 Task: Find connections with filter location Navalmoral de la Mata with filter topic #Thoughtswith filter profile language Spanish with filter current company Amazon with filter school GNA University with filter industry Wholesale Building Materials with filter service category Commercial Insurance with filter keywords title Shareholders
Action: Mouse moved to (685, 91)
Screenshot: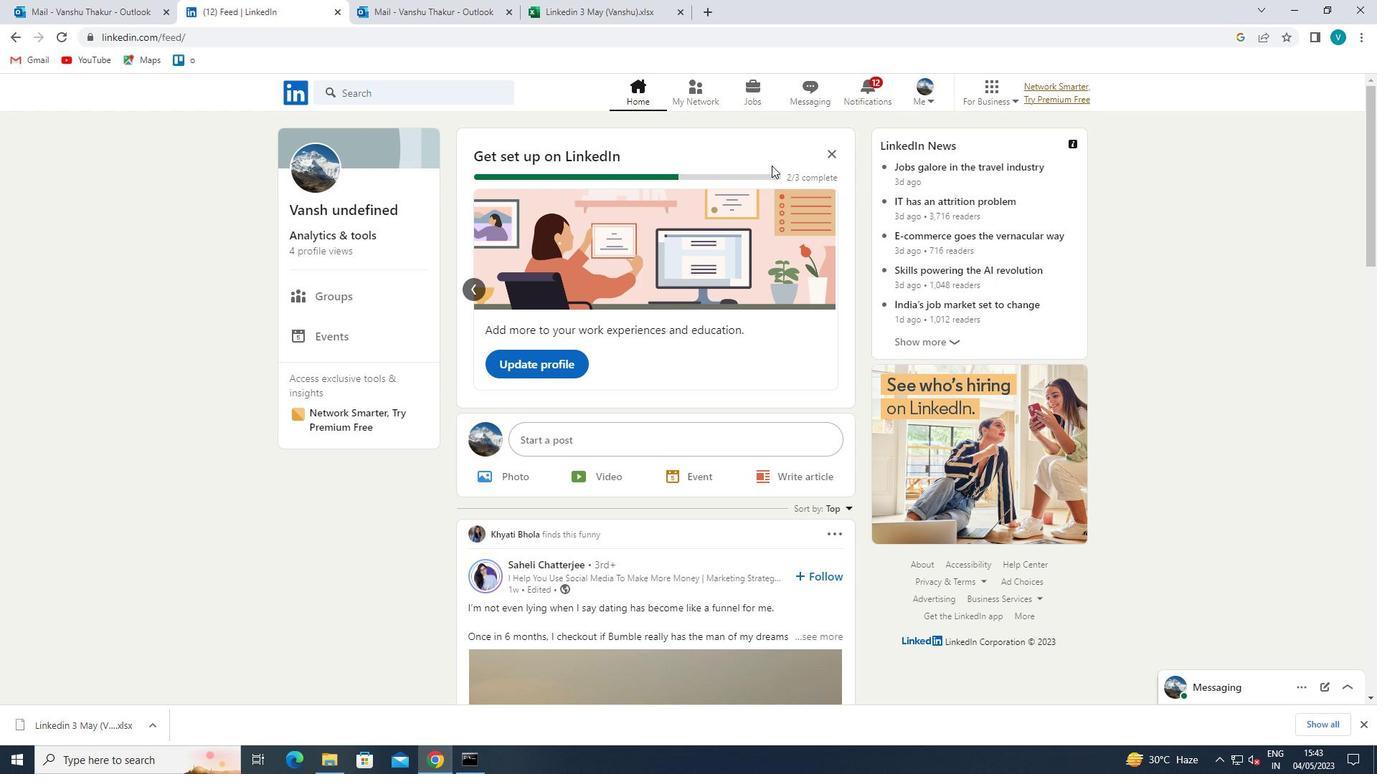 
Action: Mouse pressed left at (685, 91)
Screenshot: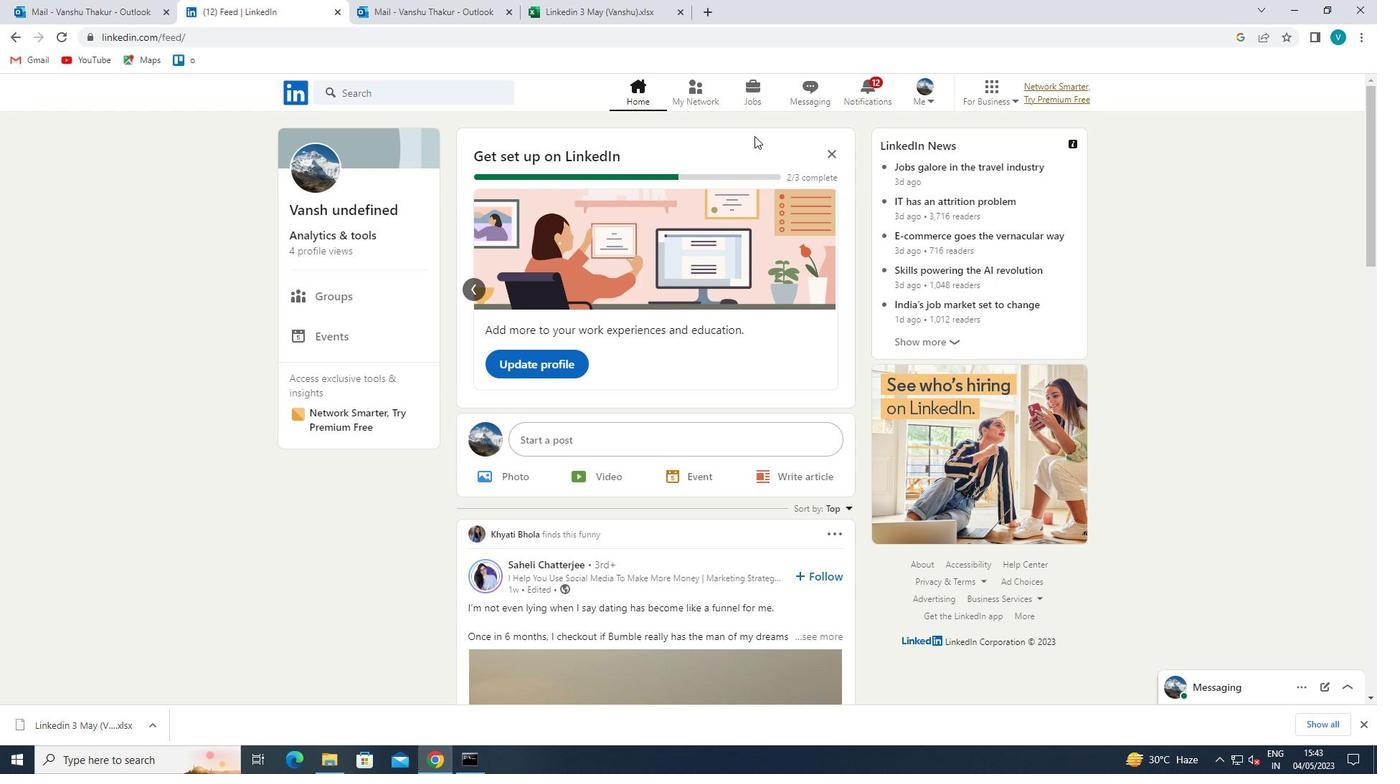 
Action: Mouse moved to (431, 178)
Screenshot: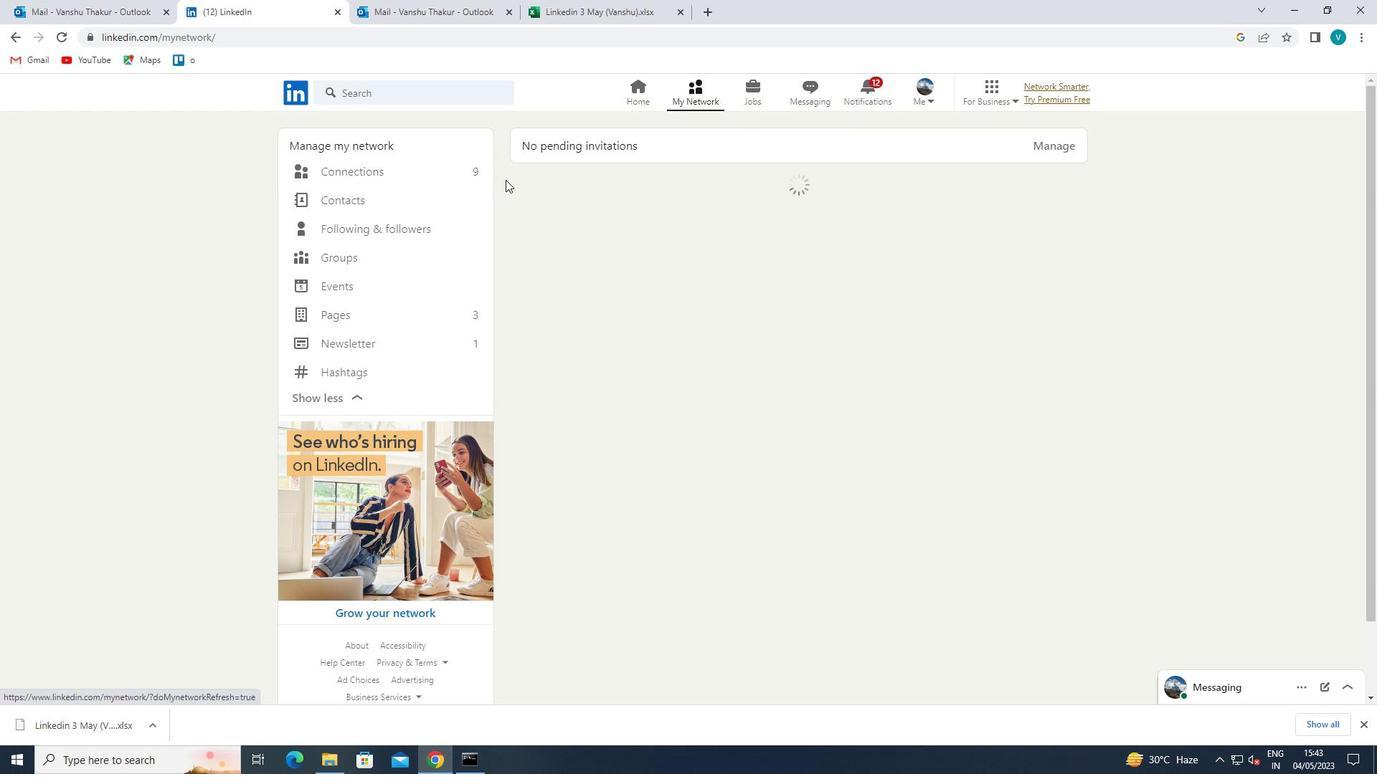 
Action: Mouse pressed left at (431, 178)
Screenshot: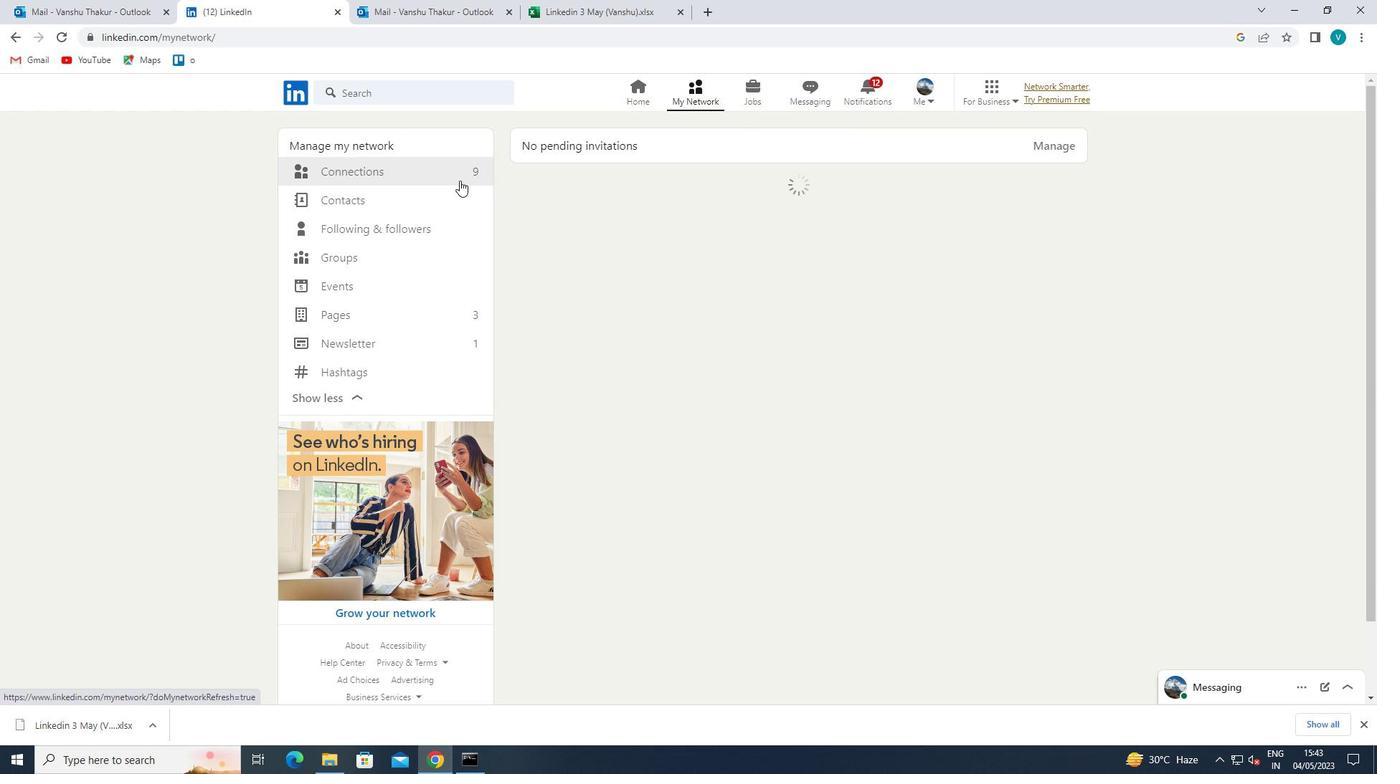 
Action: Mouse moved to (800, 172)
Screenshot: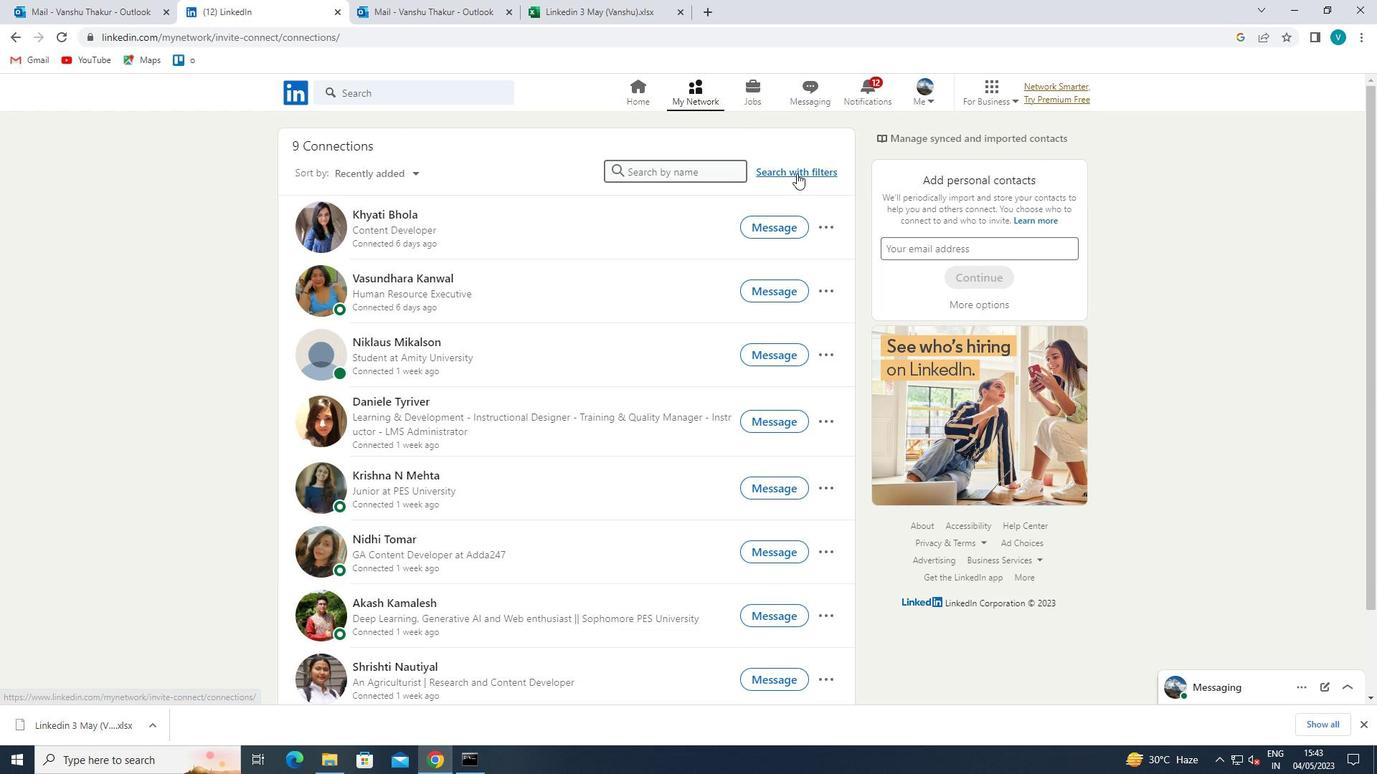 
Action: Mouse pressed left at (800, 172)
Screenshot: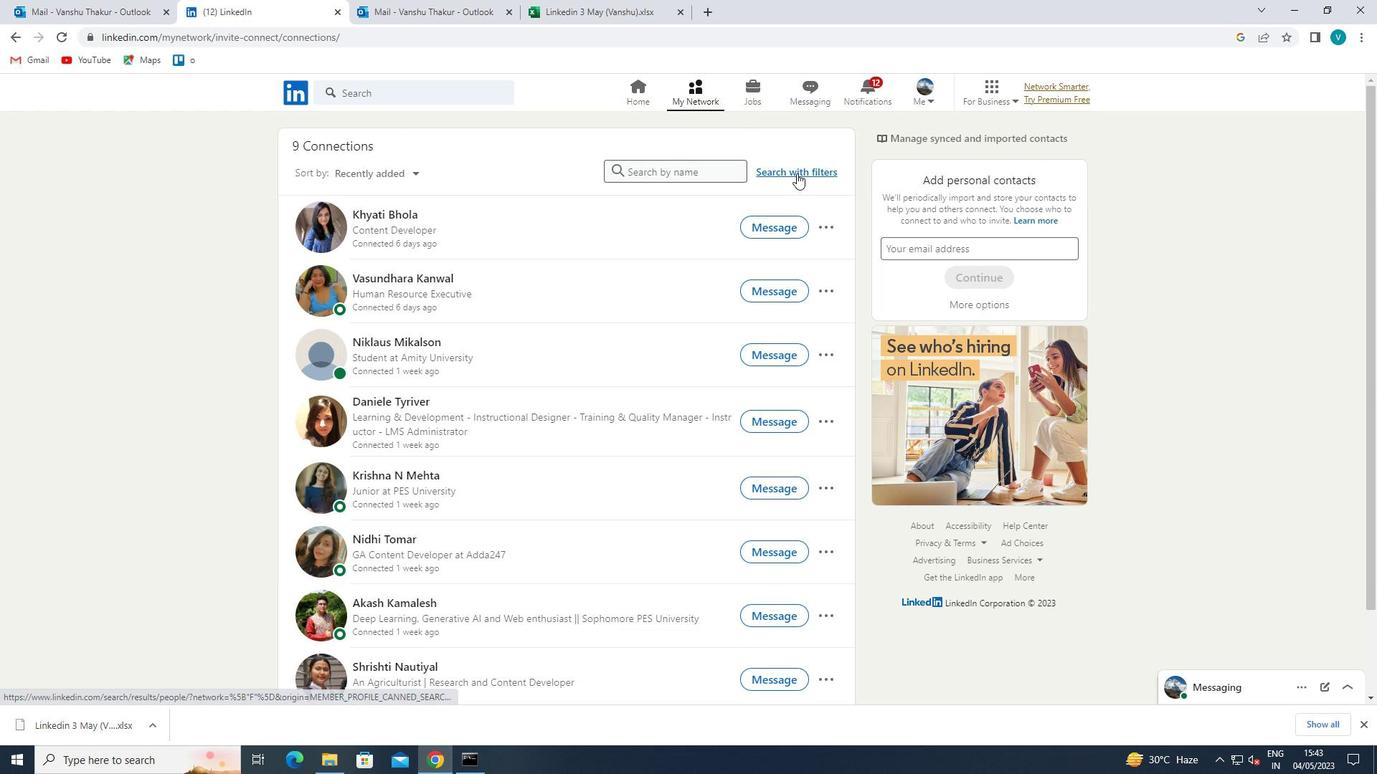 
Action: Mouse moved to (689, 136)
Screenshot: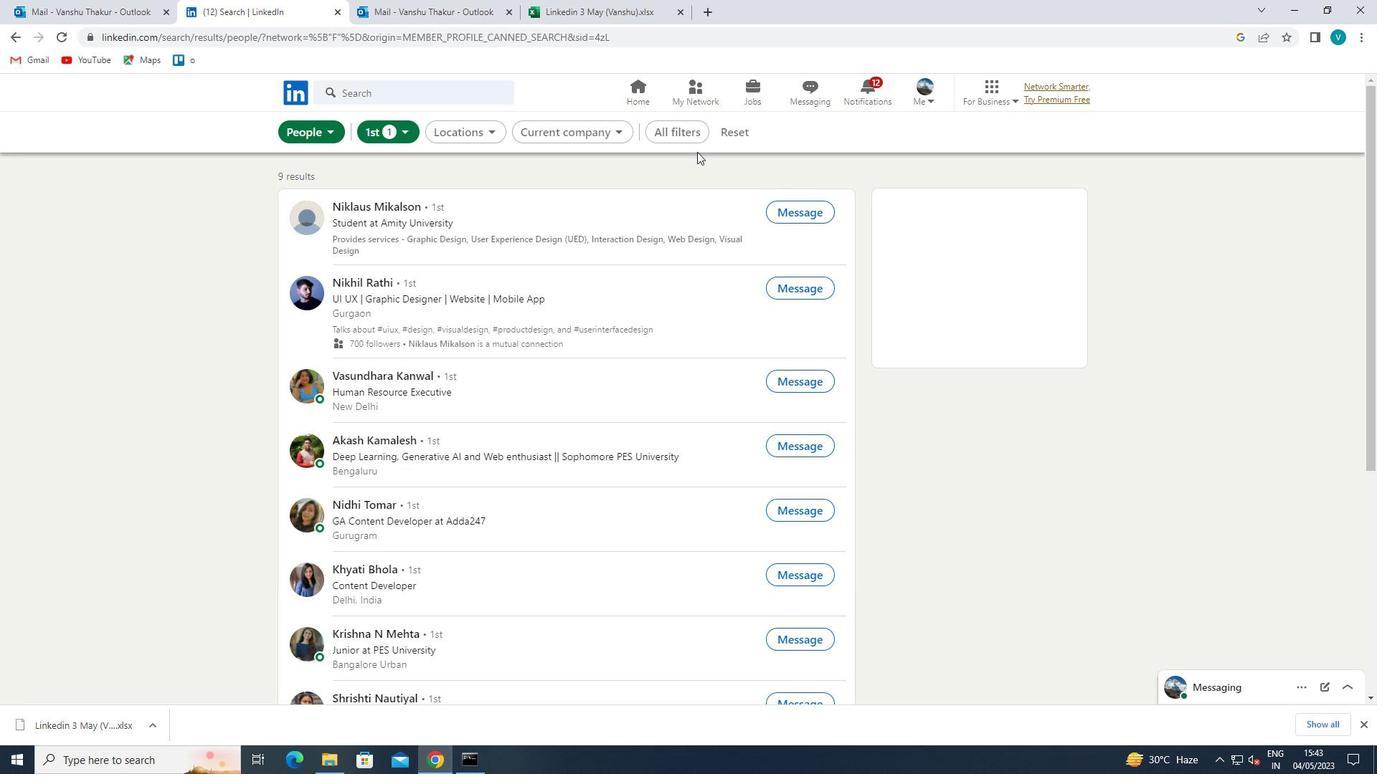 
Action: Mouse pressed left at (689, 136)
Screenshot: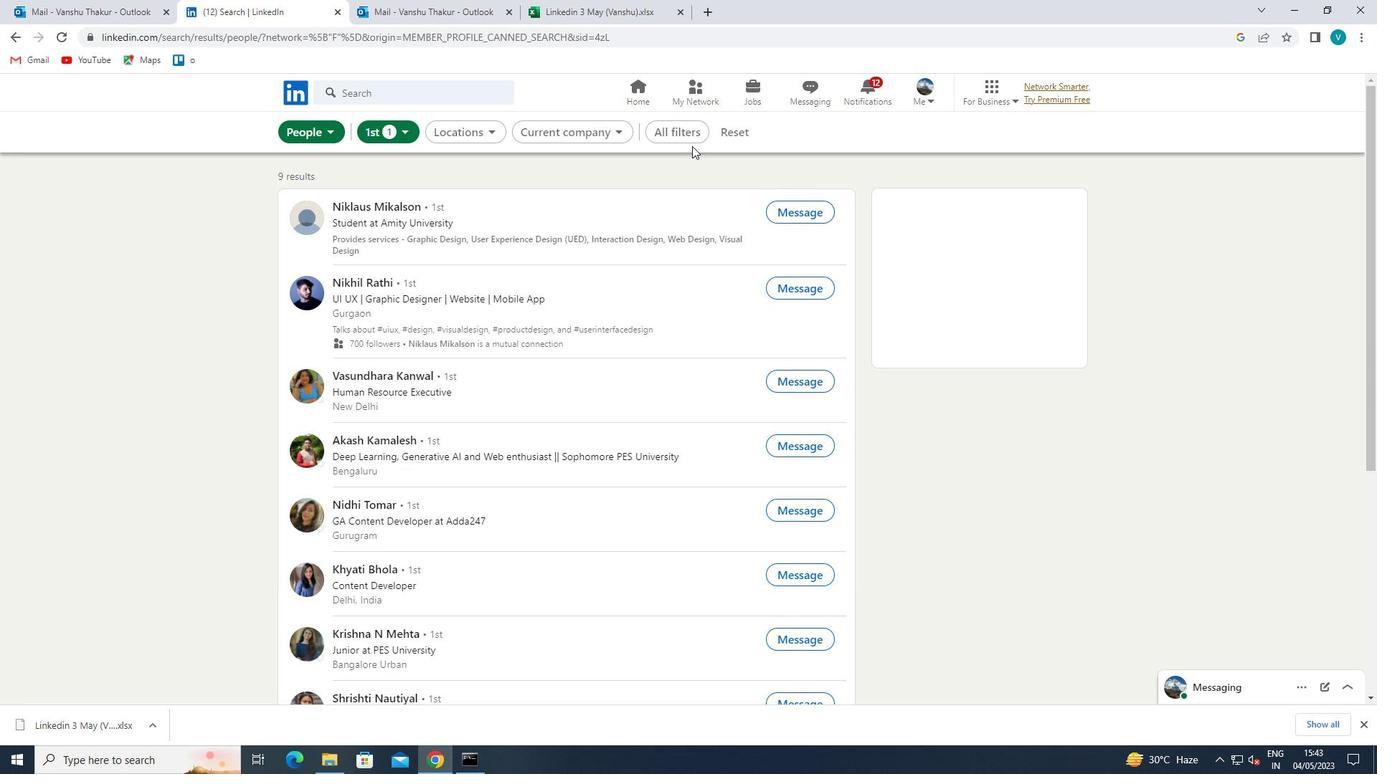 
Action: Mouse moved to (1138, 247)
Screenshot: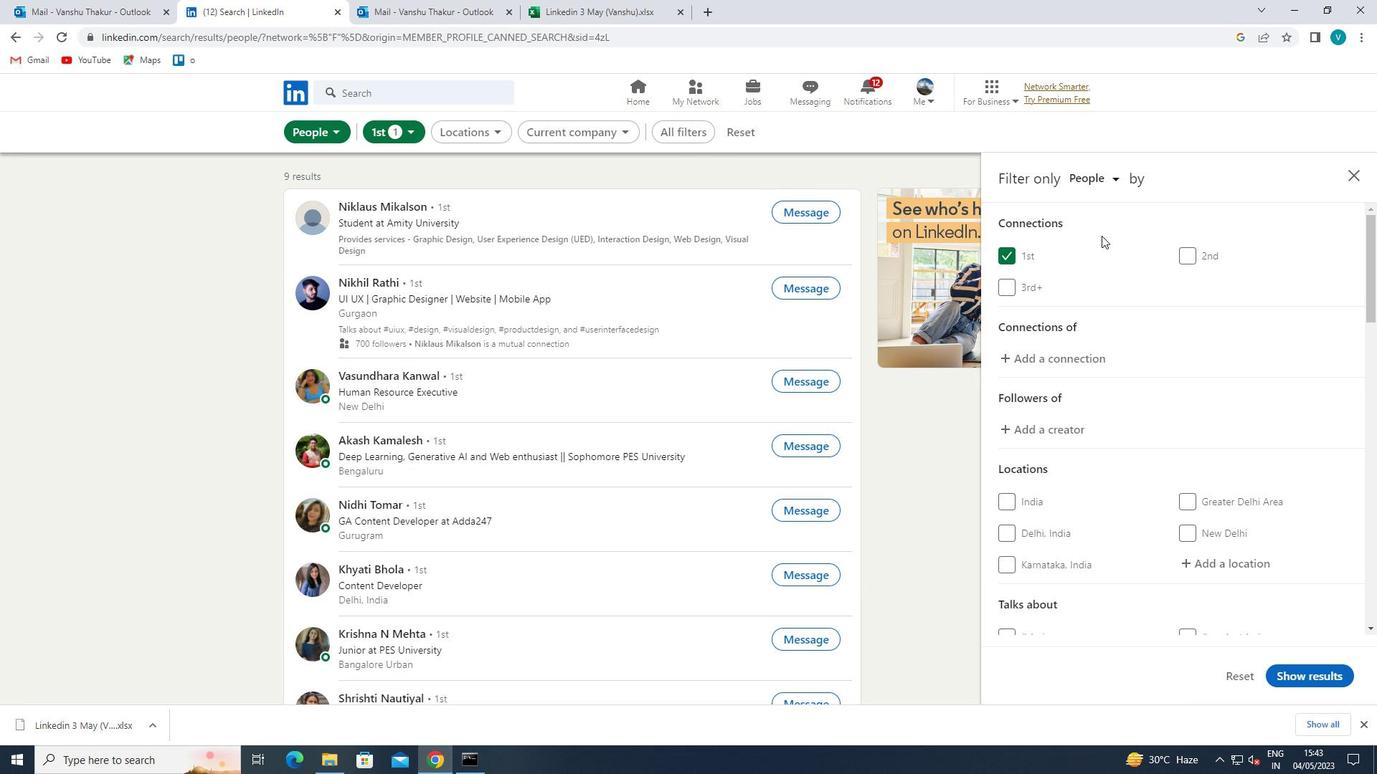 
Action: Mouse scrolled (1138, 246) with delta (0, 0)
Screenshot: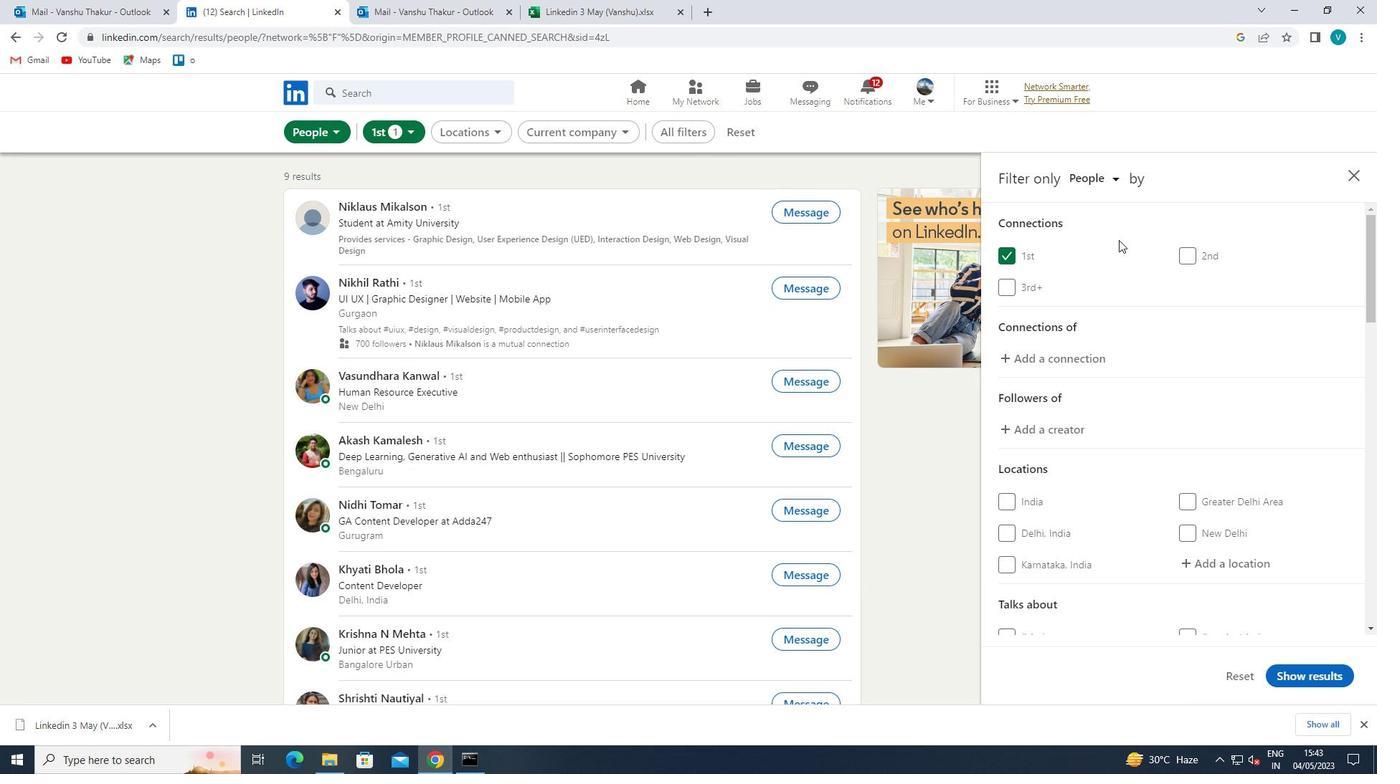 
Action: Mouse moved to (1141, 249)
Screenshot: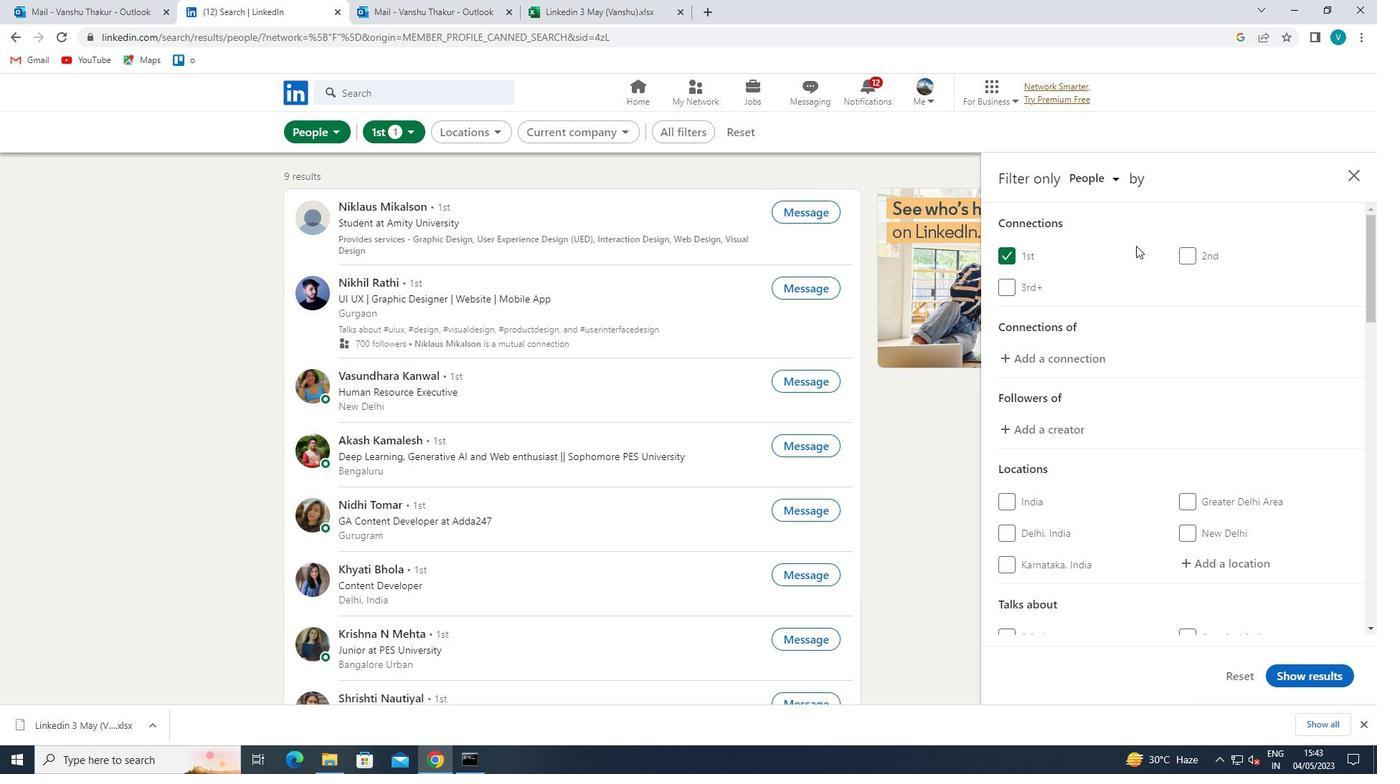 
Action: Mouse scrolled (1141, 248) with delta (0, 0)
Screenshot: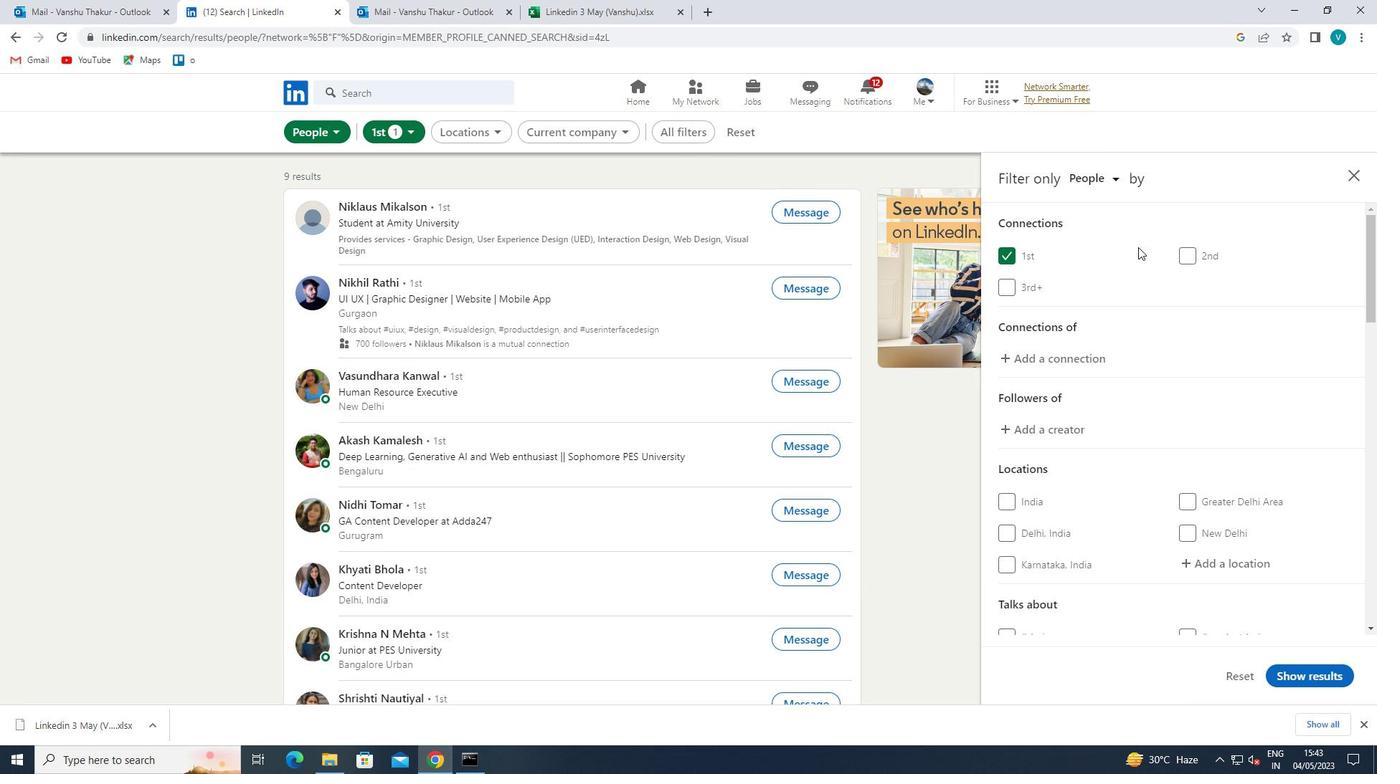 
Action: Mouse moved to (1234, 438)
Screenshot: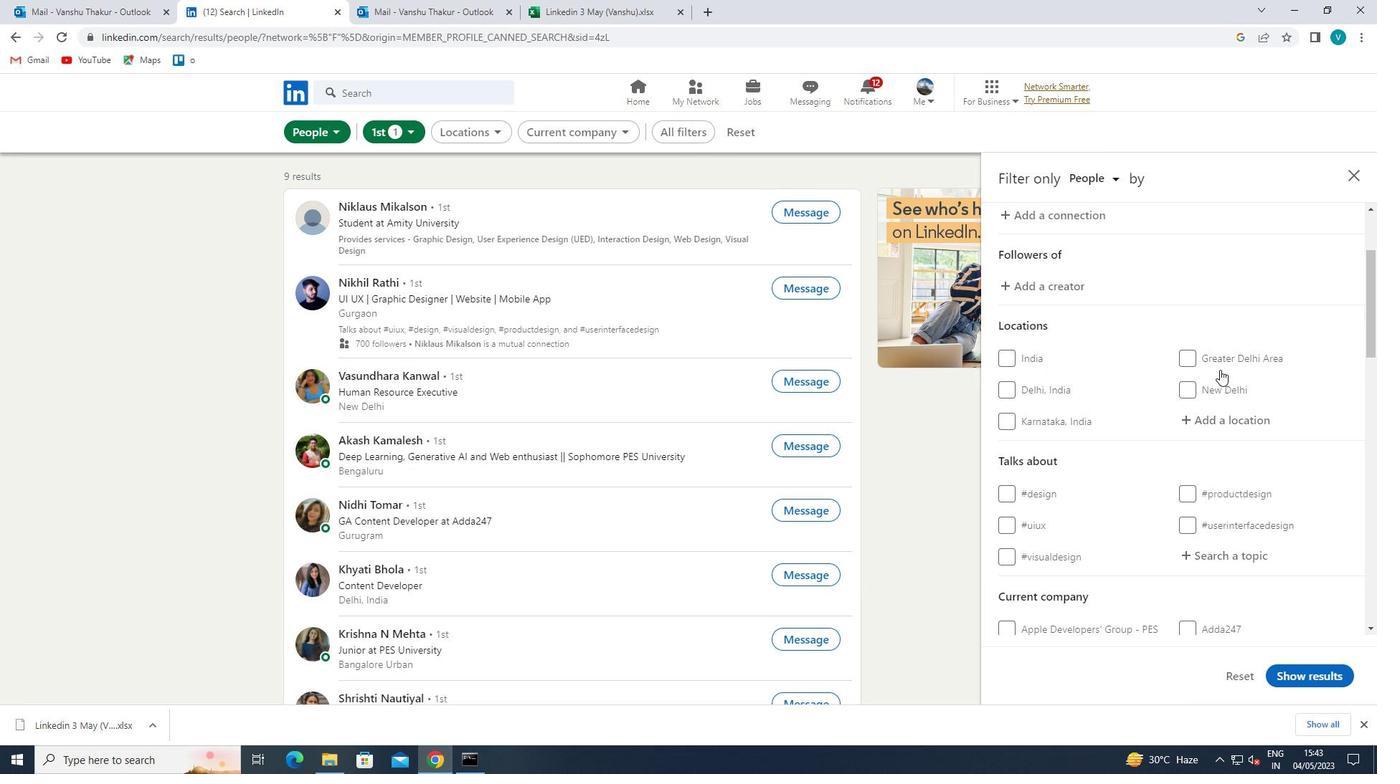 
Action: Mouse pressed left at (1234, 438)
Screenshot: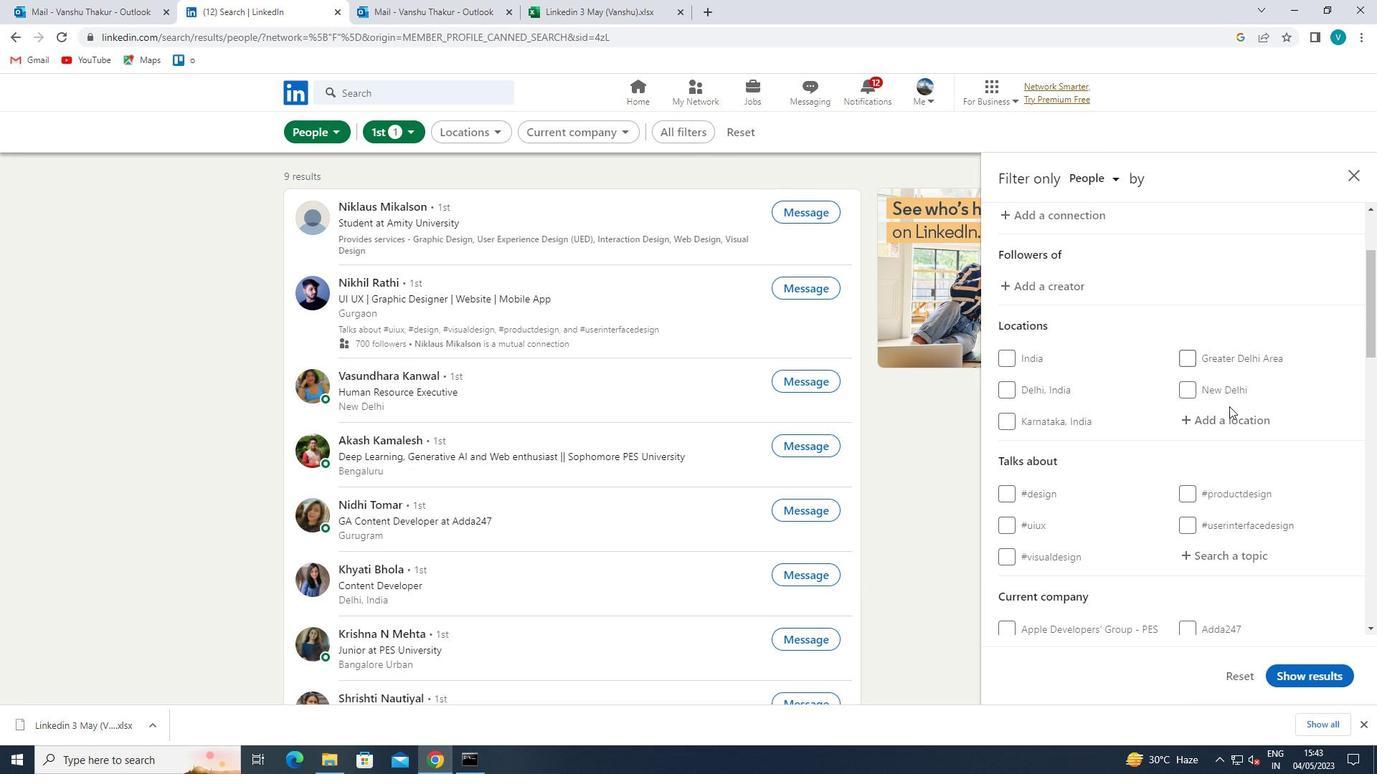 
Action: Mouse moved to (1234, 418)
Screenshot: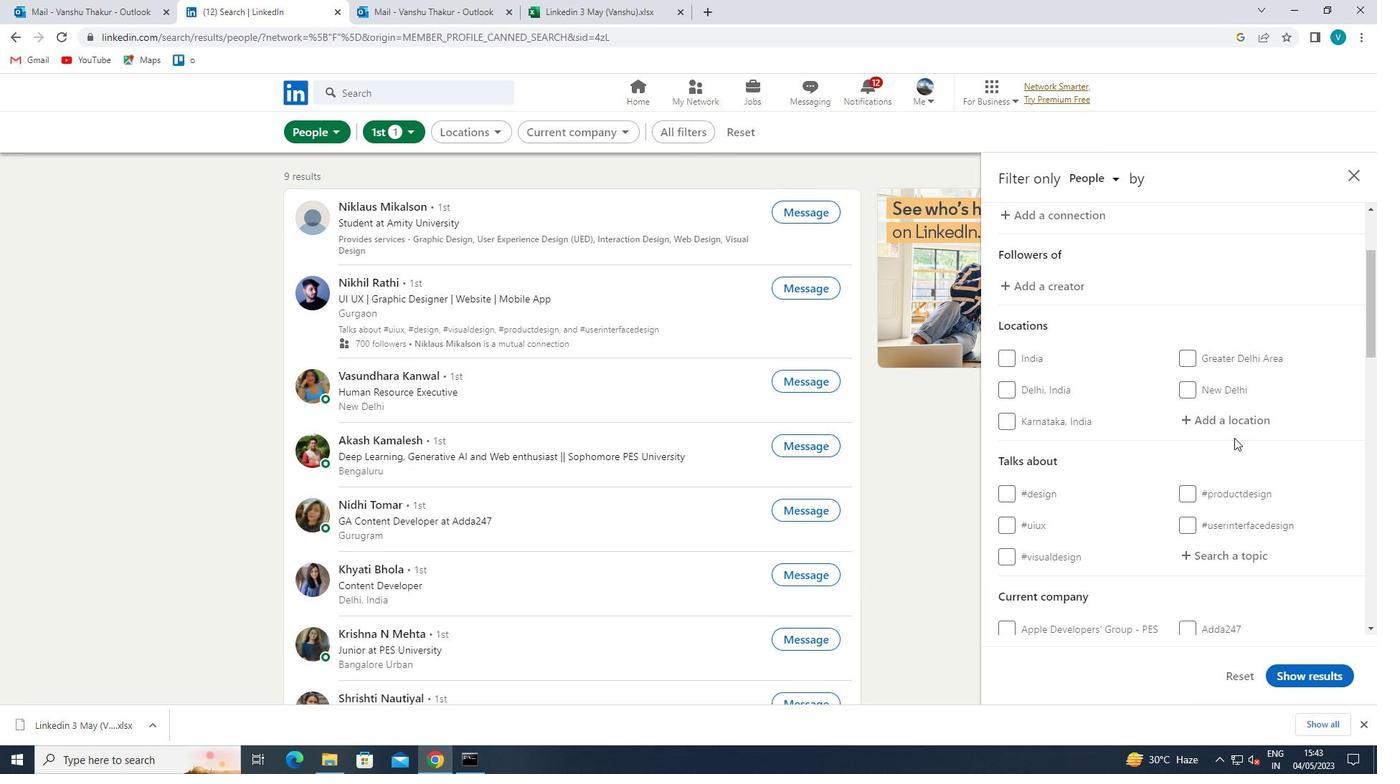 
Action: Mouse pressed left at (1234, 418)
Screenshot: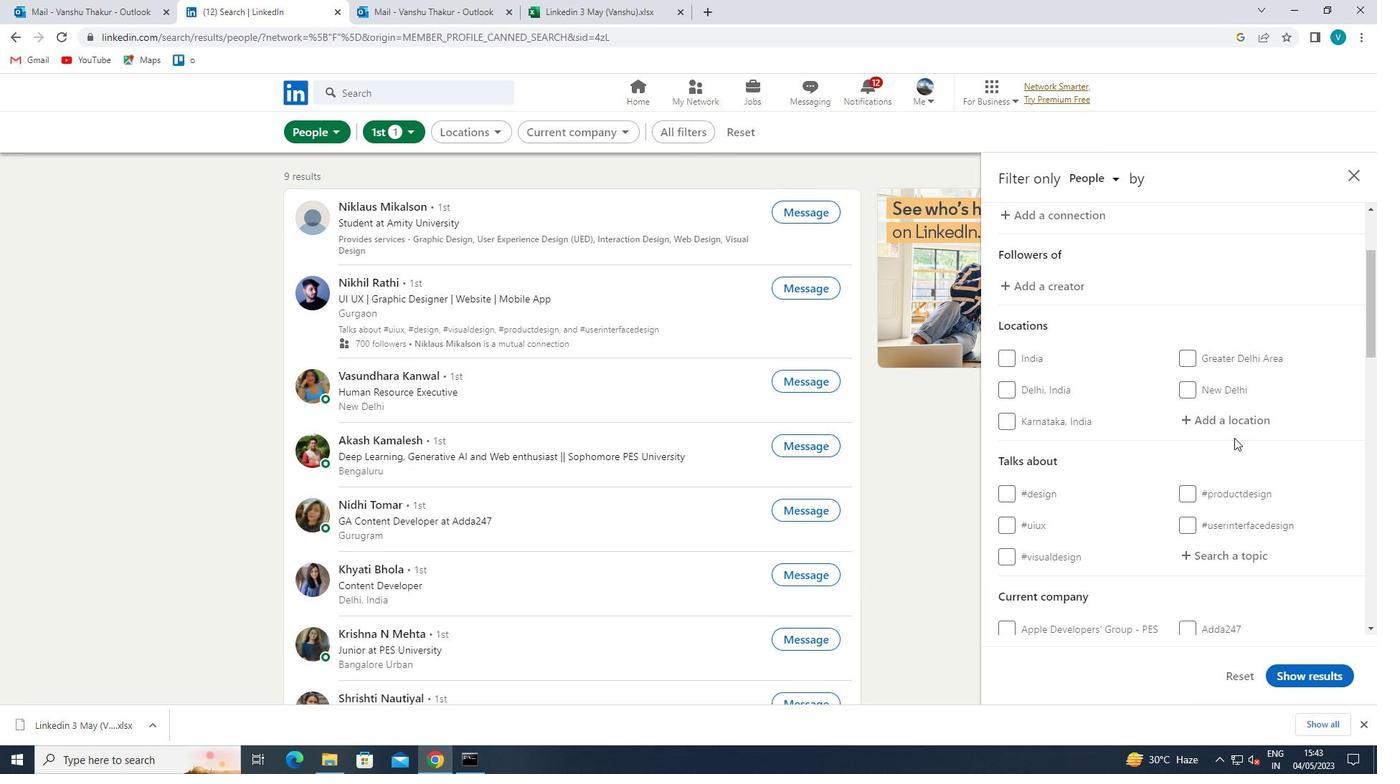 
Action: Mouse moved to (1110, 340)
Screenshot: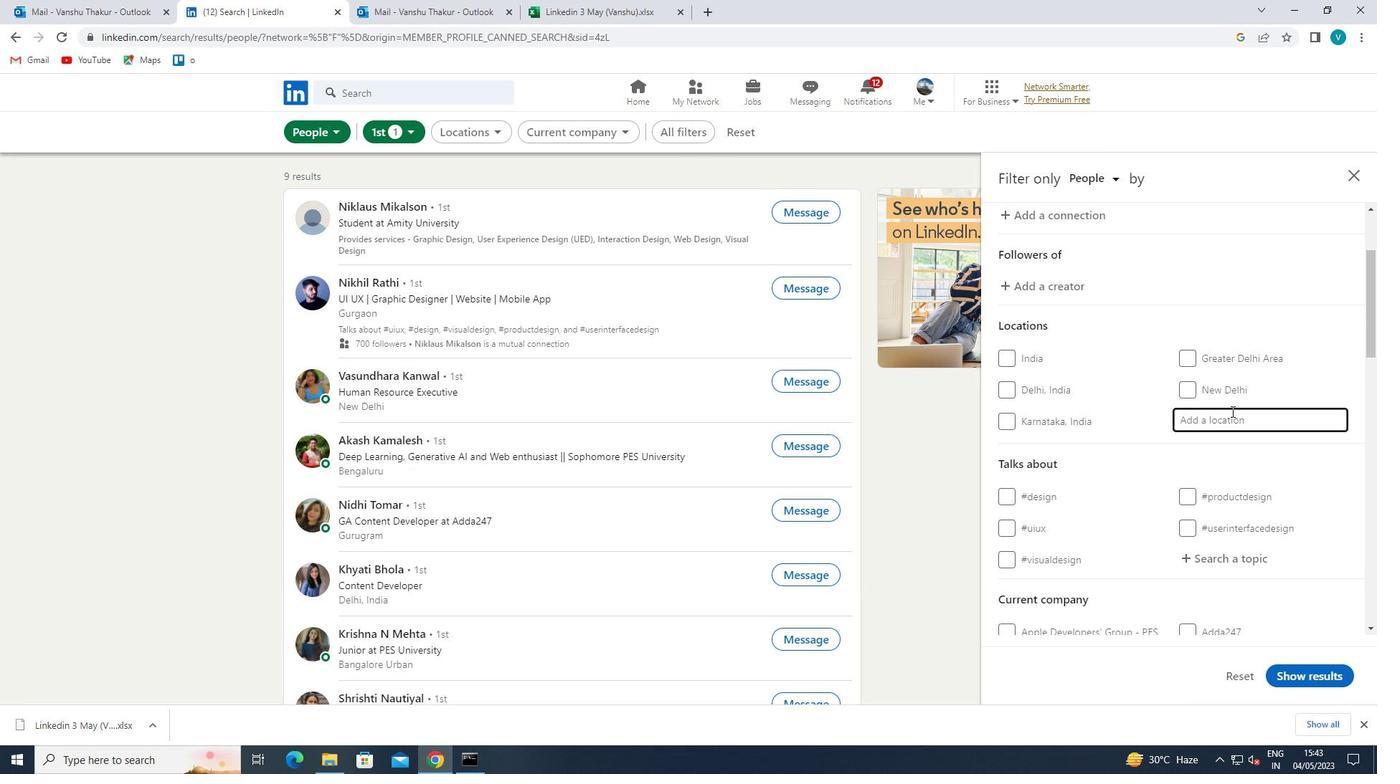 
Action: Key pressed <Key.shift><Key.shift><Key.shift><Key.shift><Key.shift><Key.shift><Key.shift><Key.shift><Key.shift><Key.shift><Key.shift><Key.shift><Key.shift>NAVALMORAL
Screenshot: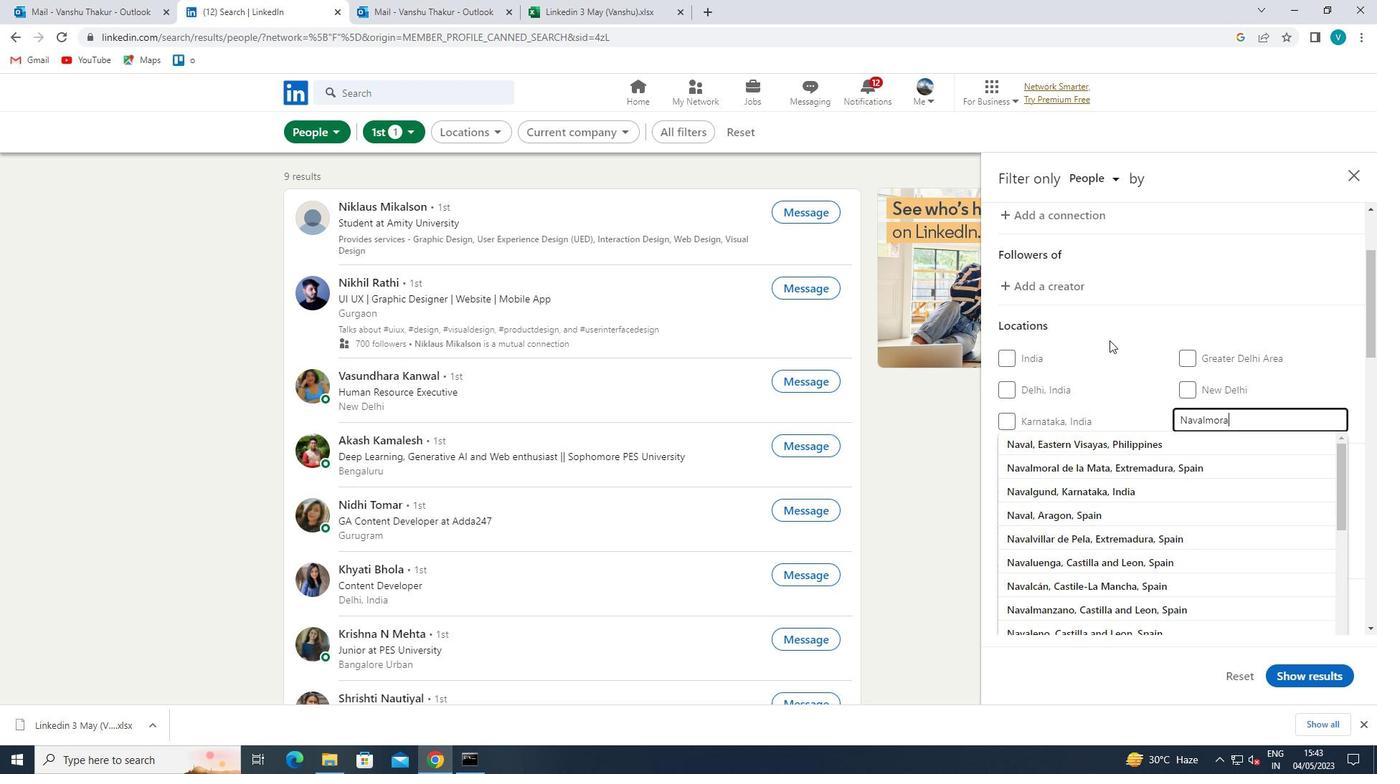 
Action: Mouse moved to (1123, 439)
Screenshot: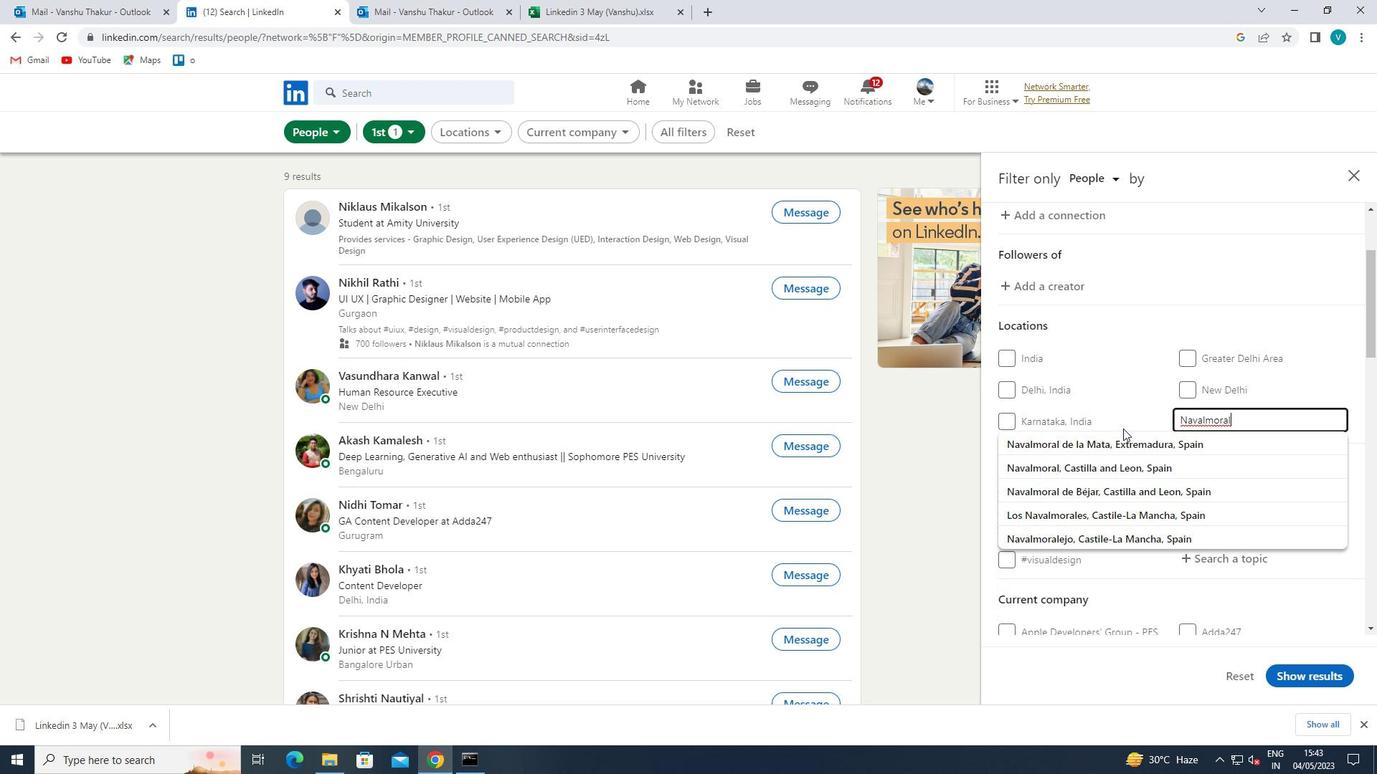 
Action: Mouse pressed left at (1123, 439)
Screenshot: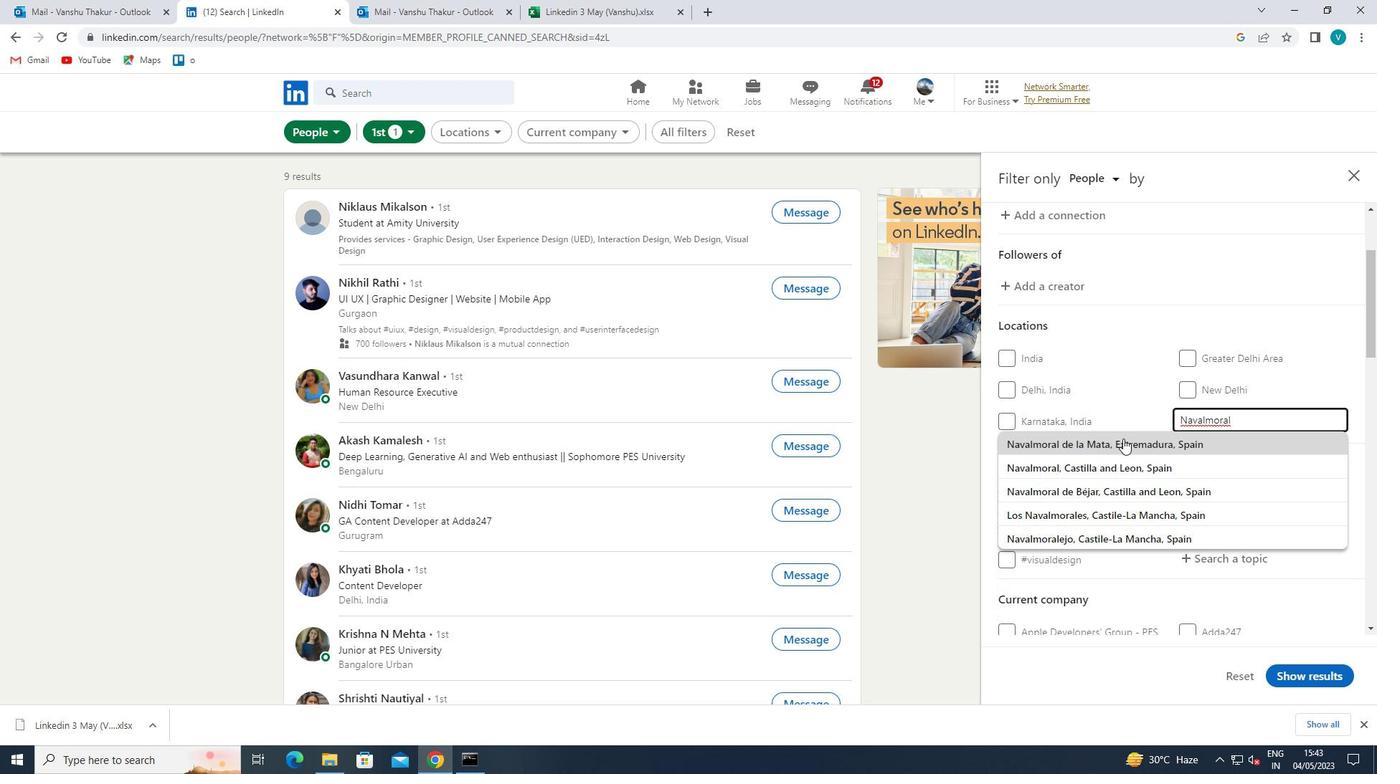 
Action: Mouse moved to (1125, 439)
Screenshot: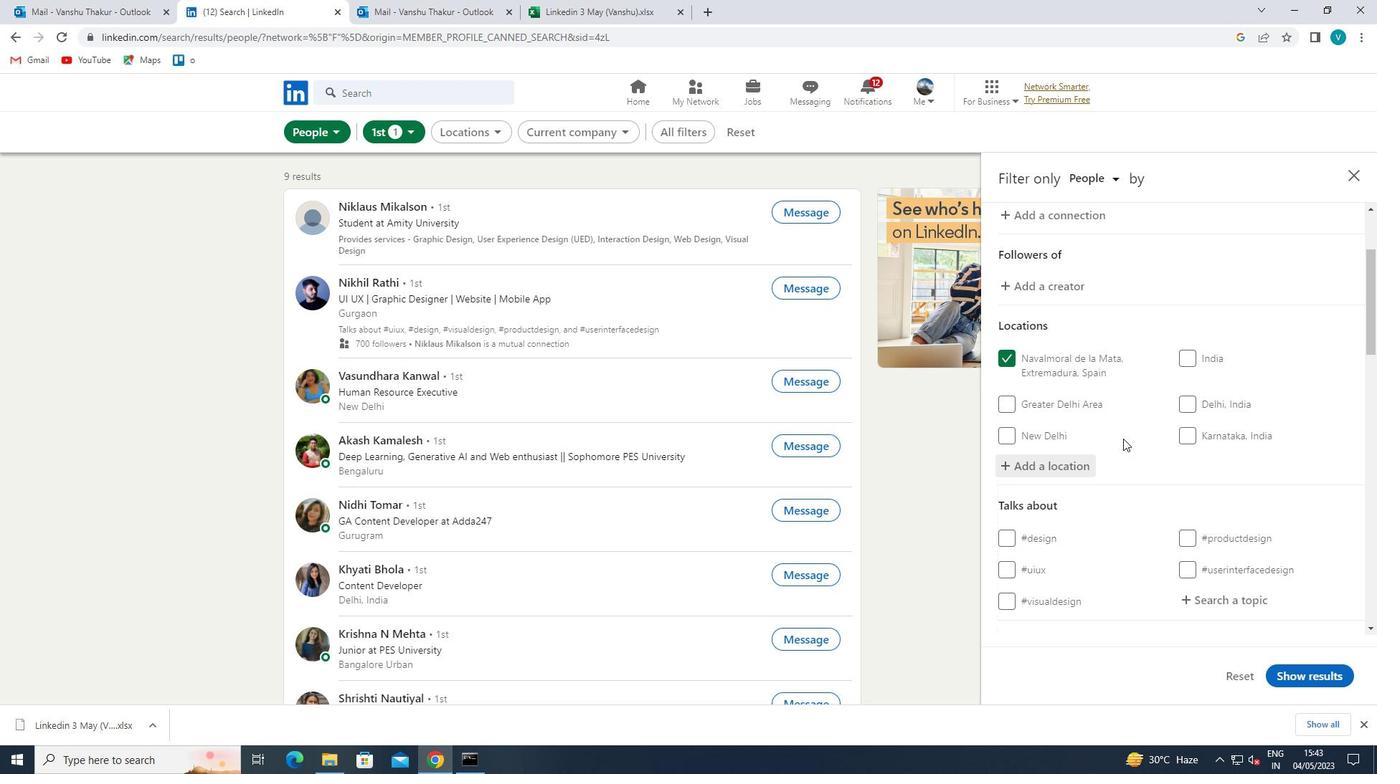 
Action: Mouse scrolled (1125, 439) with delta (0, 0)
Screenshot: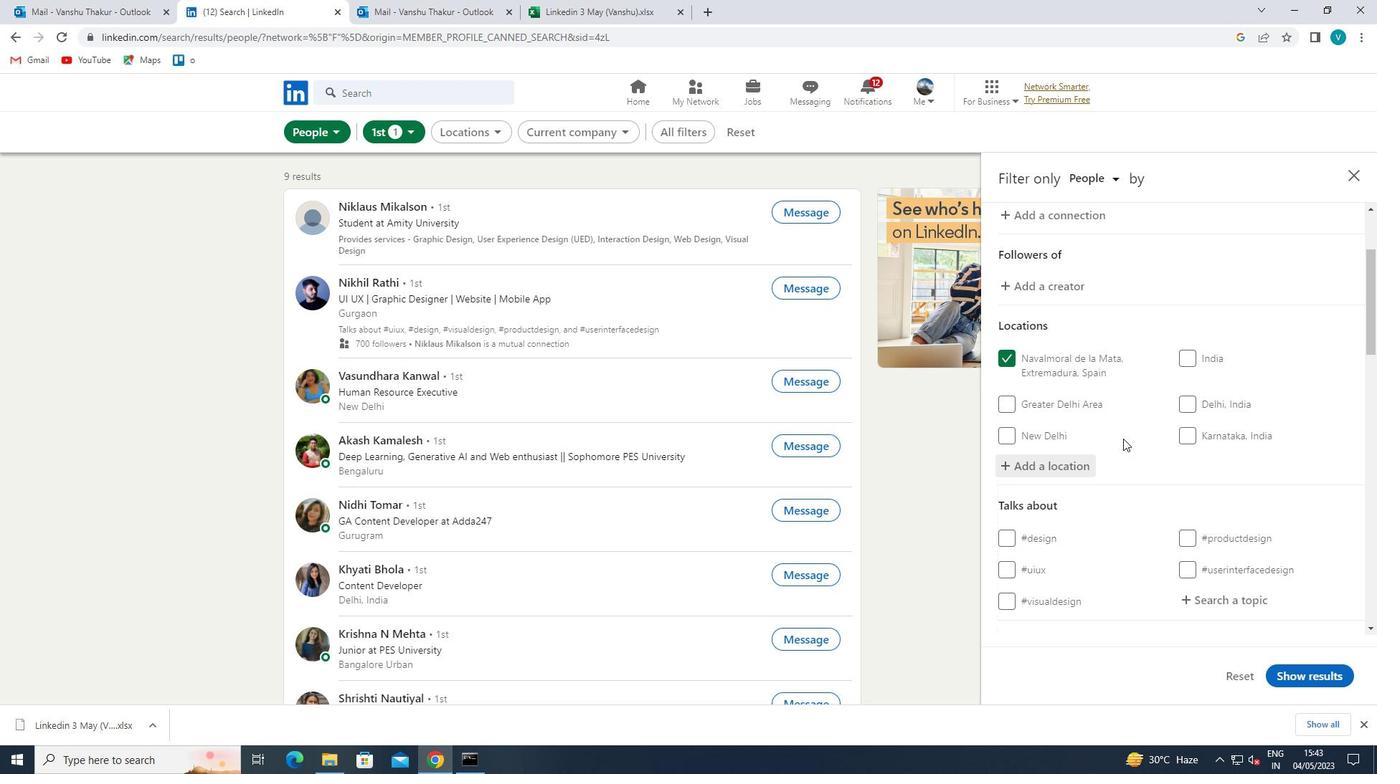 
Action: Mouse moved to (1125, 439)
Screenshot: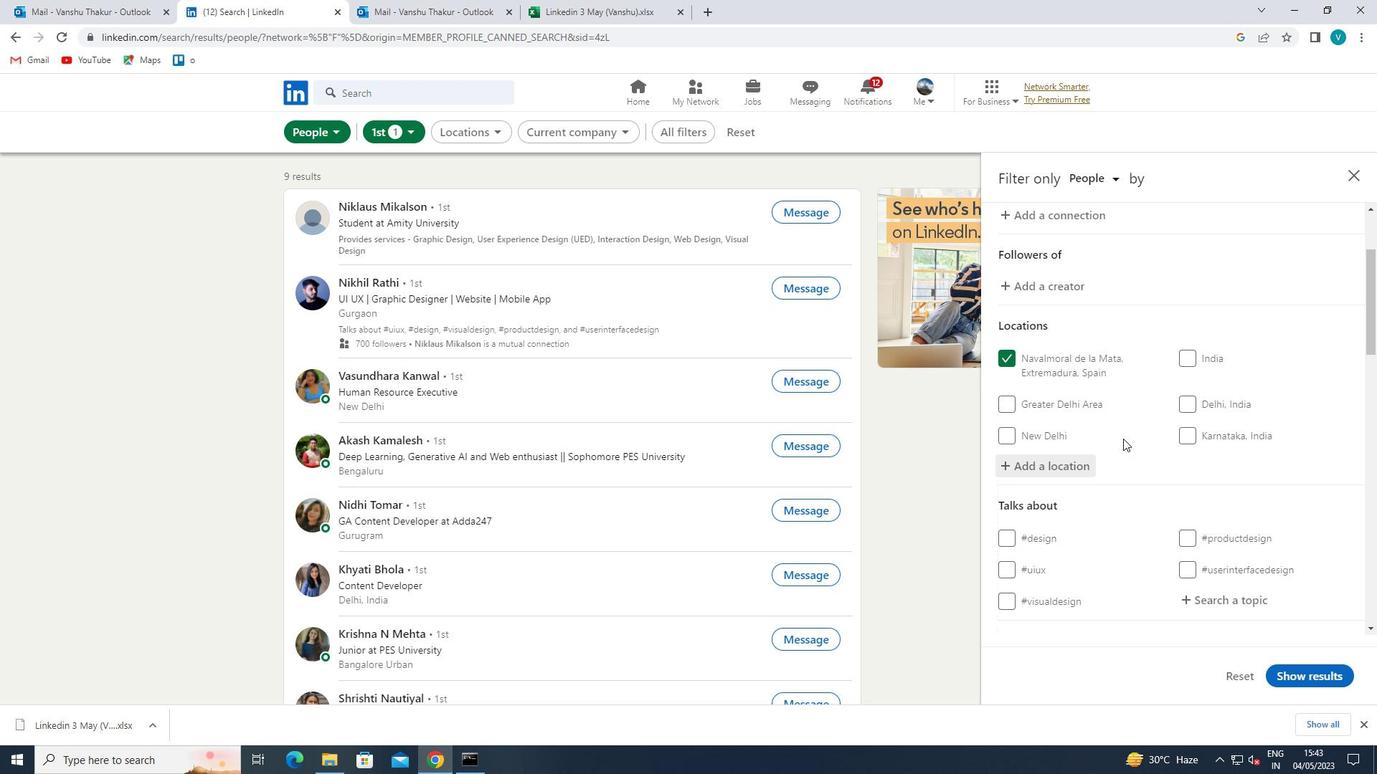 
Action: Mouse scrolled (1125, 439) with delta (0, 0)
Screenshot: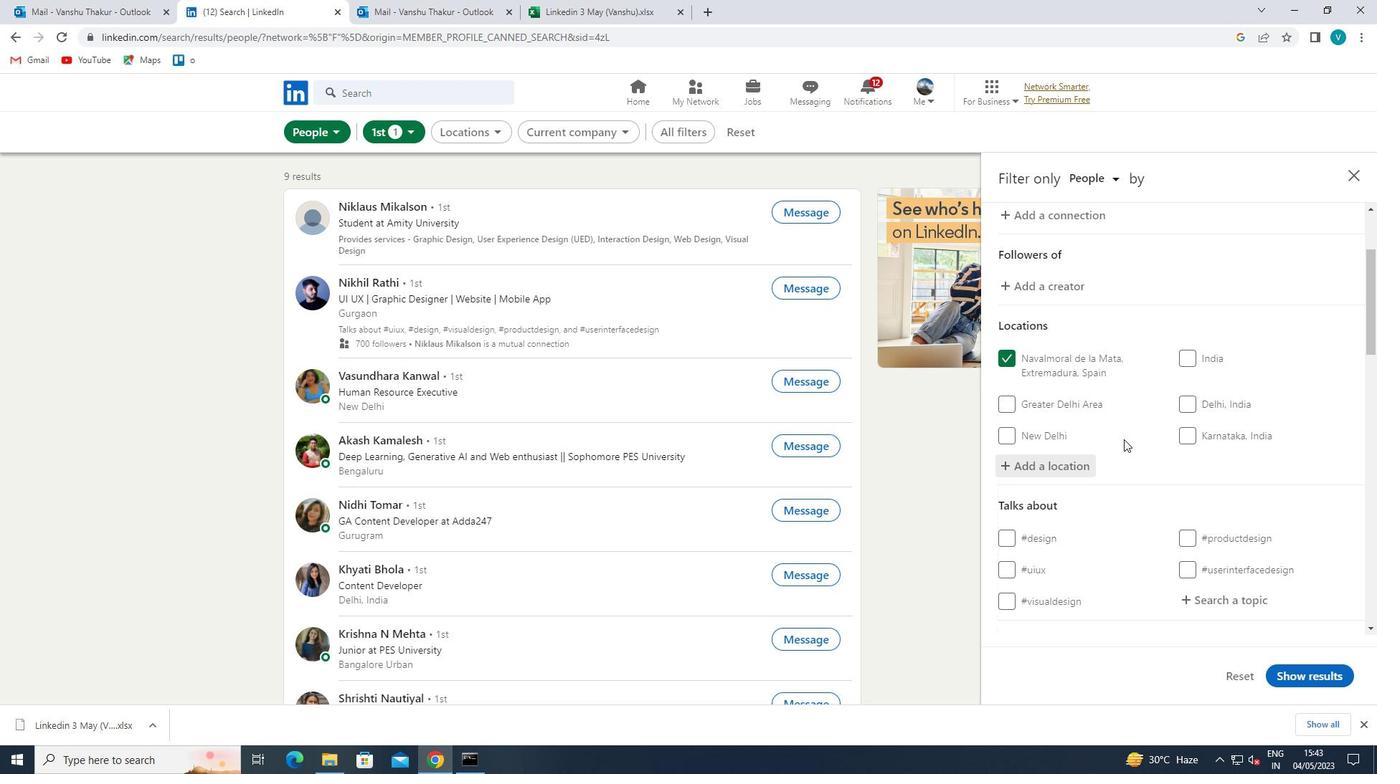 
Action: Mouse moved to (1201, 451)
Screenshot: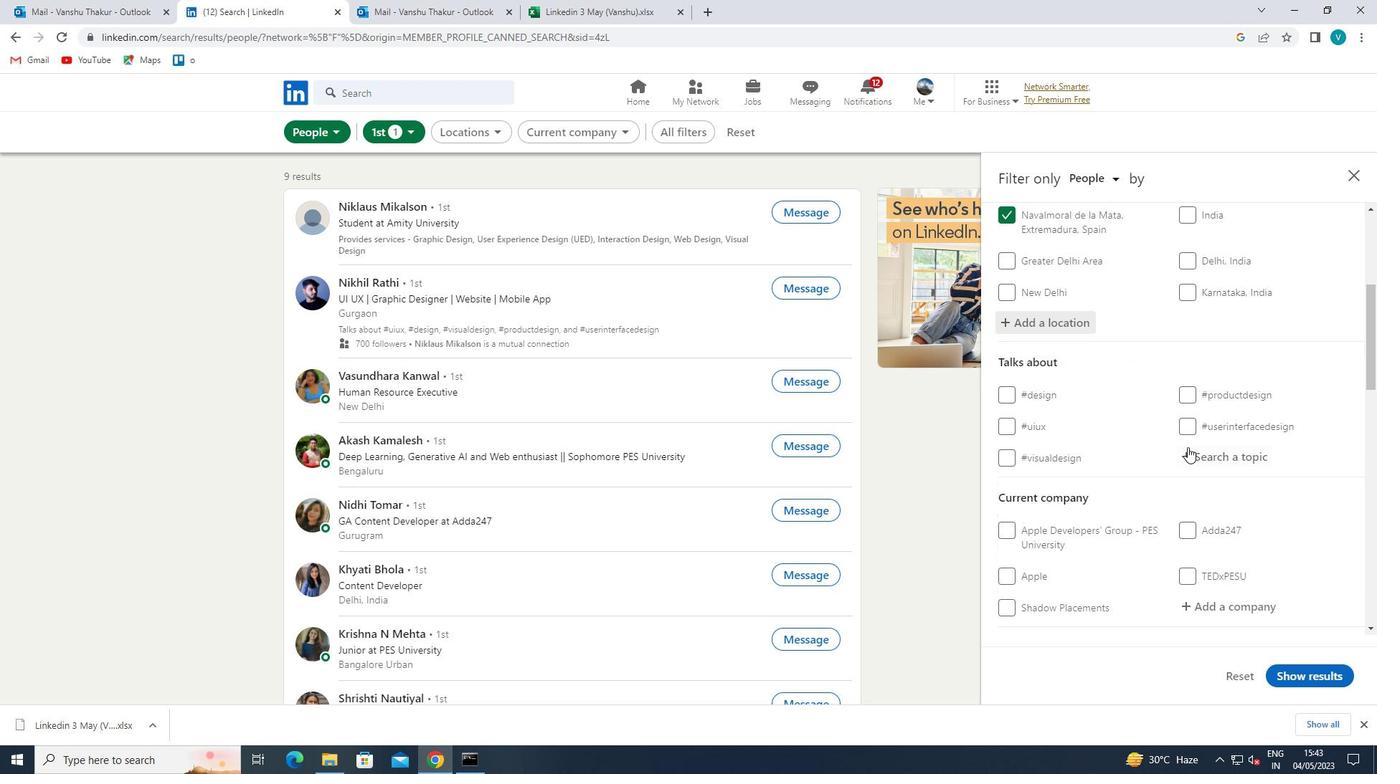 
Action: Mouse pressed left at (1201, 451)
Screenshot: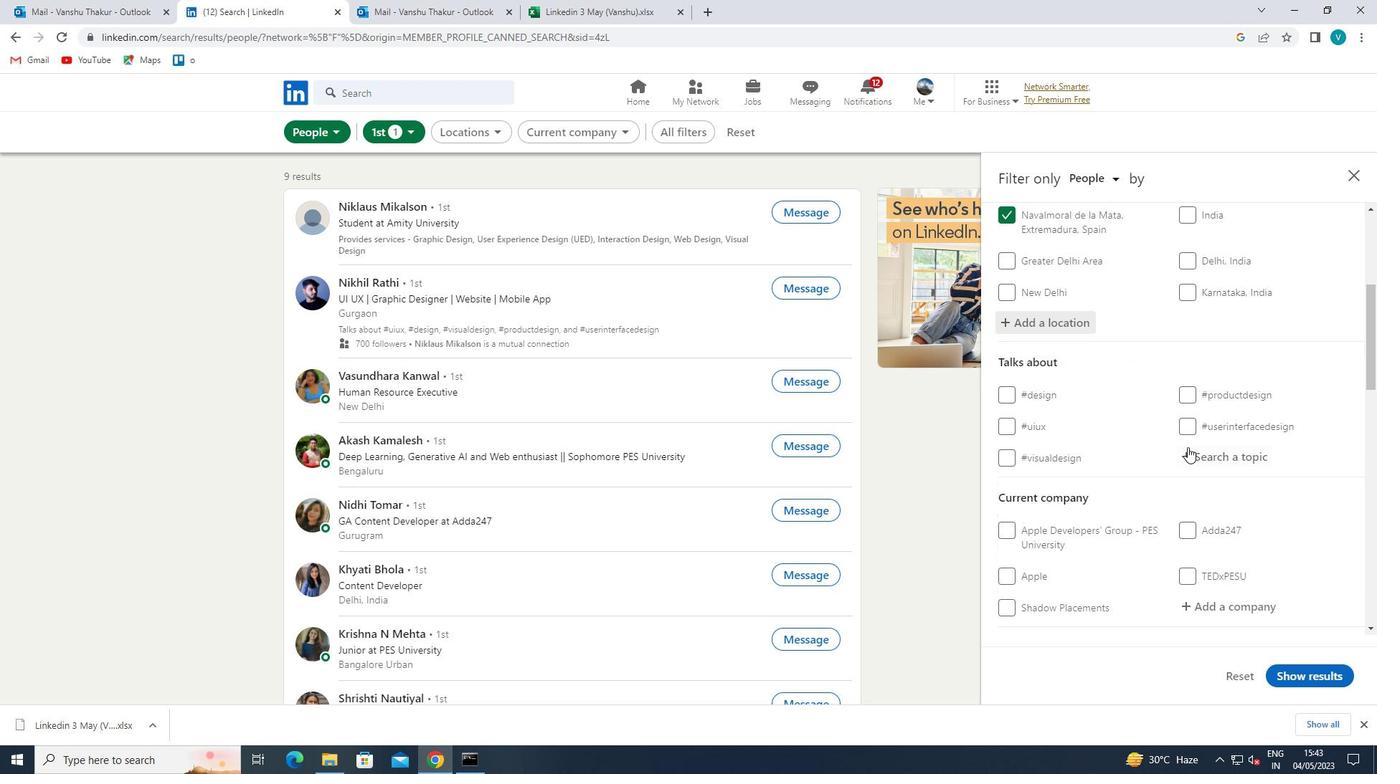 
Action: Mouse moved to (1176, 437)
Screenshot: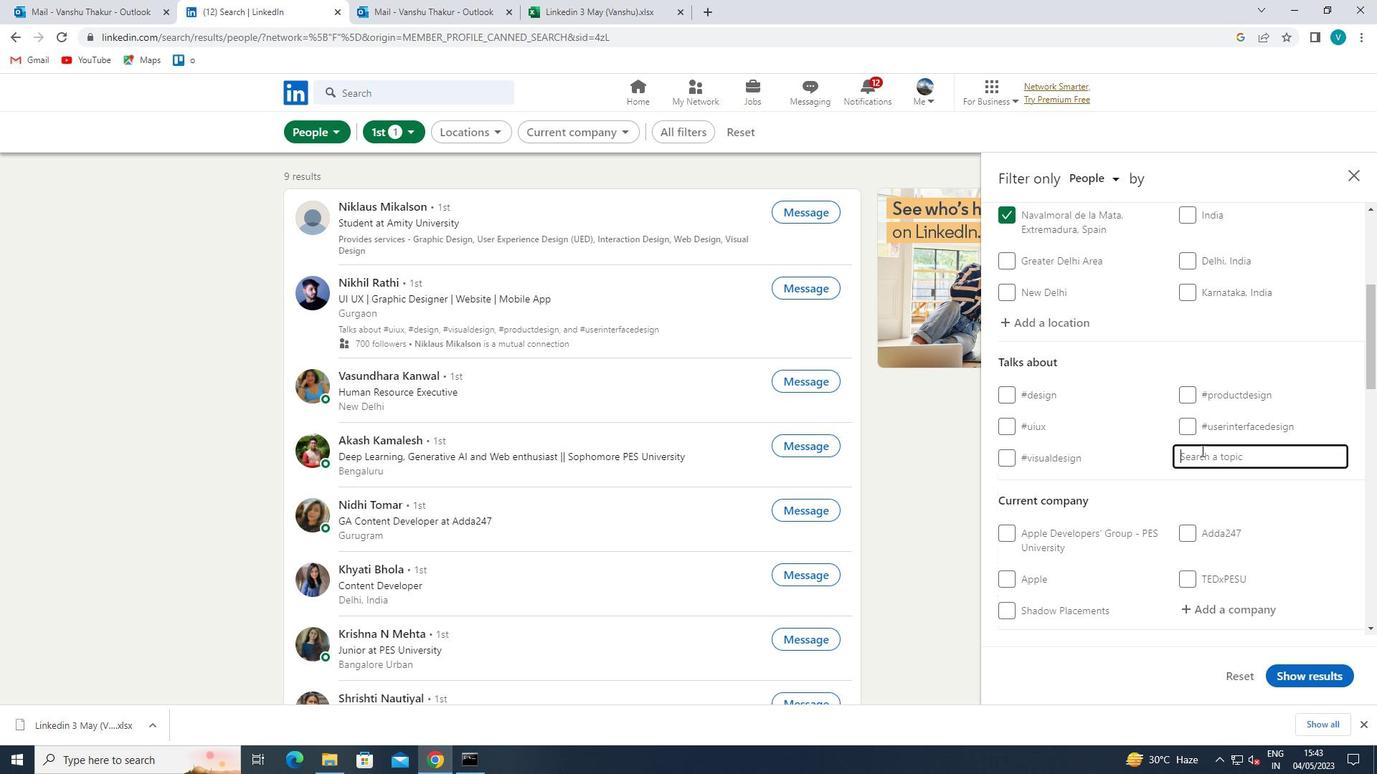 
Action: Key pressed THOUGHT
Screenshot: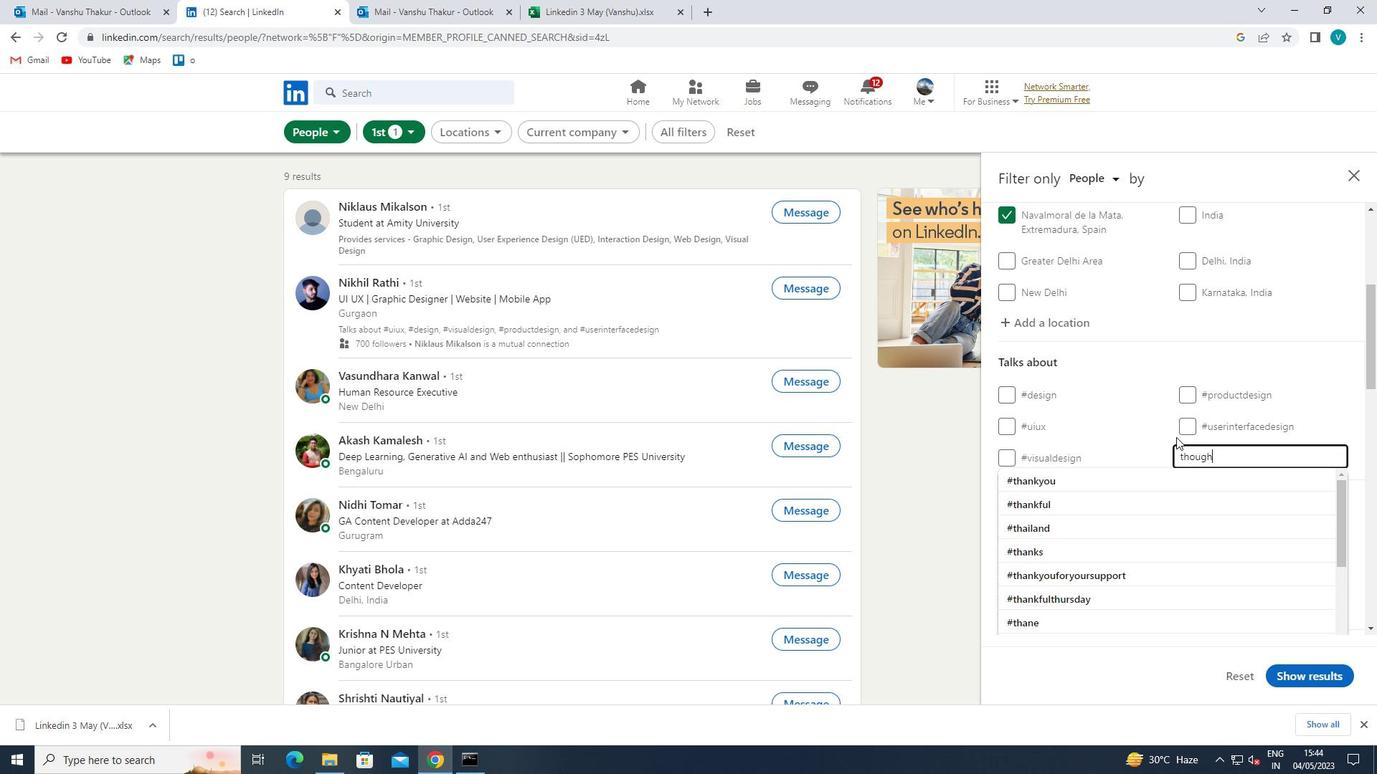 
Action: Mouse moved to (1143, 495)
Screenshot: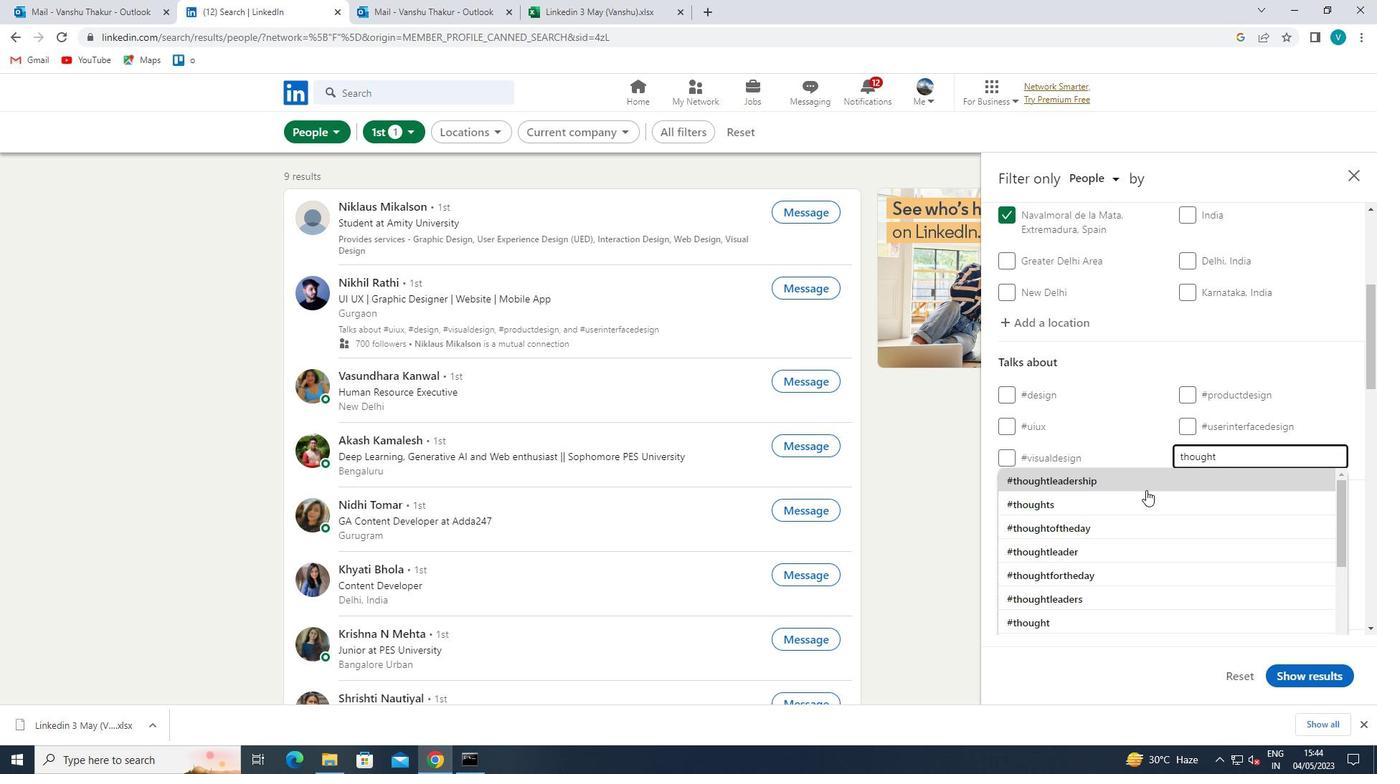 
Action: Mouse pressed left at (1143, 495)
Screenshot: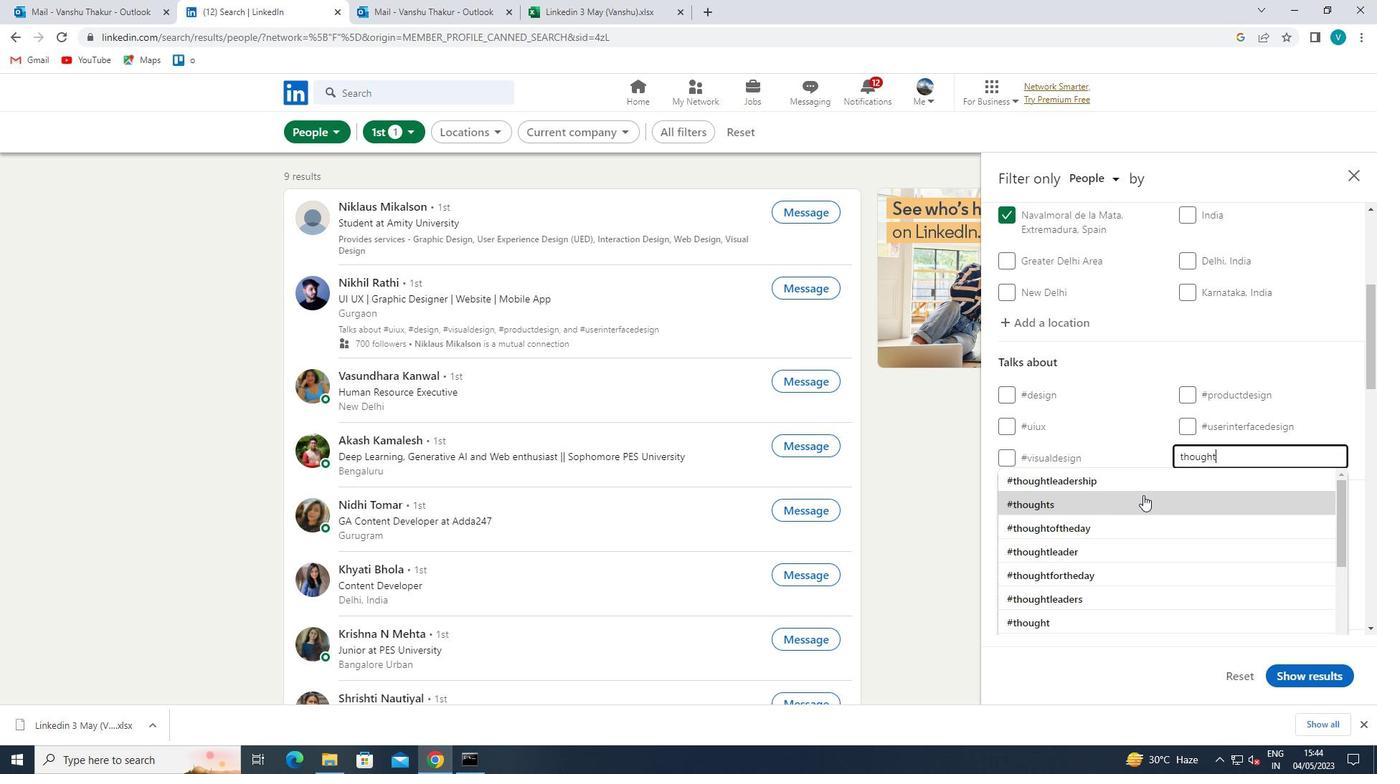 
Action: Mouse moved to (1153, 492)
Screenshot: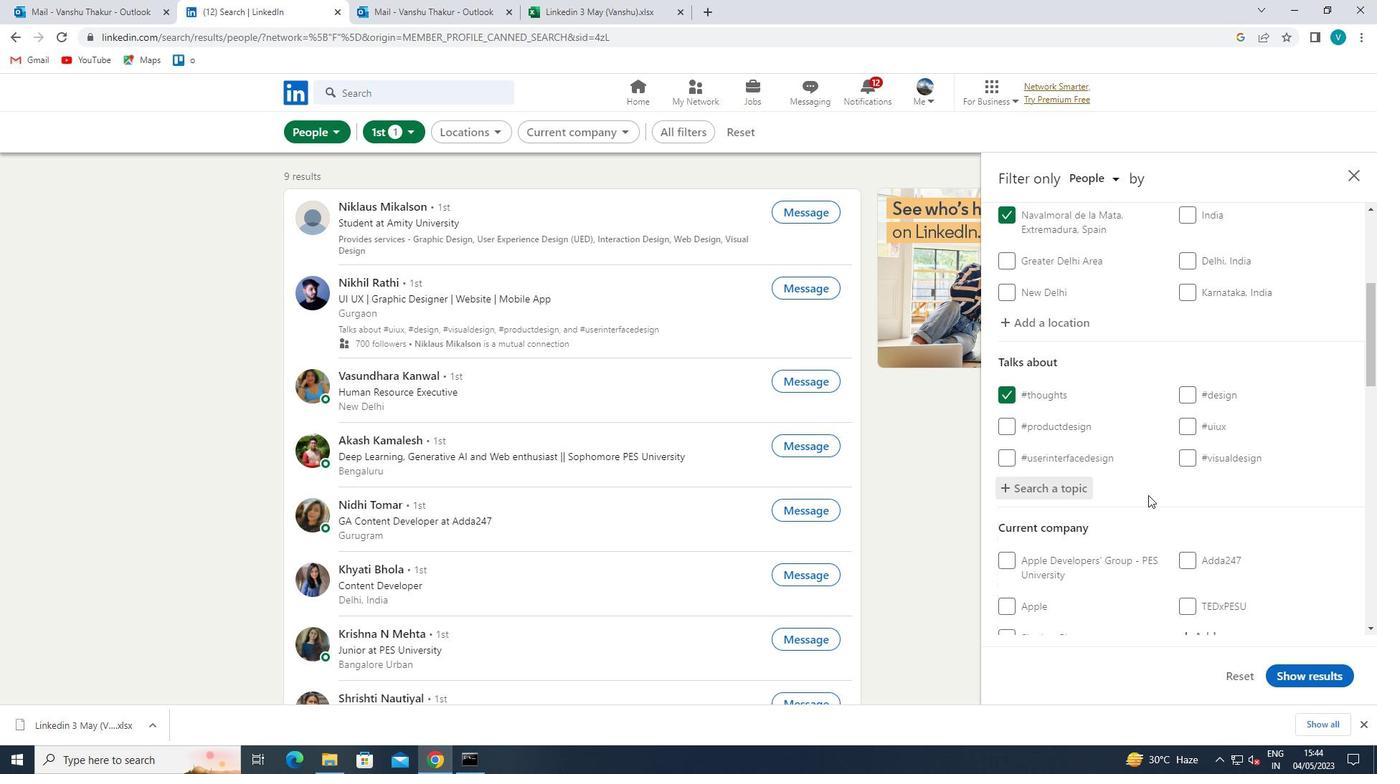 
Action: Mouse scrolled (1153, 492) with delta (0, 0)
Screenshot: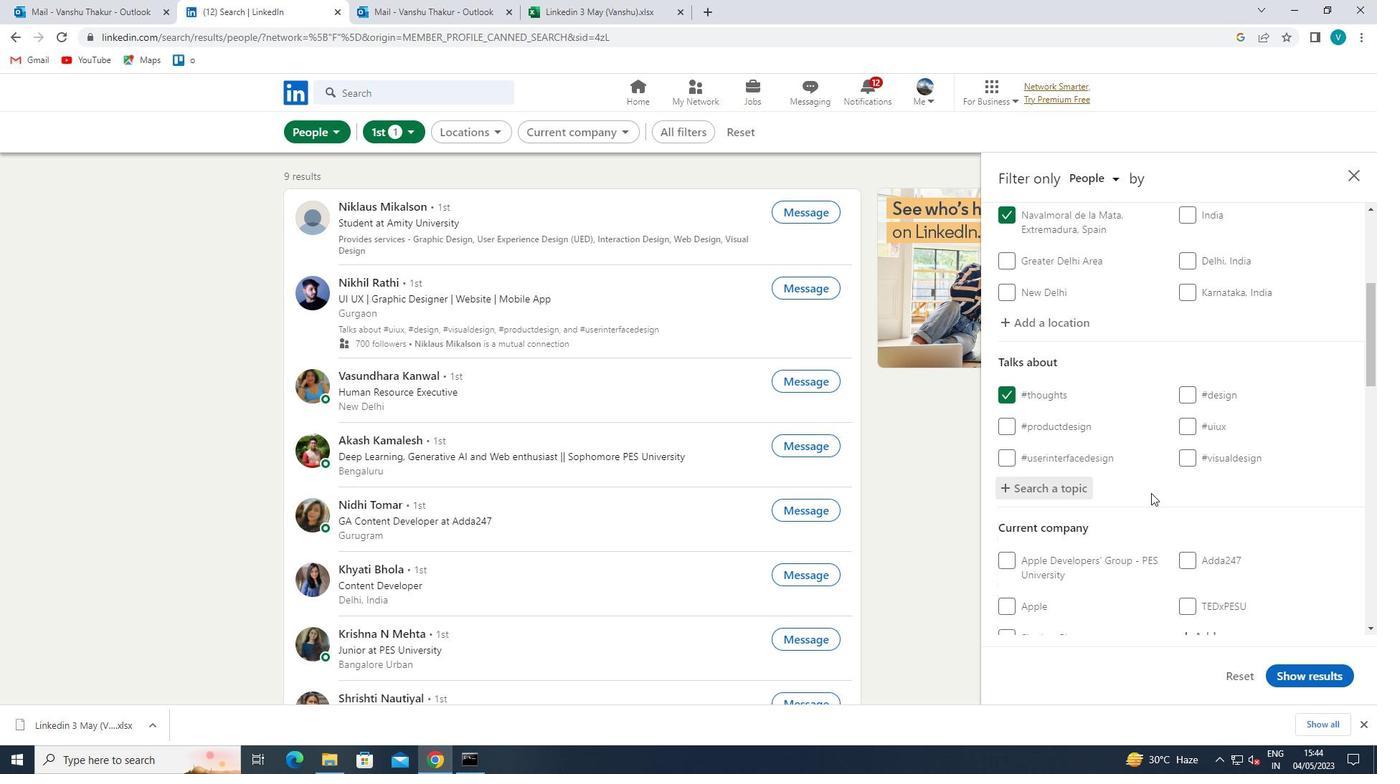 
Action: Mouse moved to (1153, 492)
Screenshot: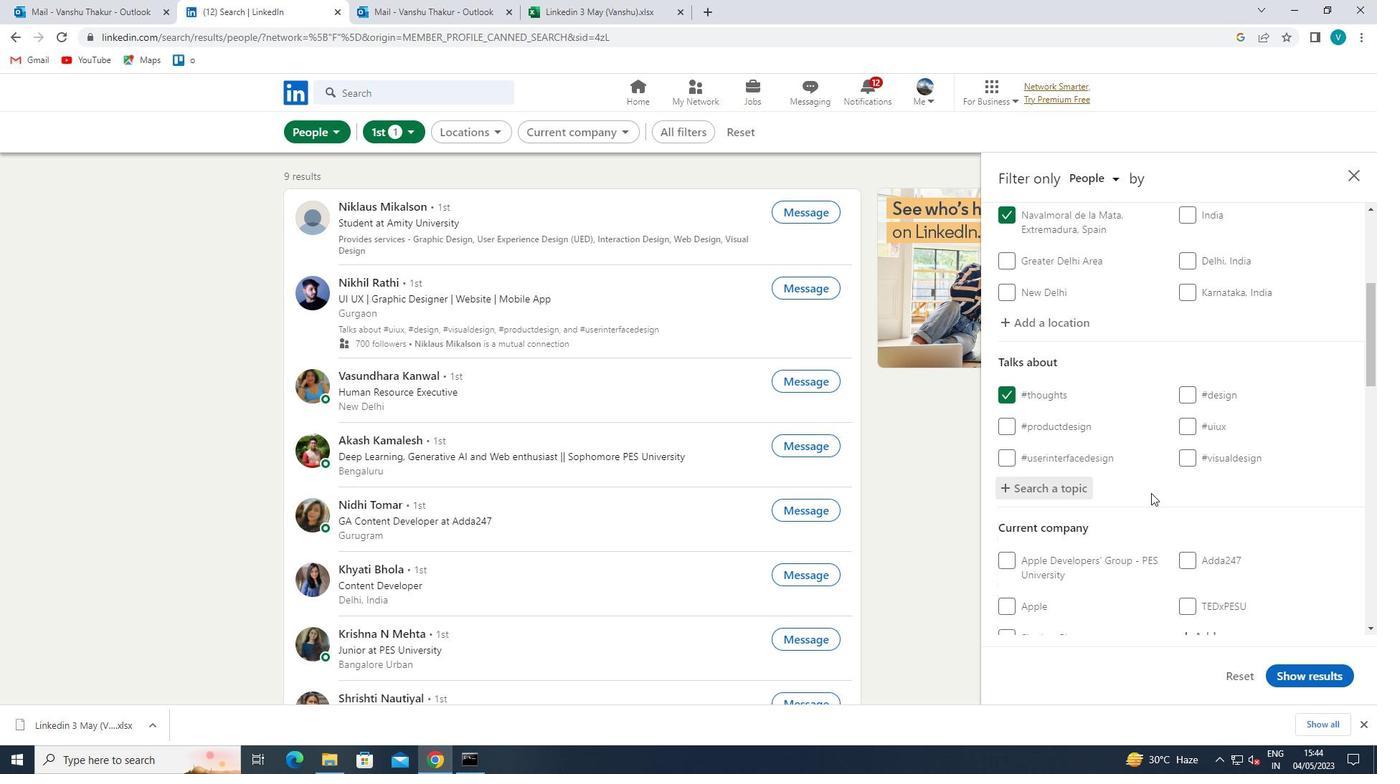 
Action: Mouse scrolled (1153, 492) with delta (0, 0)
Screenshot: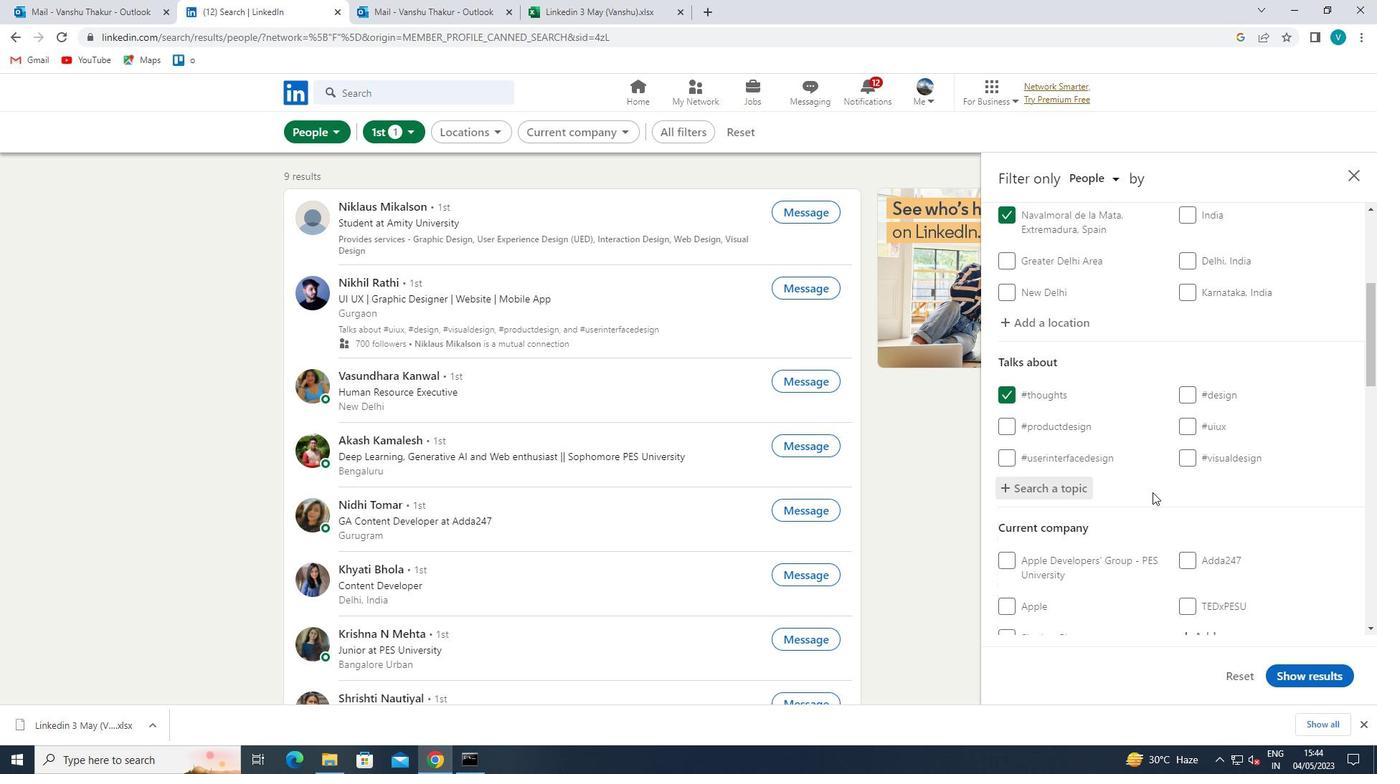 
Action: Mouse scrolled (1153, 492) with delta (0, 0)
Screenshot: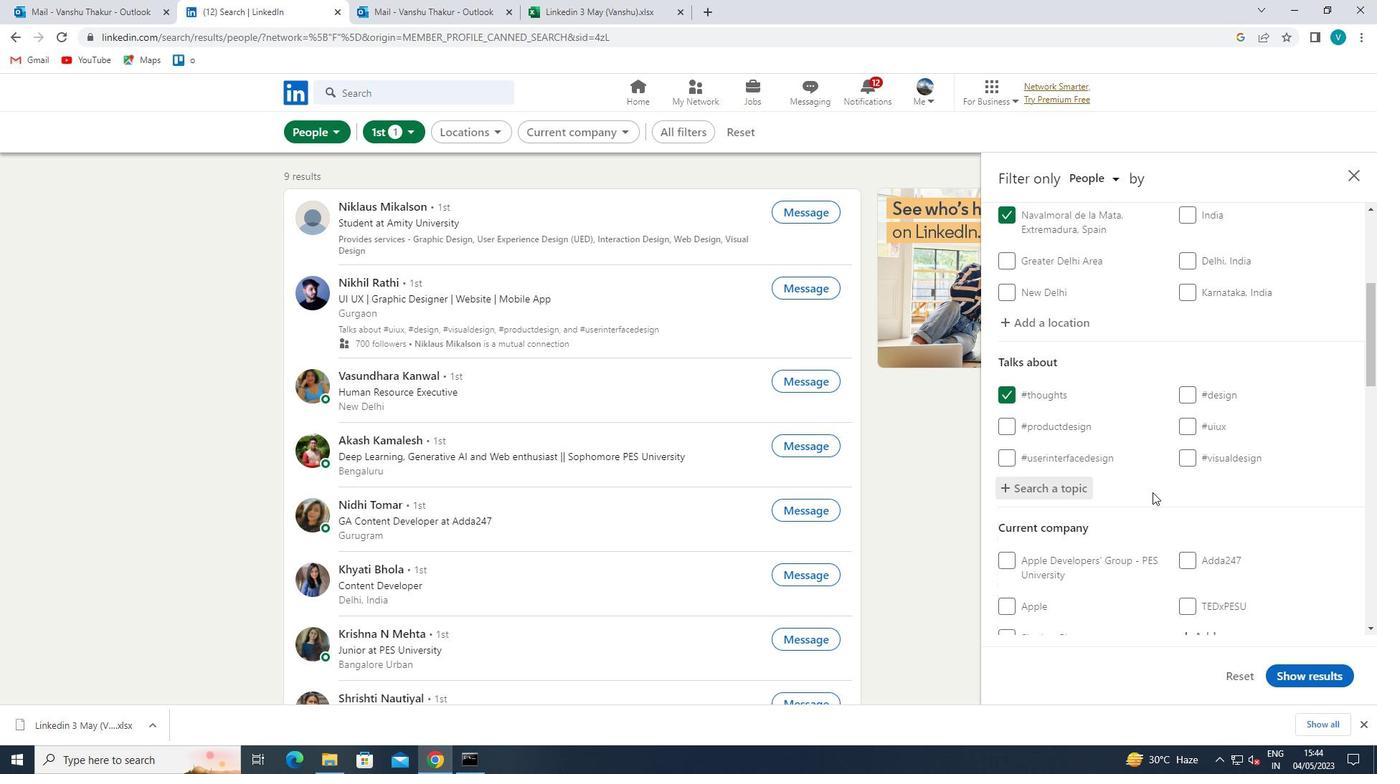 
Action: Mouse moved to (1227, 418)
Screenshot: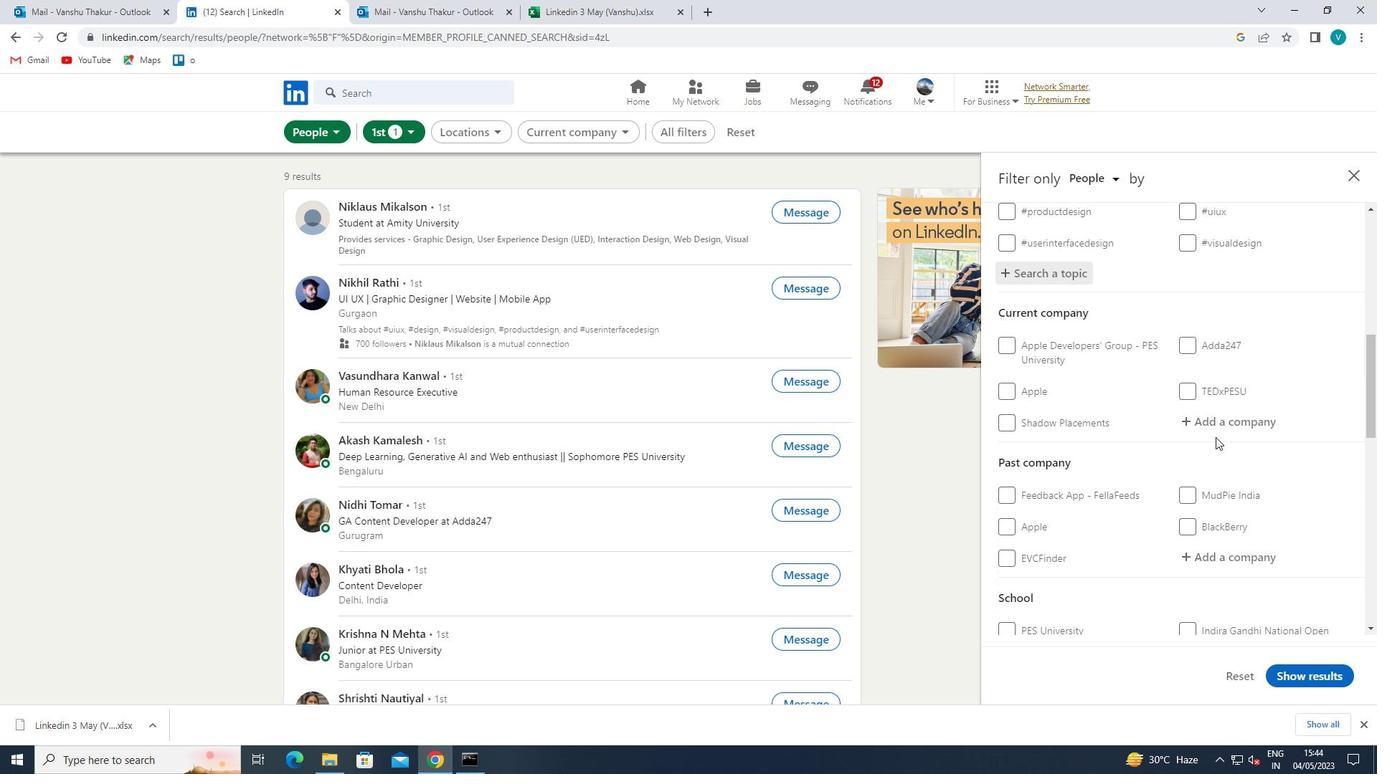 
Action: Mouse pressed left at (1227, 418)
Screenshot: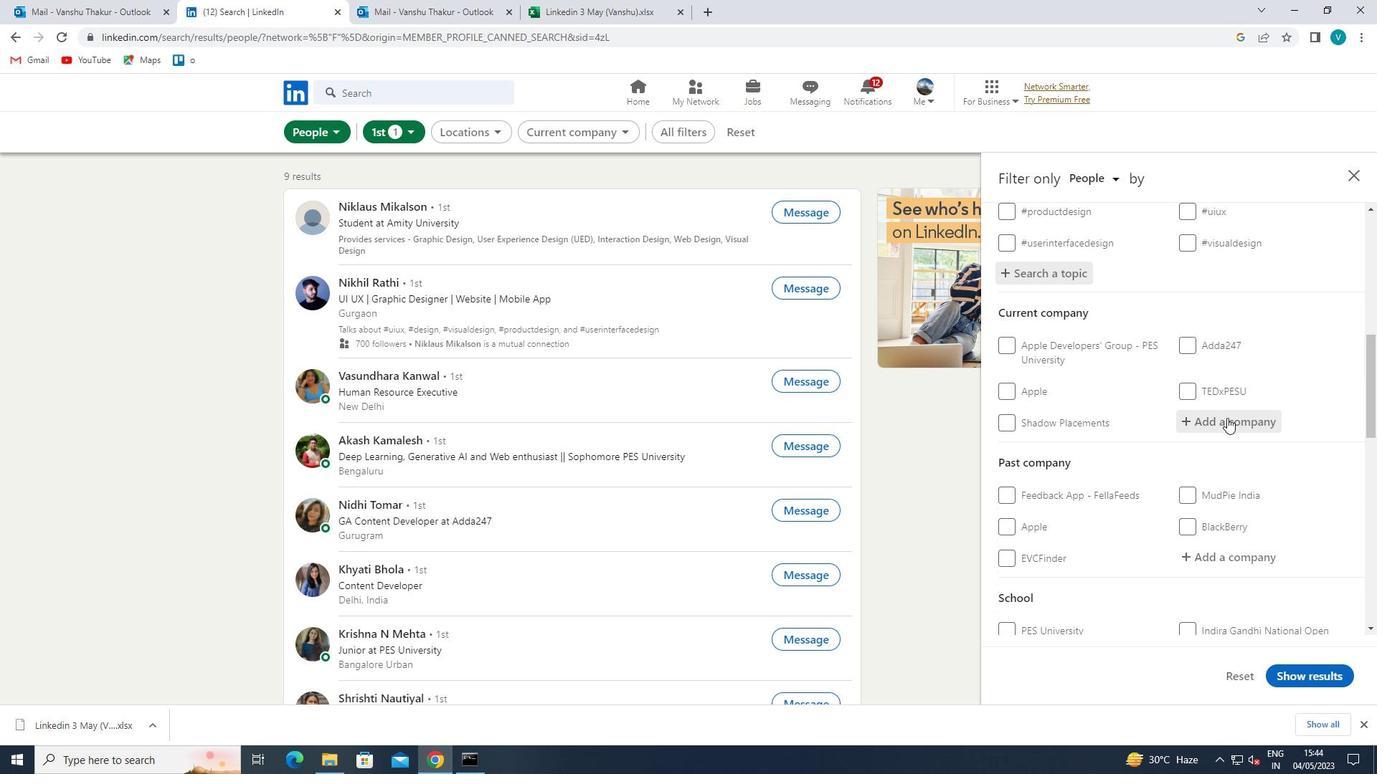 
Action: Key pressed <Key.shift>AMAZON
Screenshot: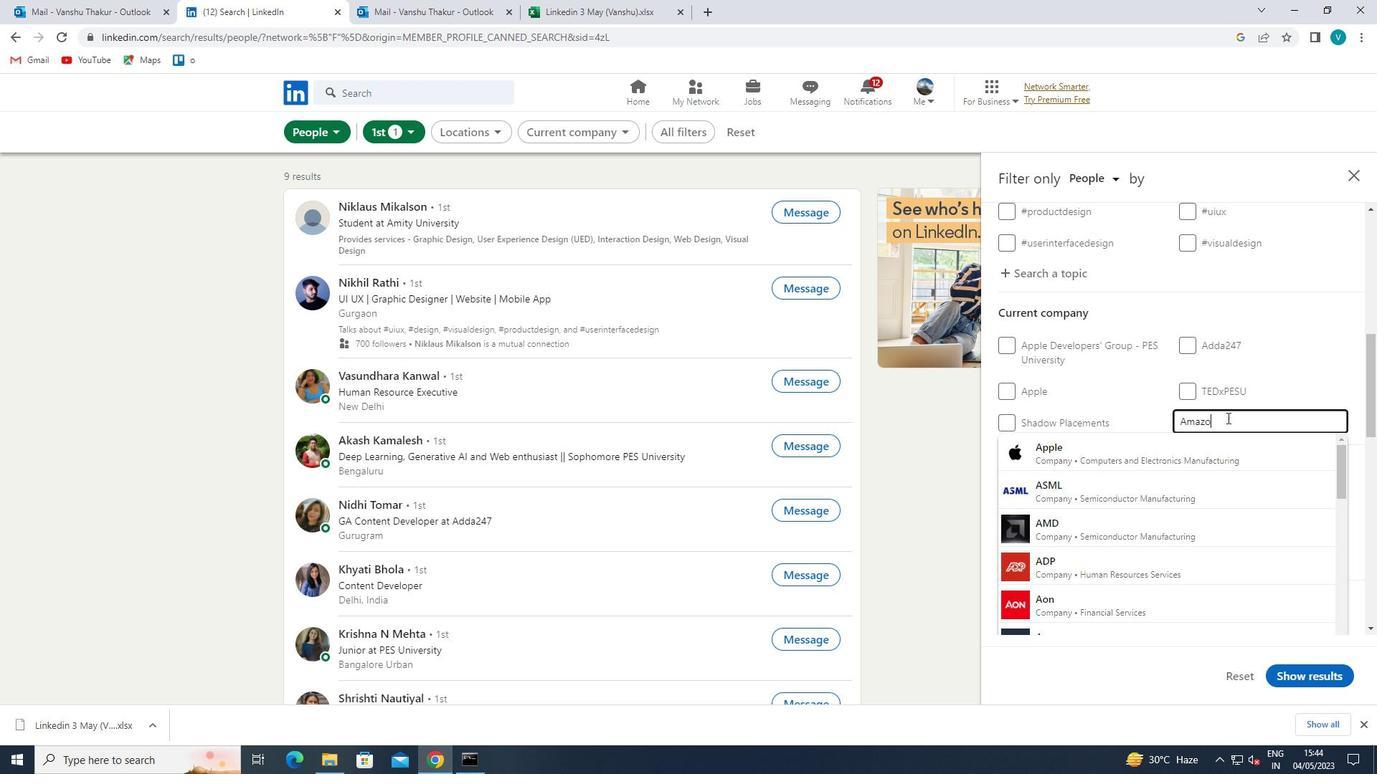 
Action: Mouse moved to (1191, 442)
Screenshot: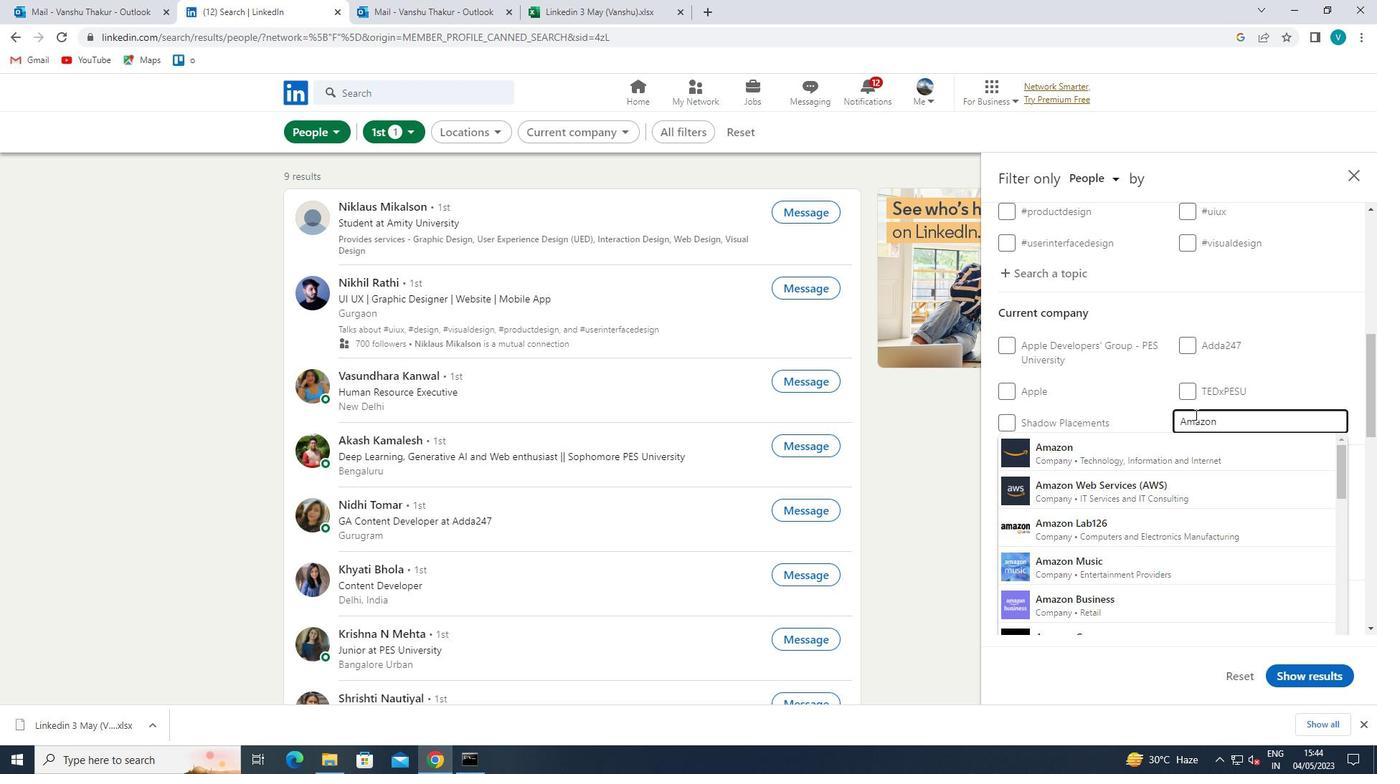 
Action: Mouse pressed left at (1191, 442)
Screenshot: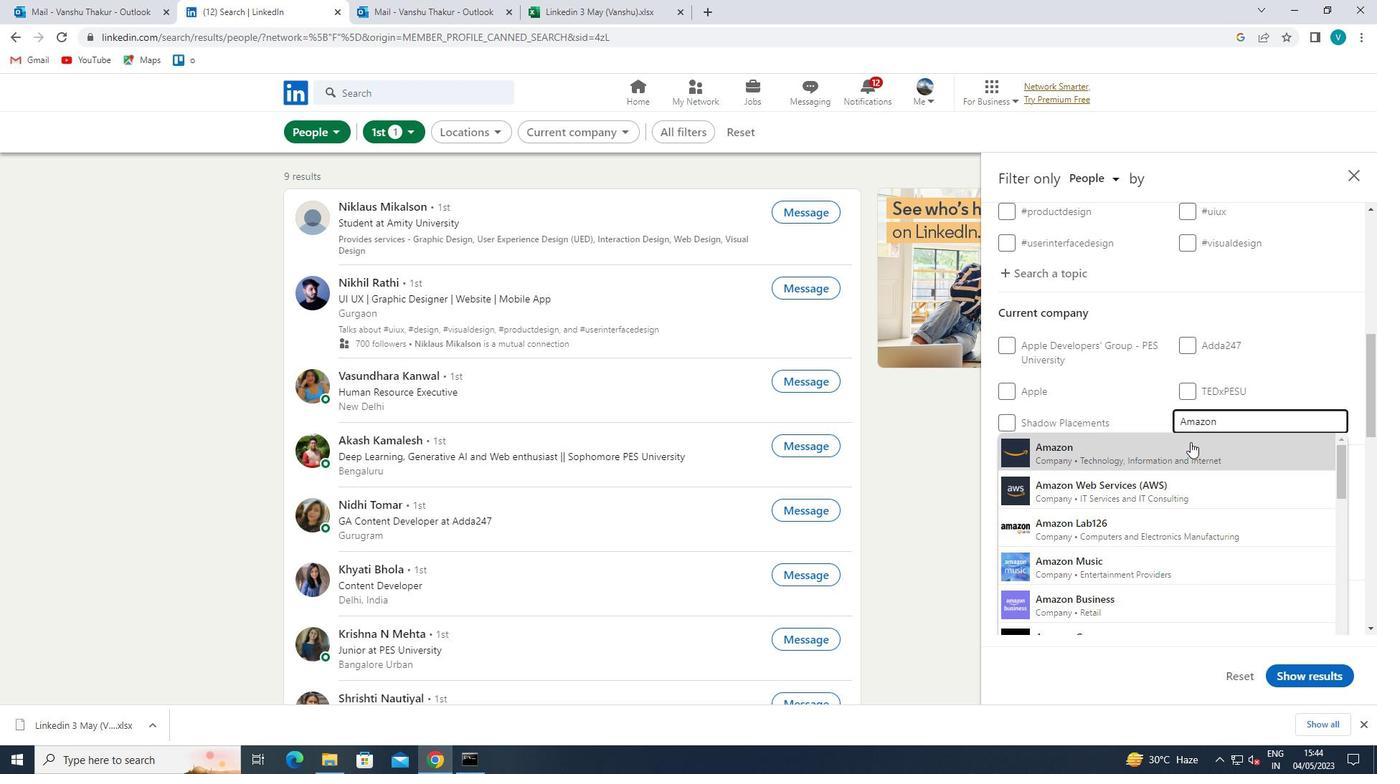
Action: Mouse moved to (1191, 442)
Screenshot: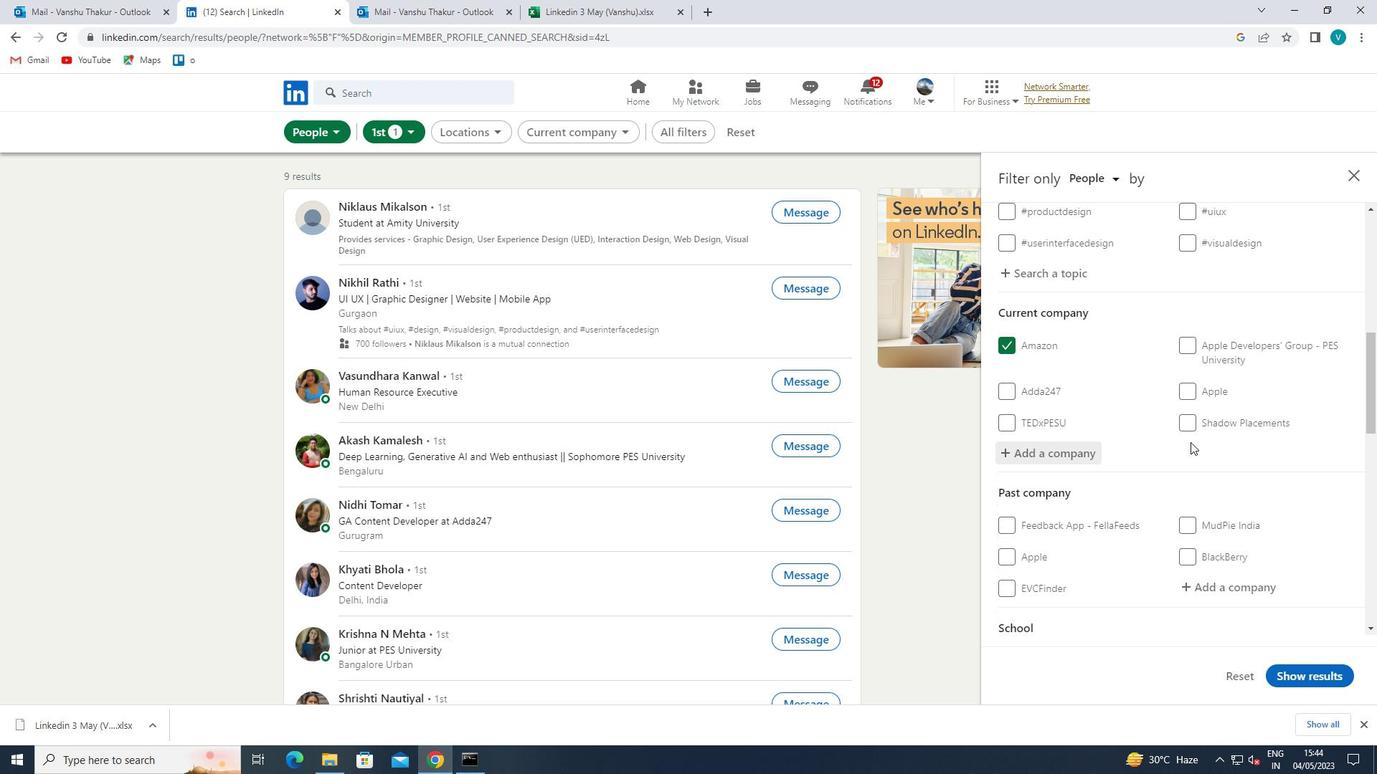 
Action: Mouse scrolled (1191, 442) with delta (0, 0)
Screenshot: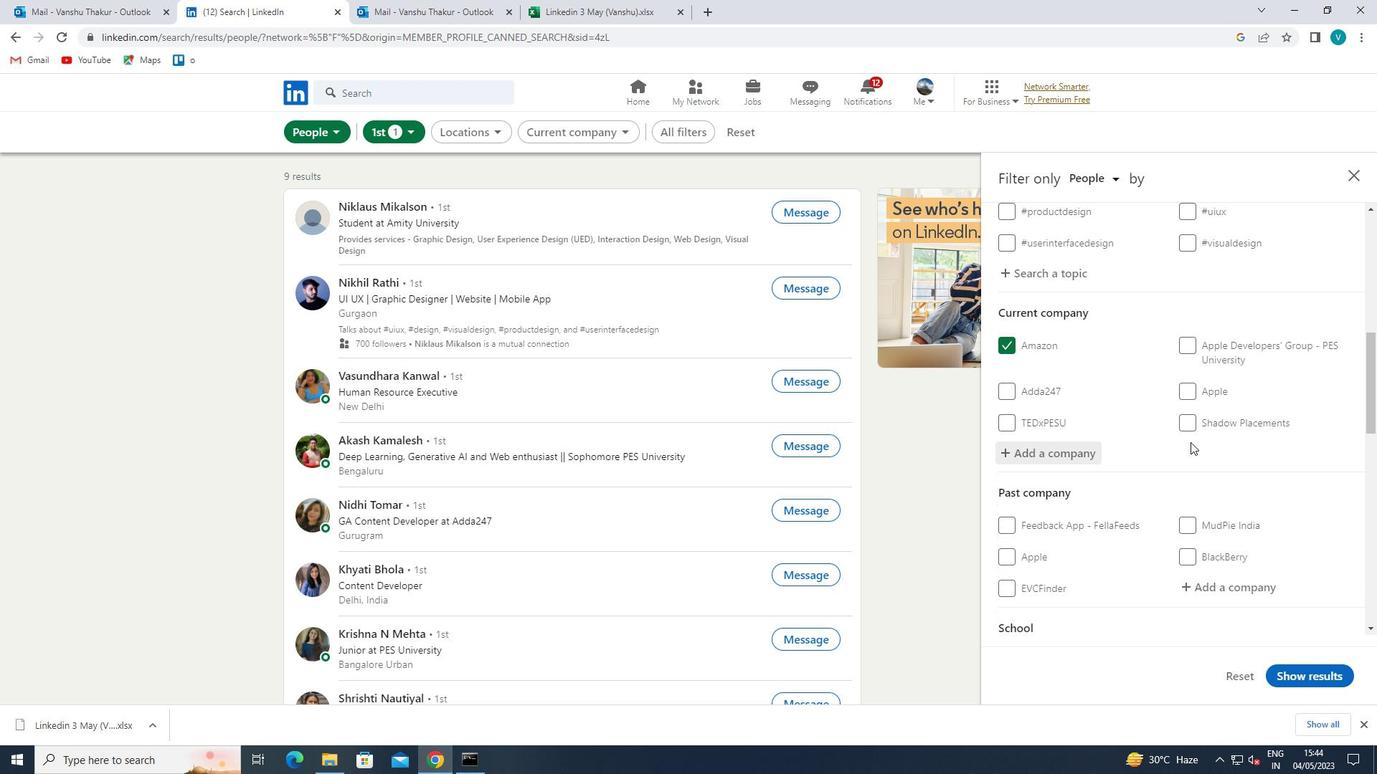 
Action: Mouse moved to (1191, 442)
Screenshot: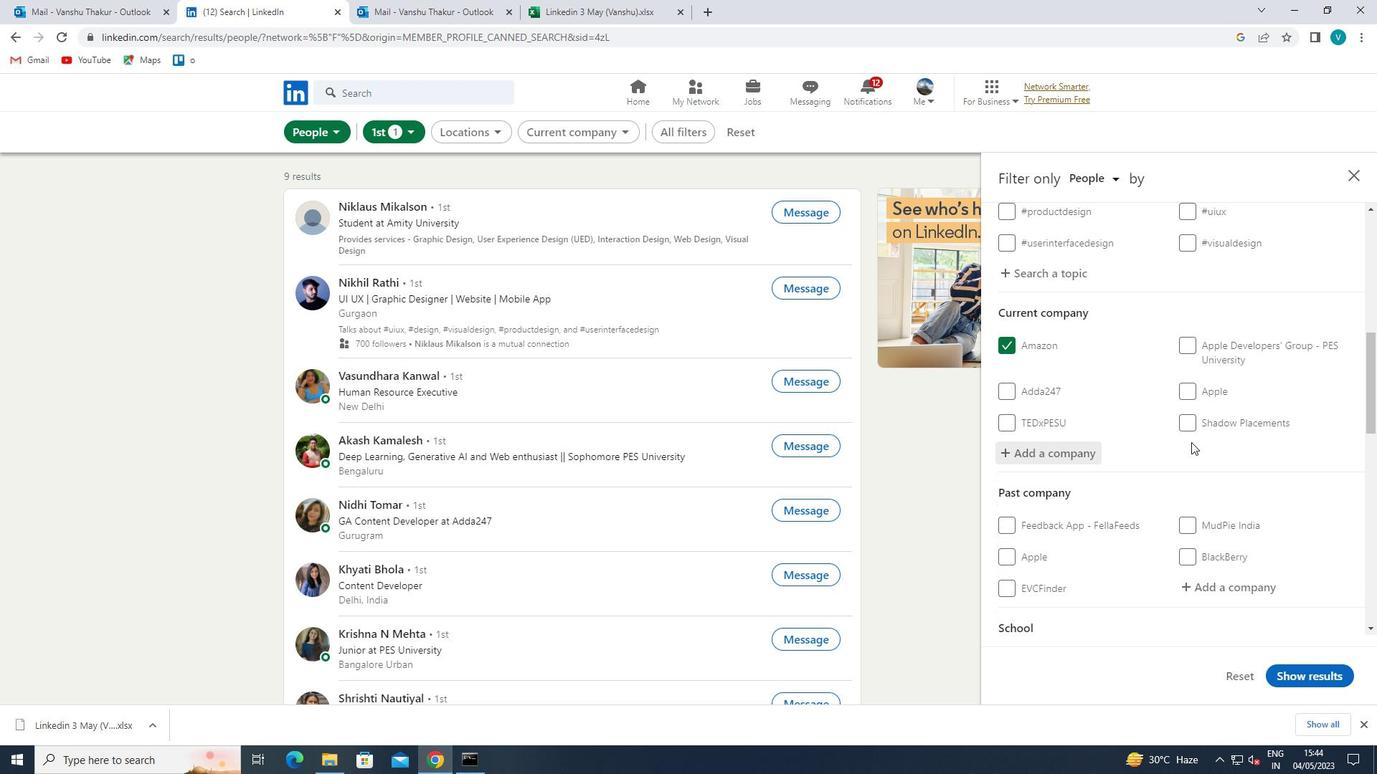 
Action: Mouse scrolled (1191, 442) with delta (0, 0)
Screenshot: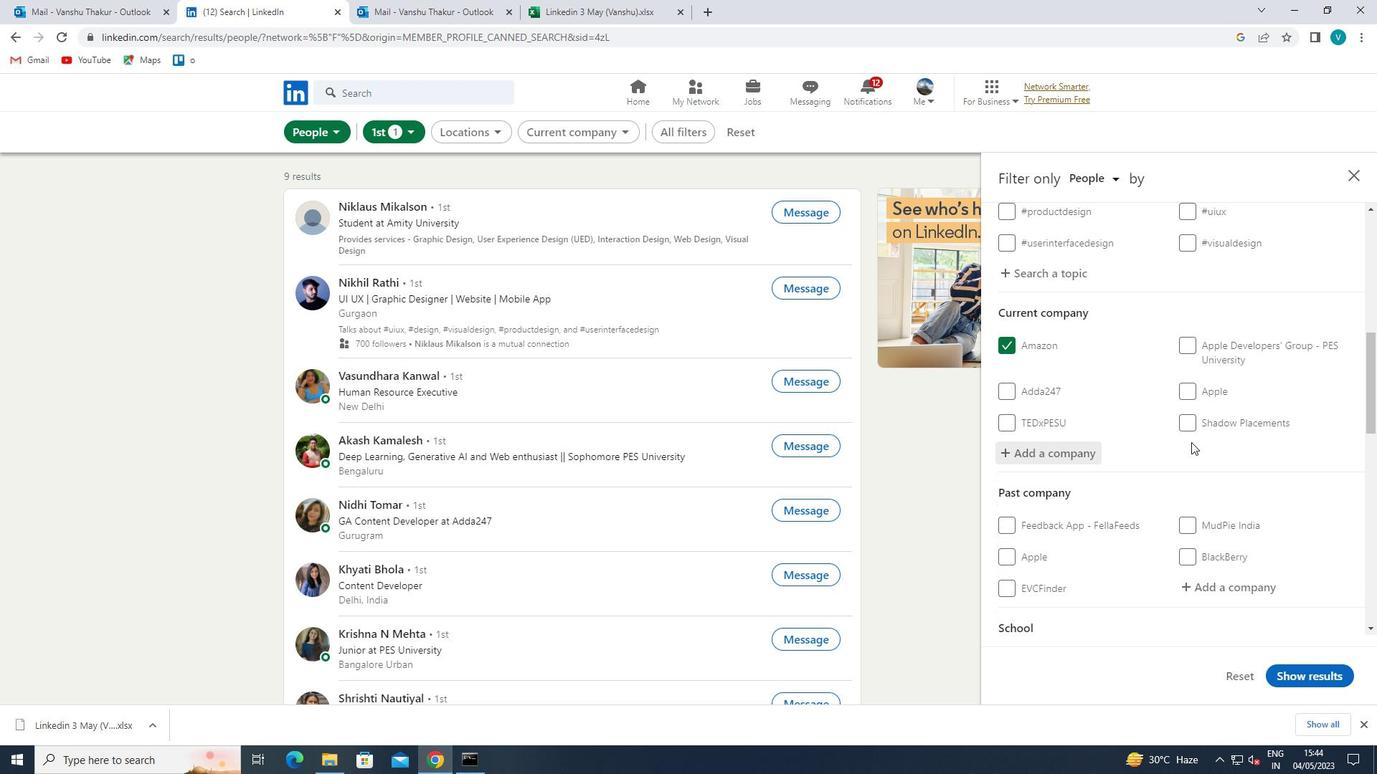 
Action: Mouse moved to (1191, 442)
Screenshot: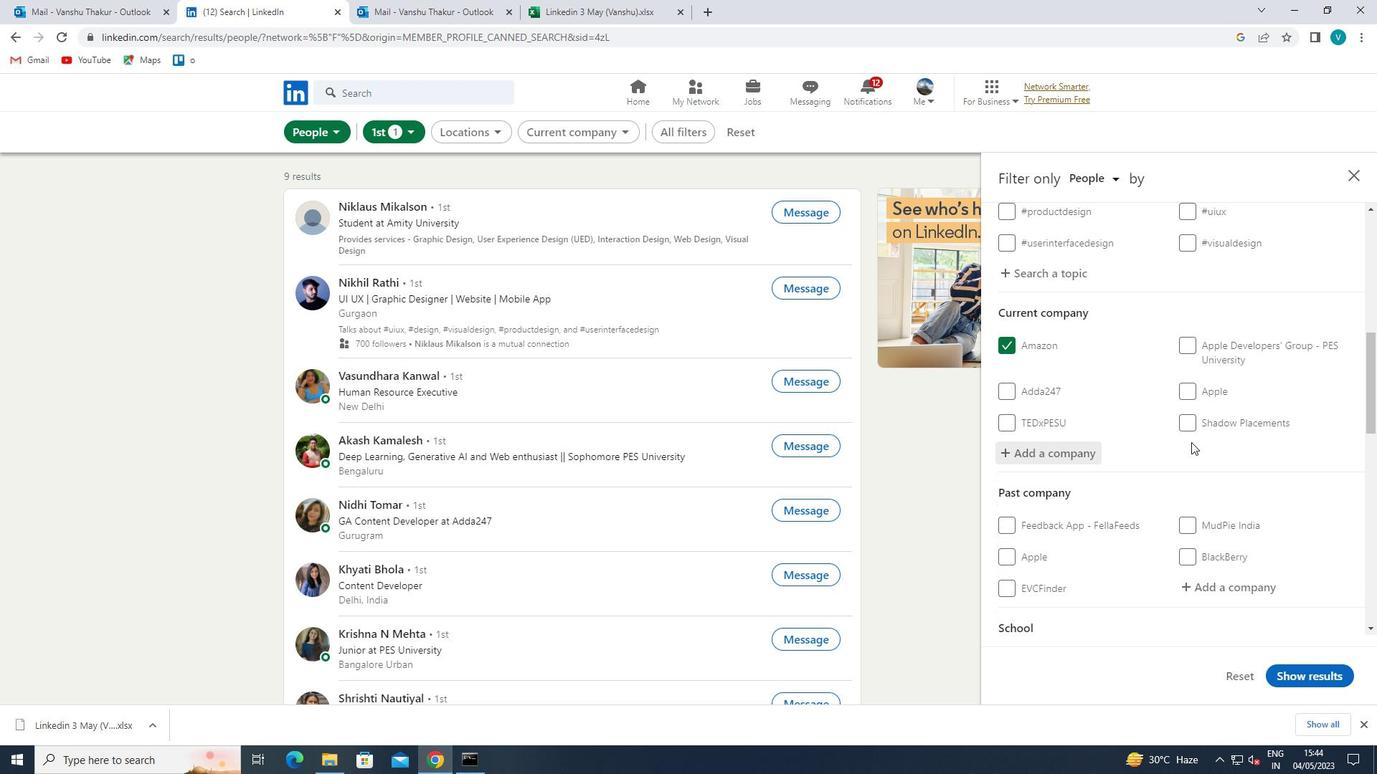
Action: Mouse scrolled (1191, 441) with delta (0, 0)
Screenshot: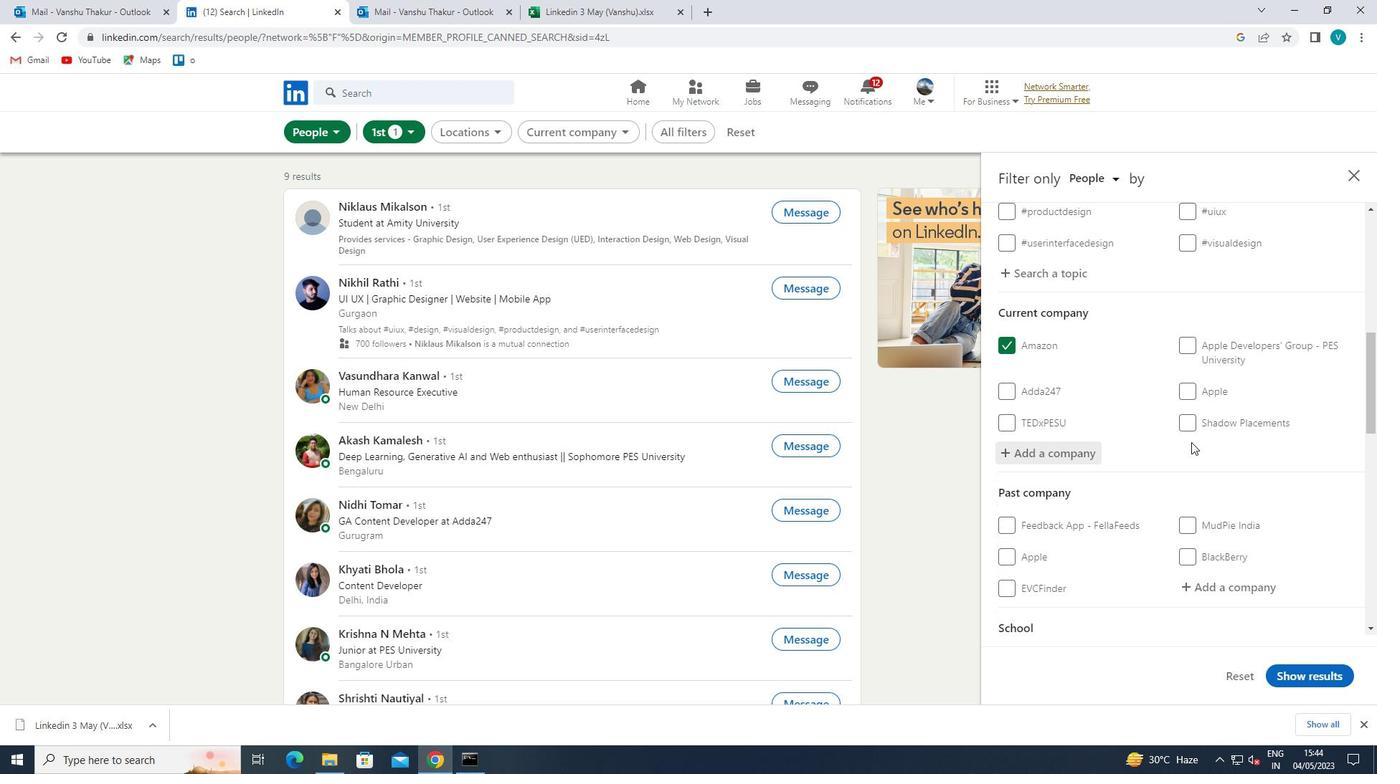 
Action: Mouse scrolled (1191, 441) with delta (0, 0)
Screenshot: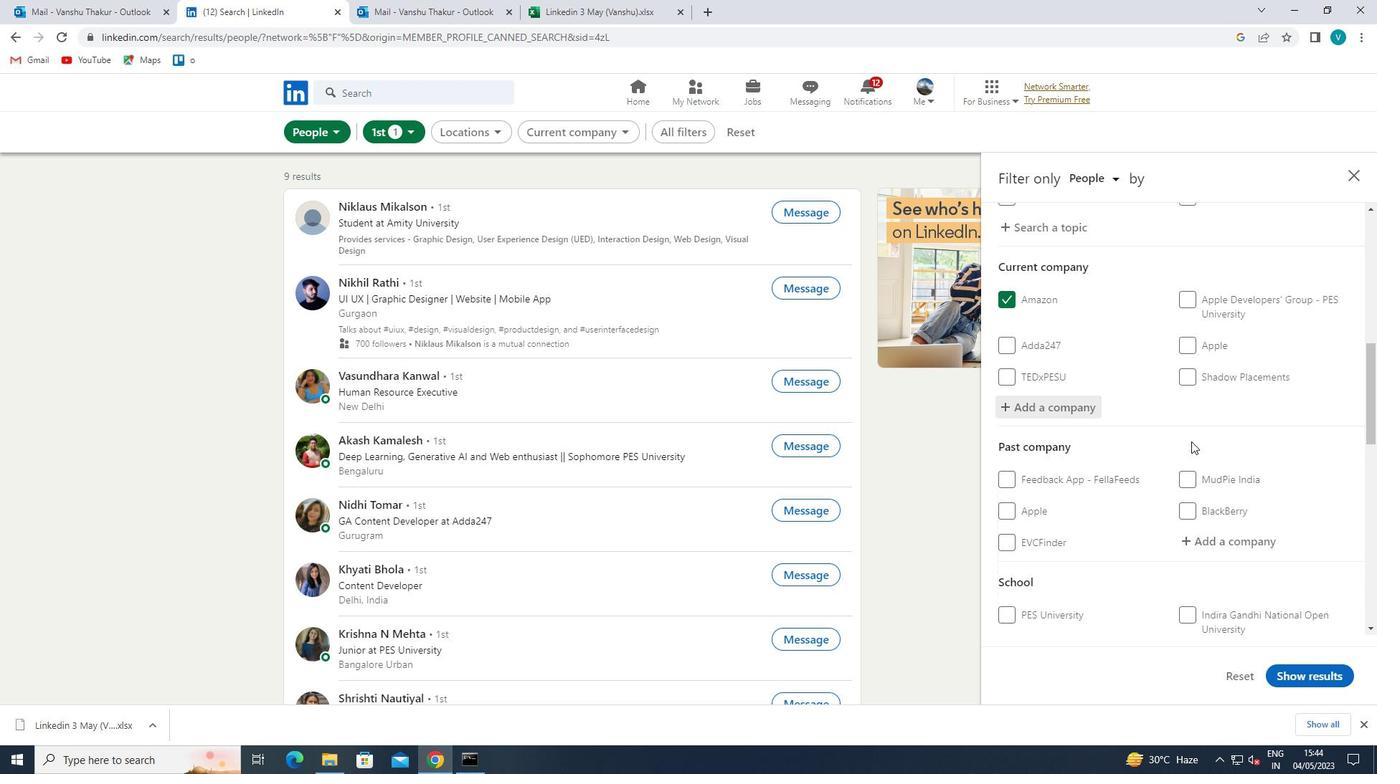 
Action: Mouse scrolled (1191, 441) with delta (0, 0)
Screenshot: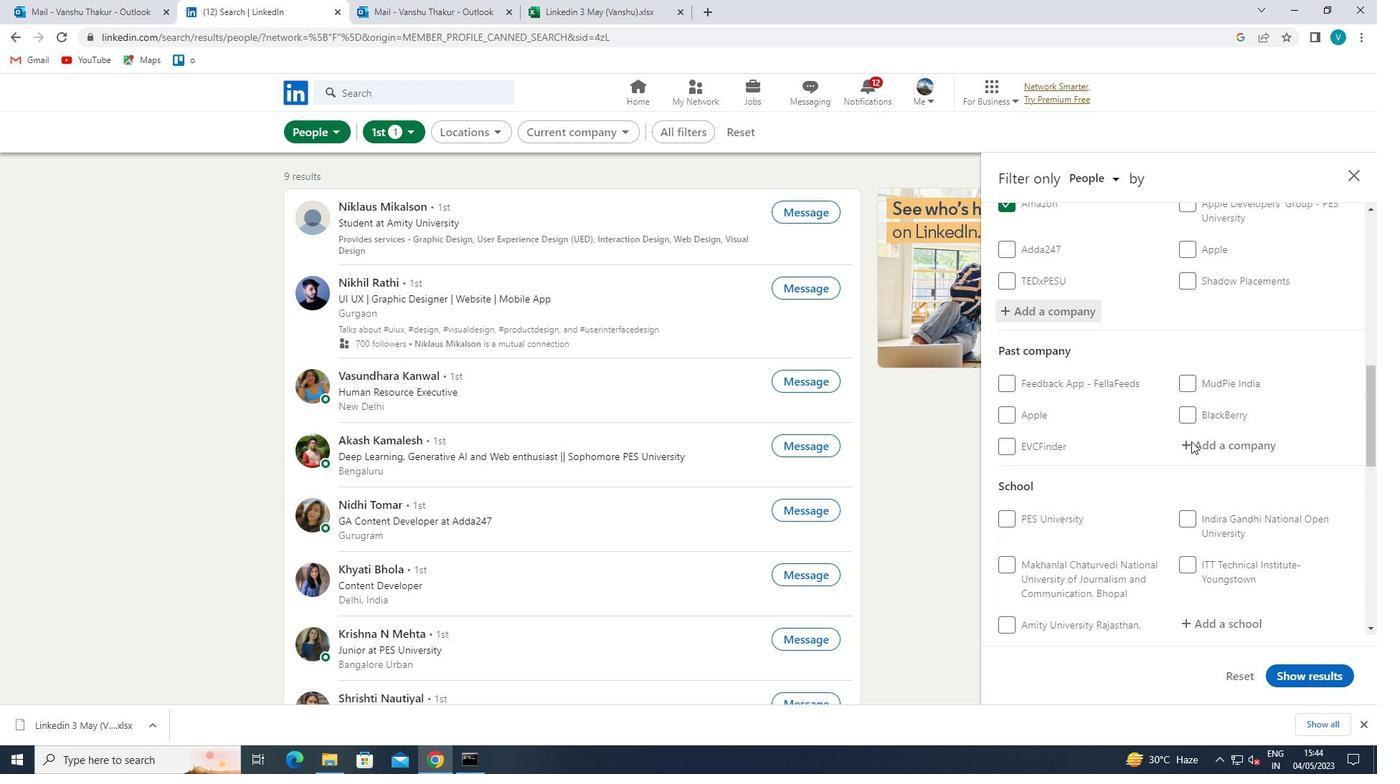 
Action: Mouse moved to (1224, 386)
Screenshot: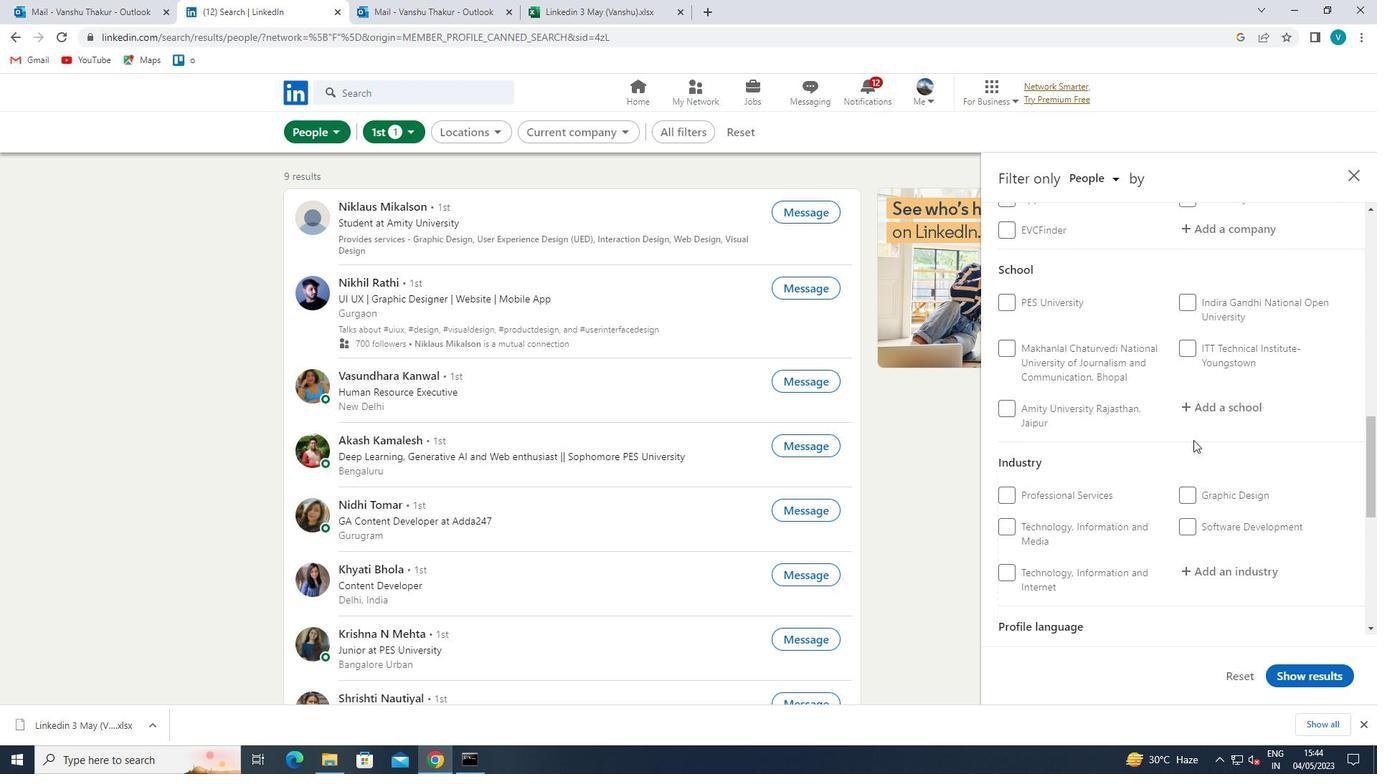 
Action: Mouse pressed left at (1224, 386)
Screenshot: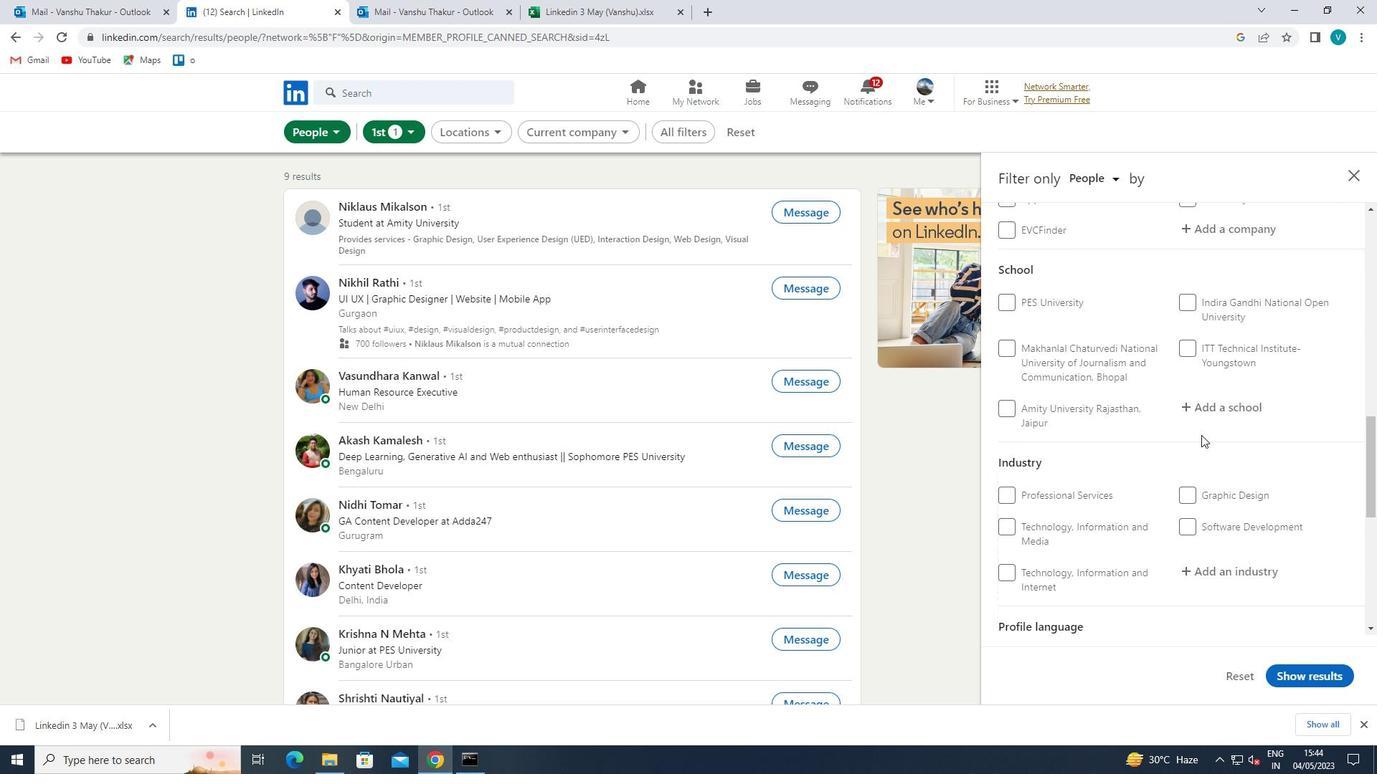 
Action: Mouse moved to (1220, 413)
Screenshot: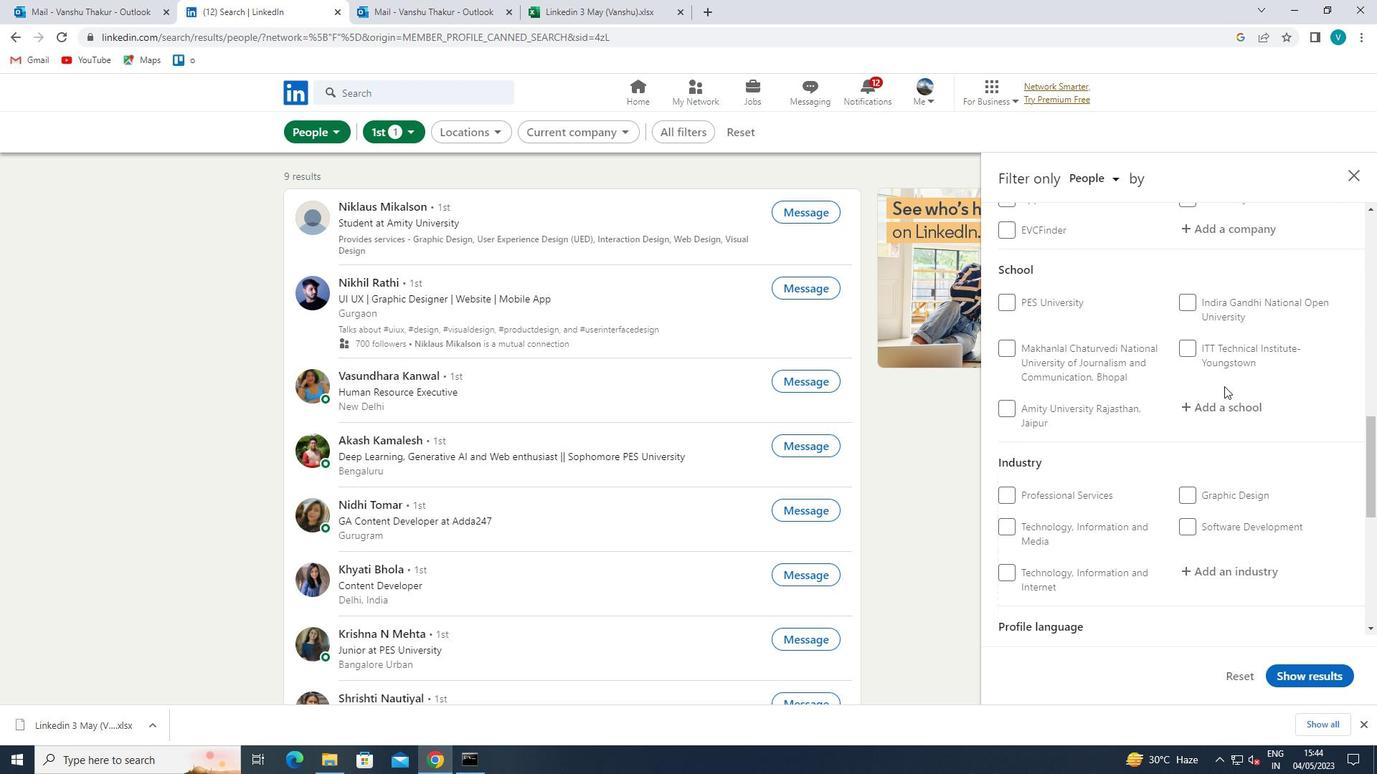 
Action: Mouse pressed left at (1220, 413)
Screenshot: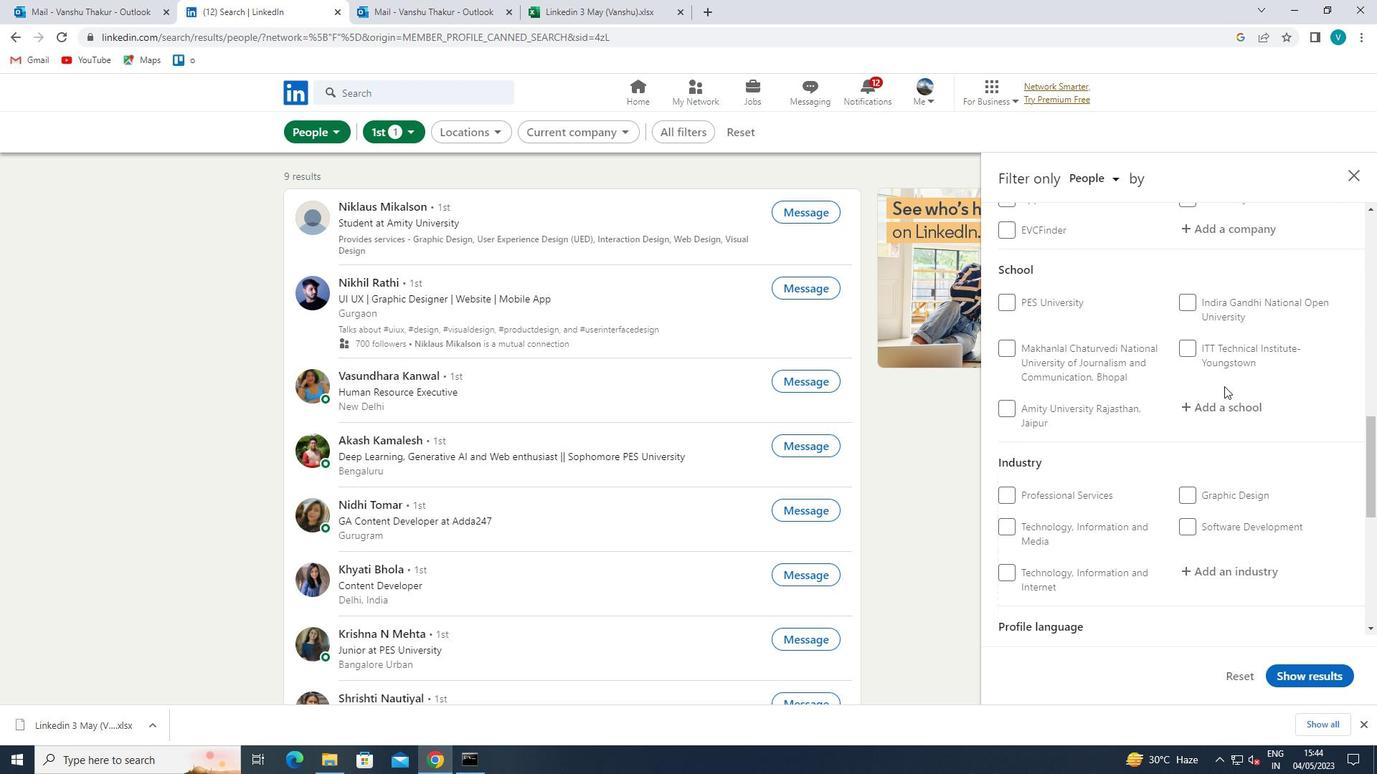 
Action: Mouse moved to (1219, 413)
Screenshot: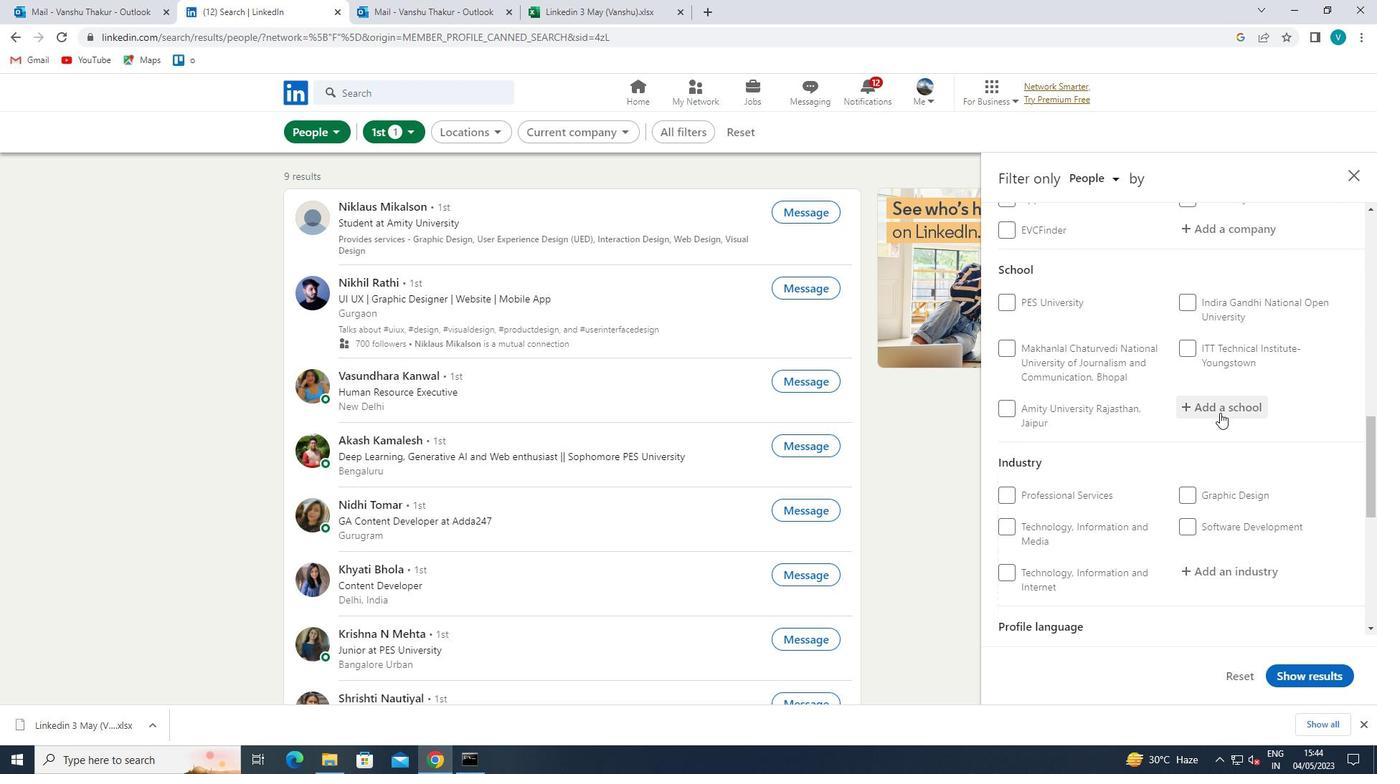 
Action: Key pressed <Key.shift>GNA<Key.space>
Screenshot: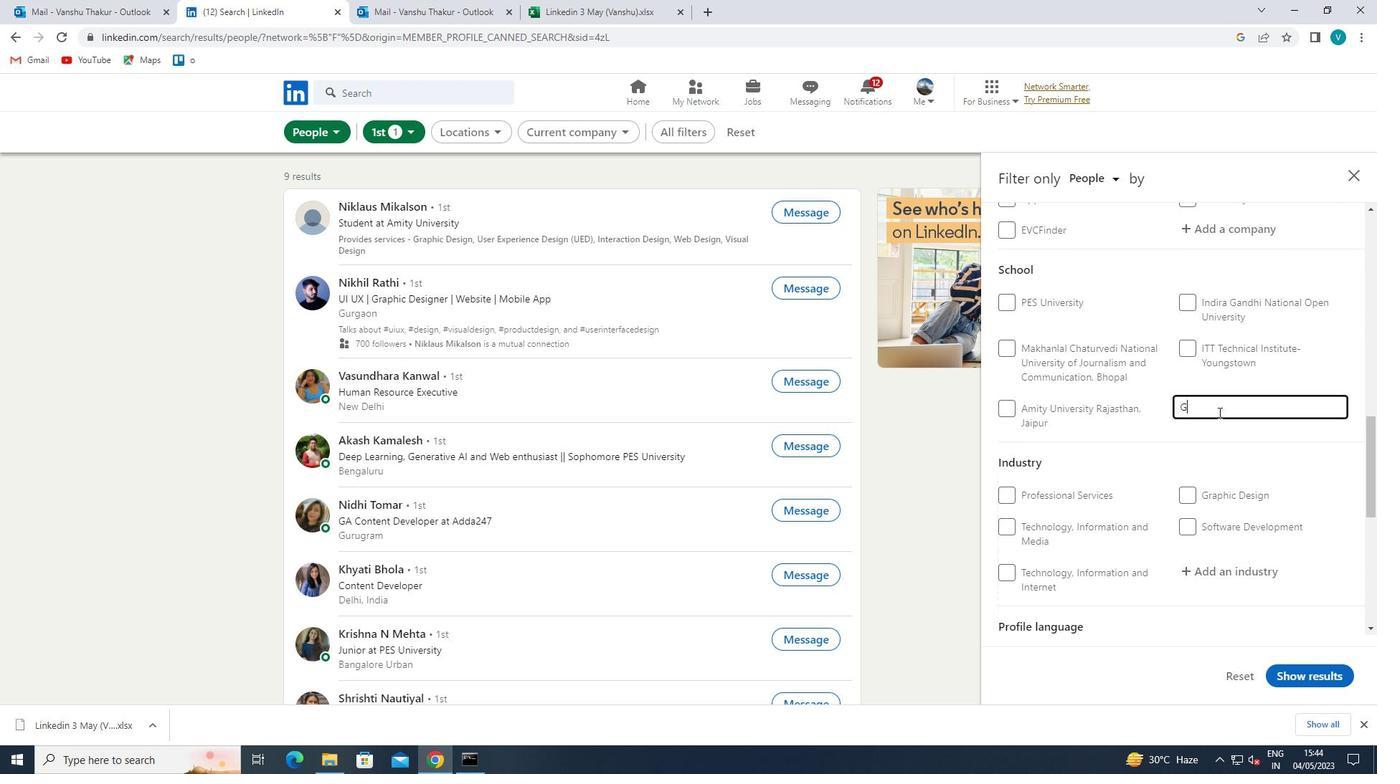 
Action: Mouse moved to (1217, 412)
Screenshot: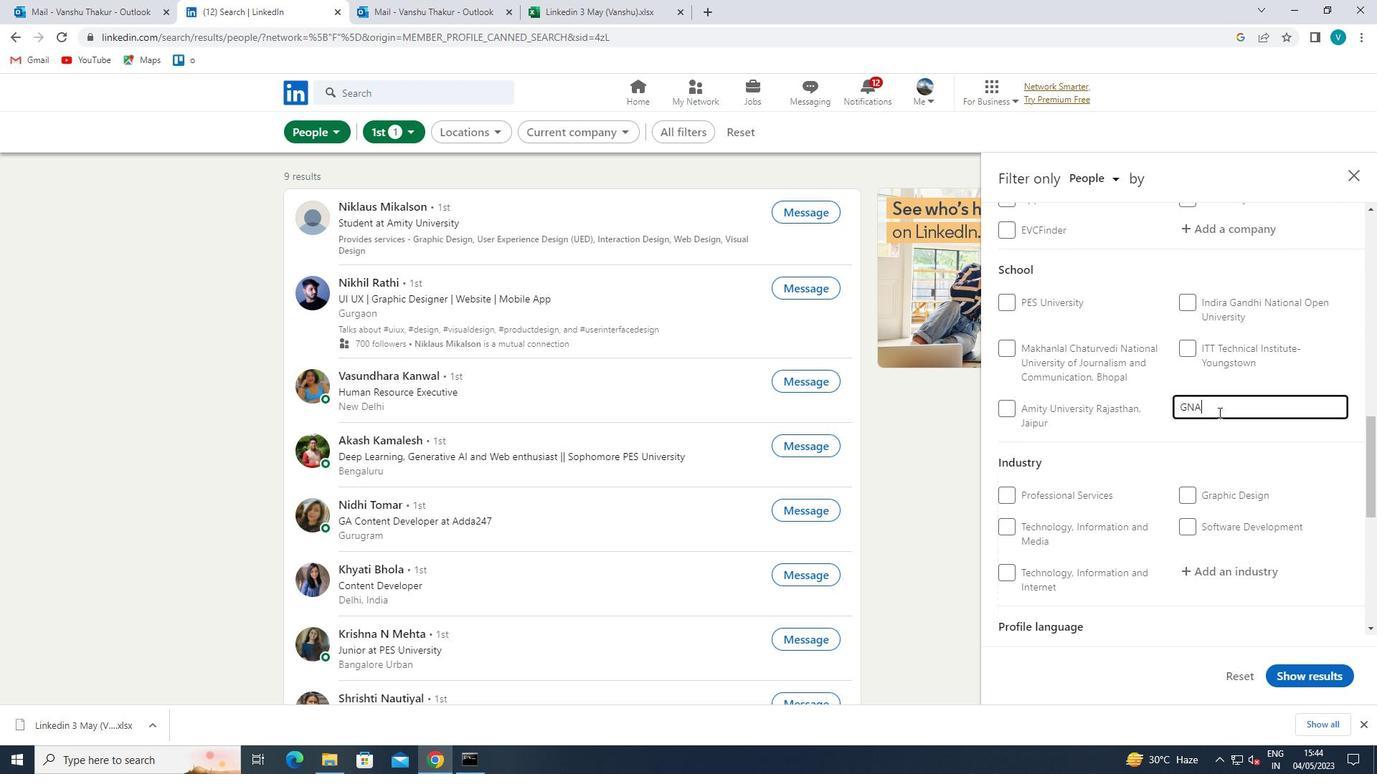 
Action: Key pressed <Key.shift>U
Screenshot: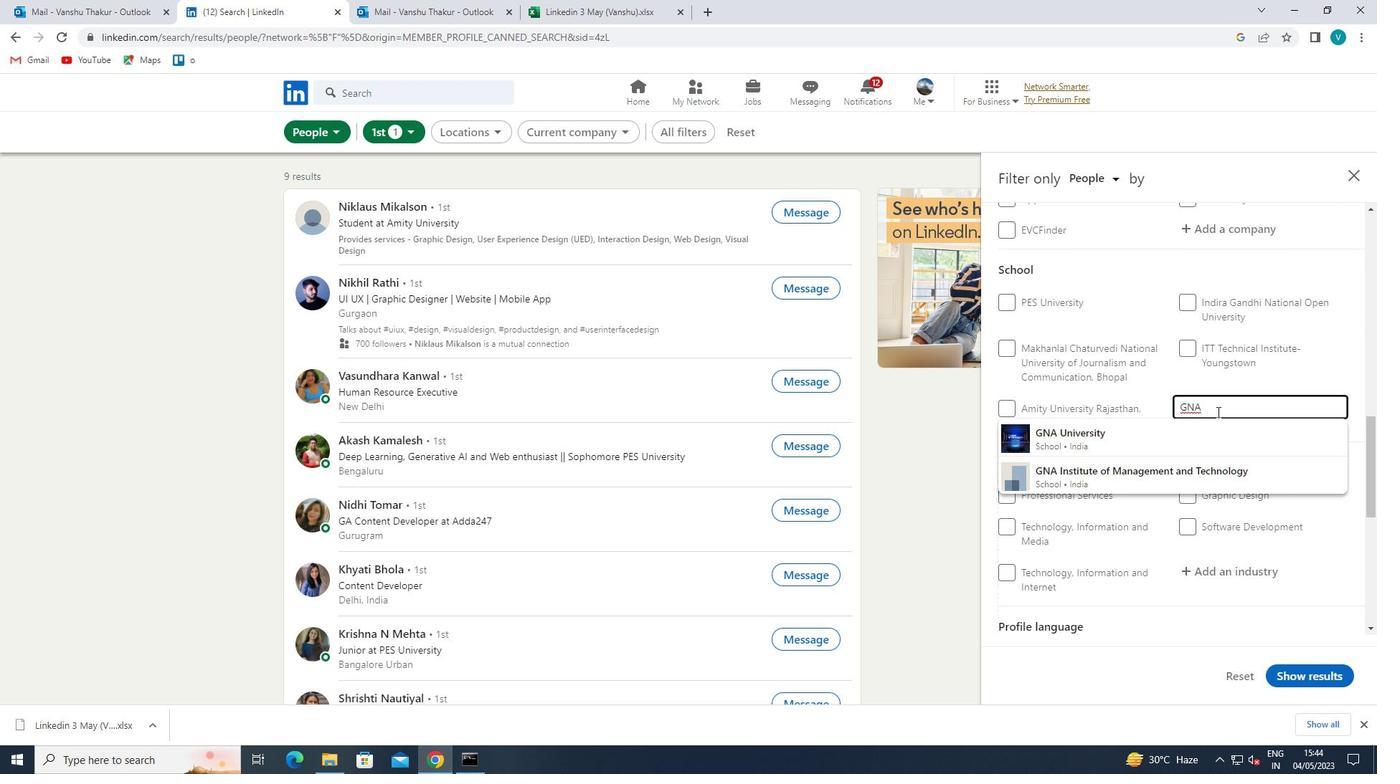 
Action: Mouse moved to (1210, 409)
Screenshot: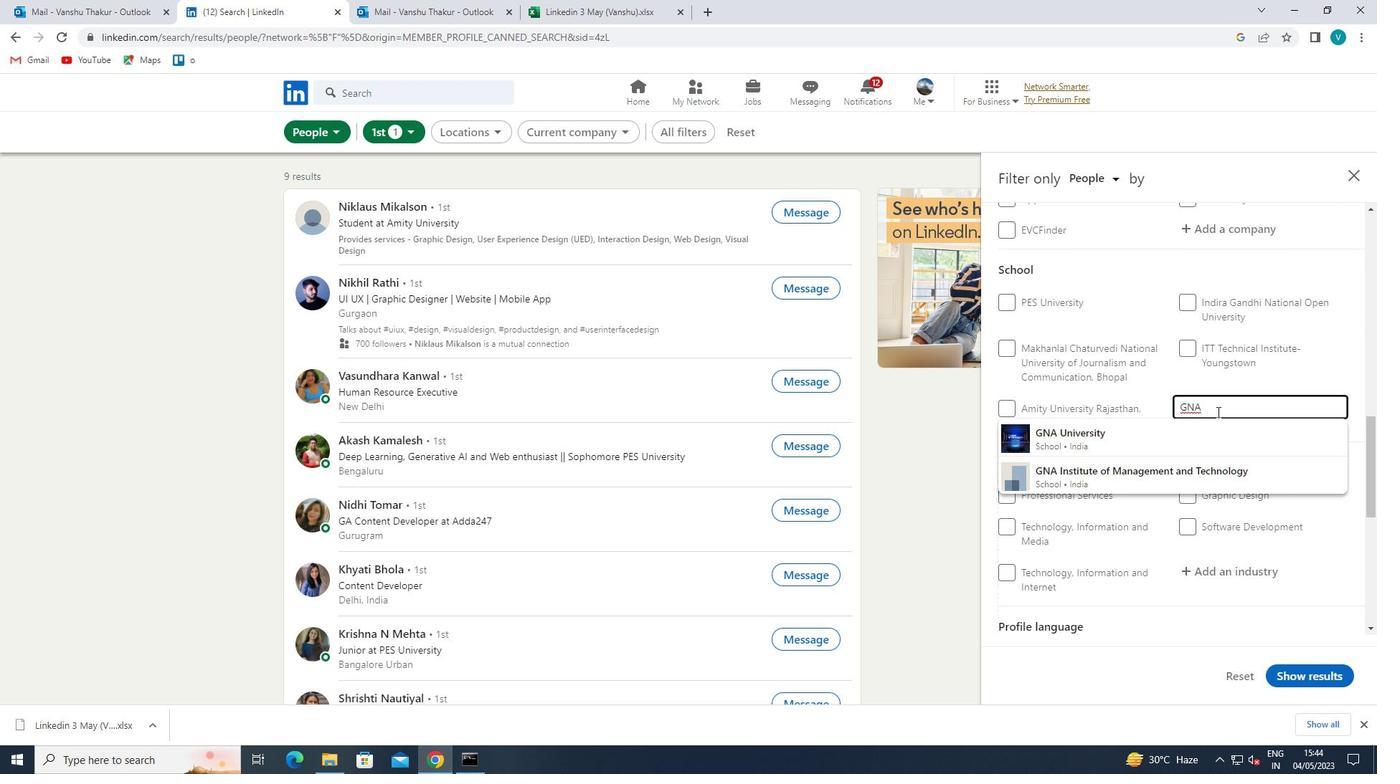 
Action: Key pressed N
Screenshot: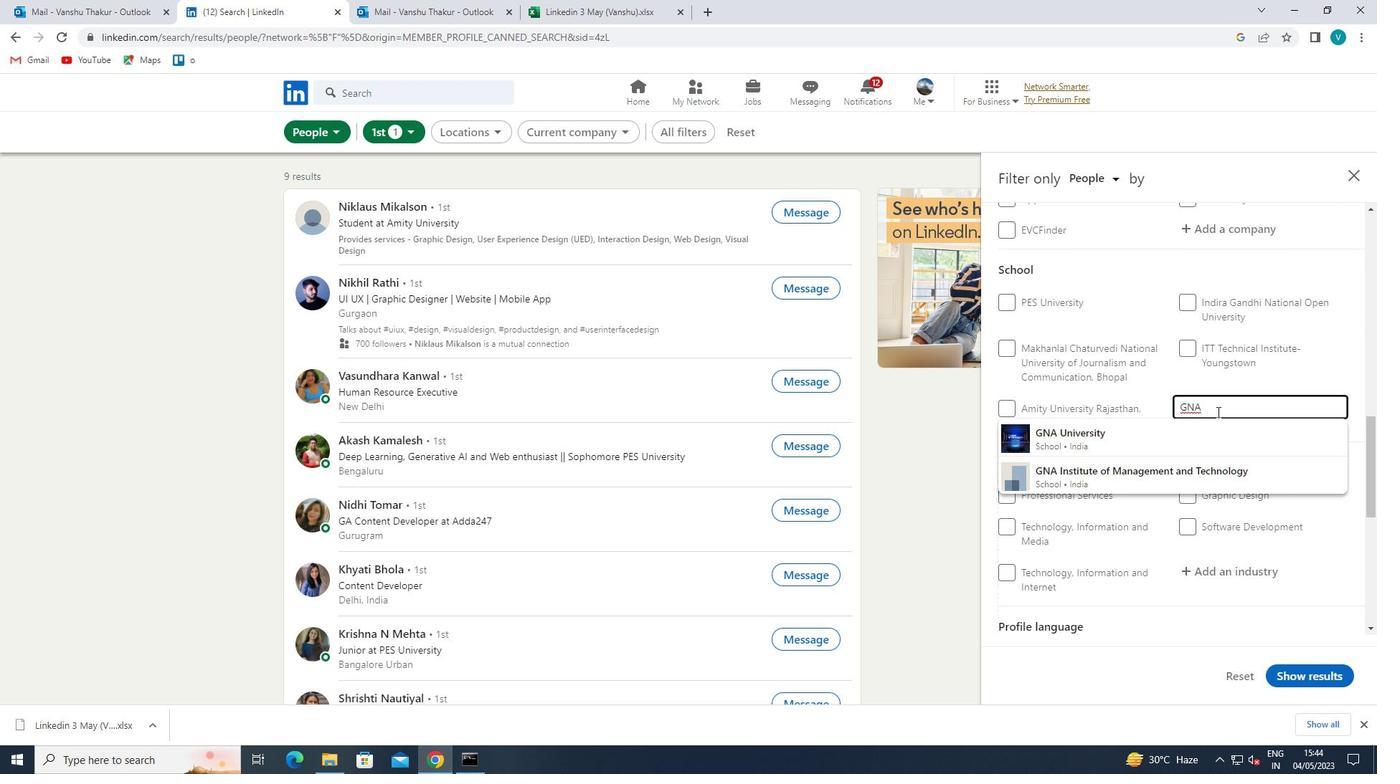 
Action: Mouse moved to (1209, 408)
Screenshot: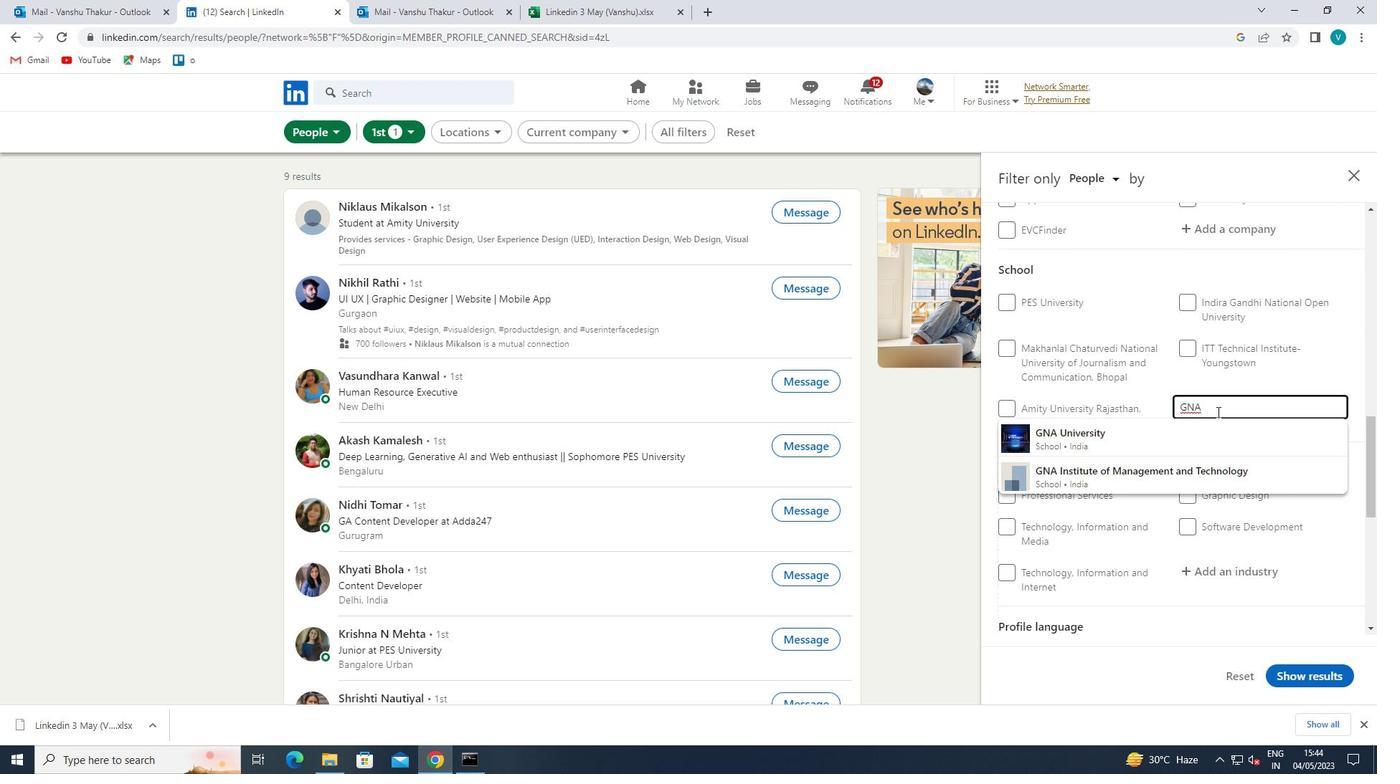 
Action: Key pressed IV
Screenshot: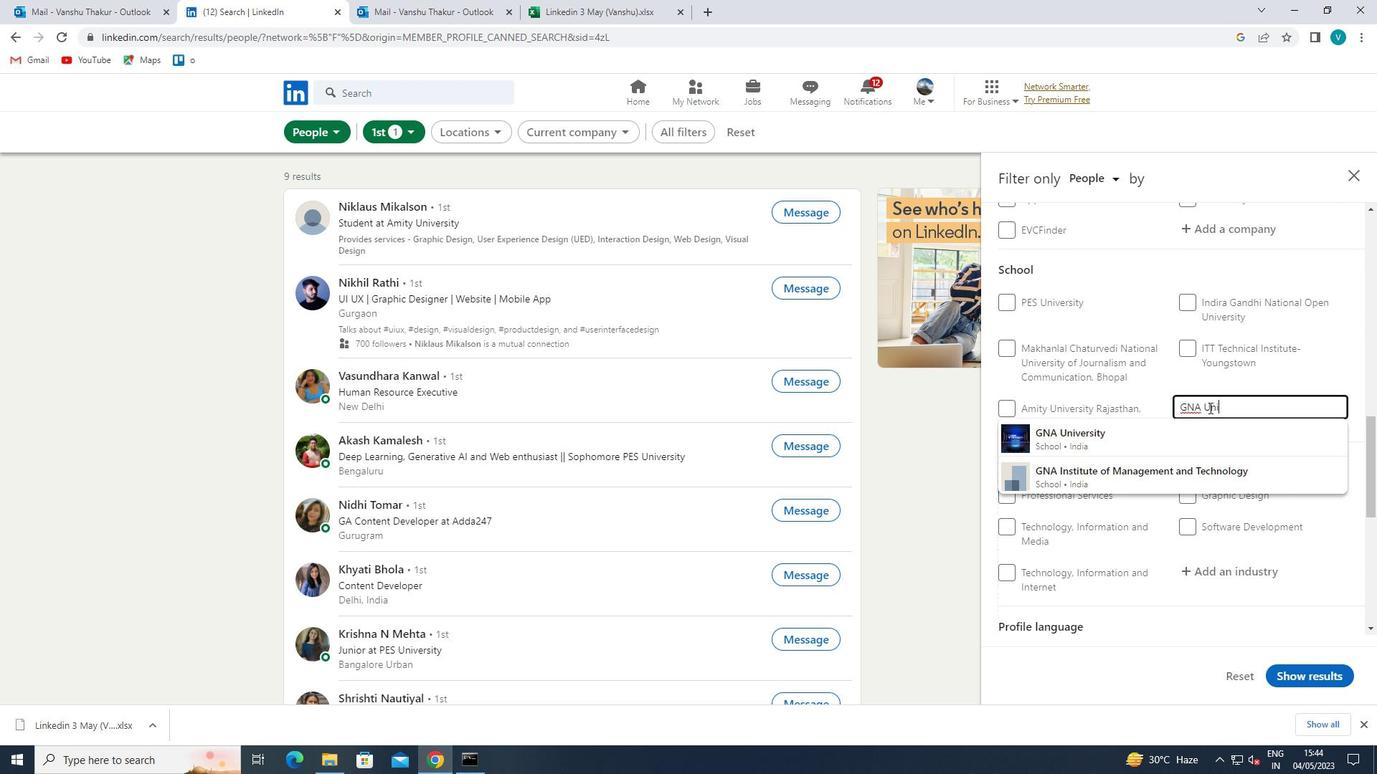
Action: Mouse moved to (1196, 424)
Screenshot: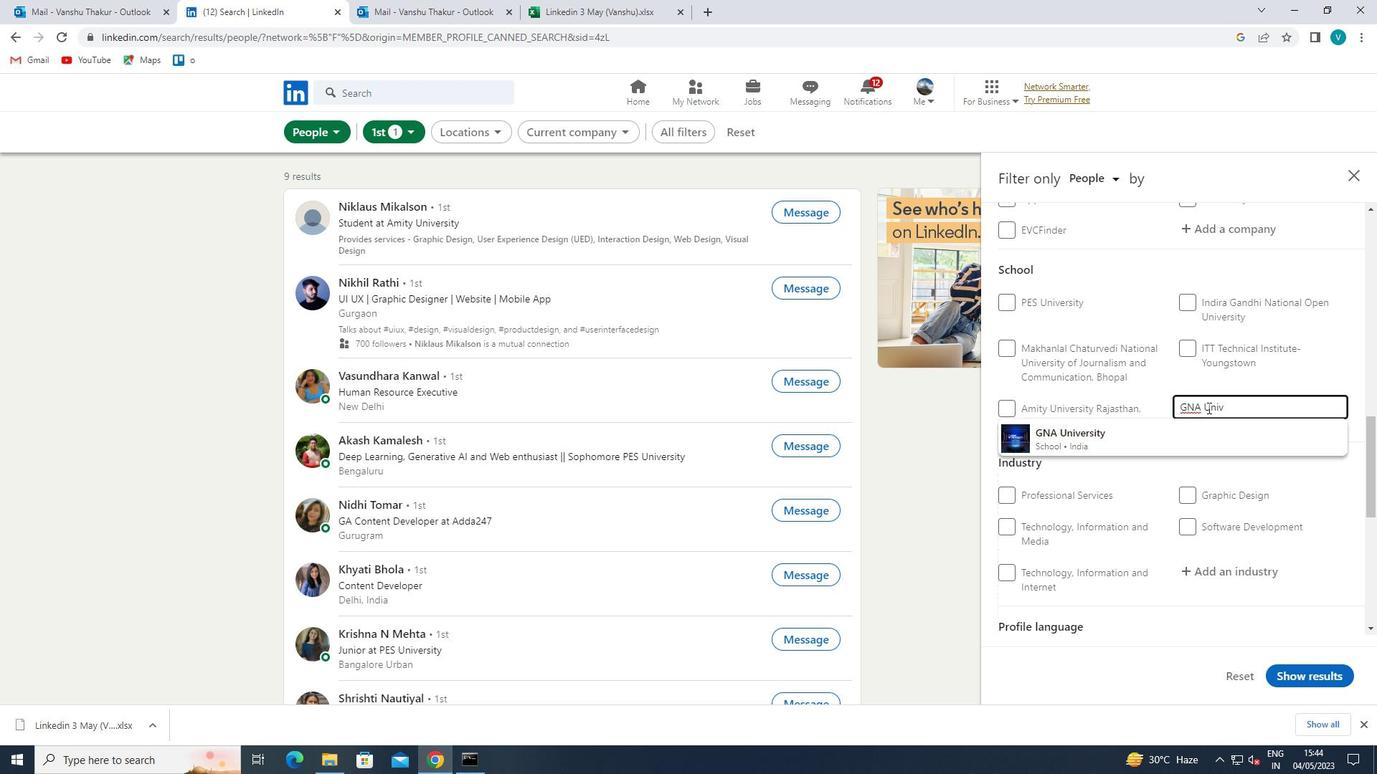 
Action: Mouse pressed left at (1196, 424)
Screenshot: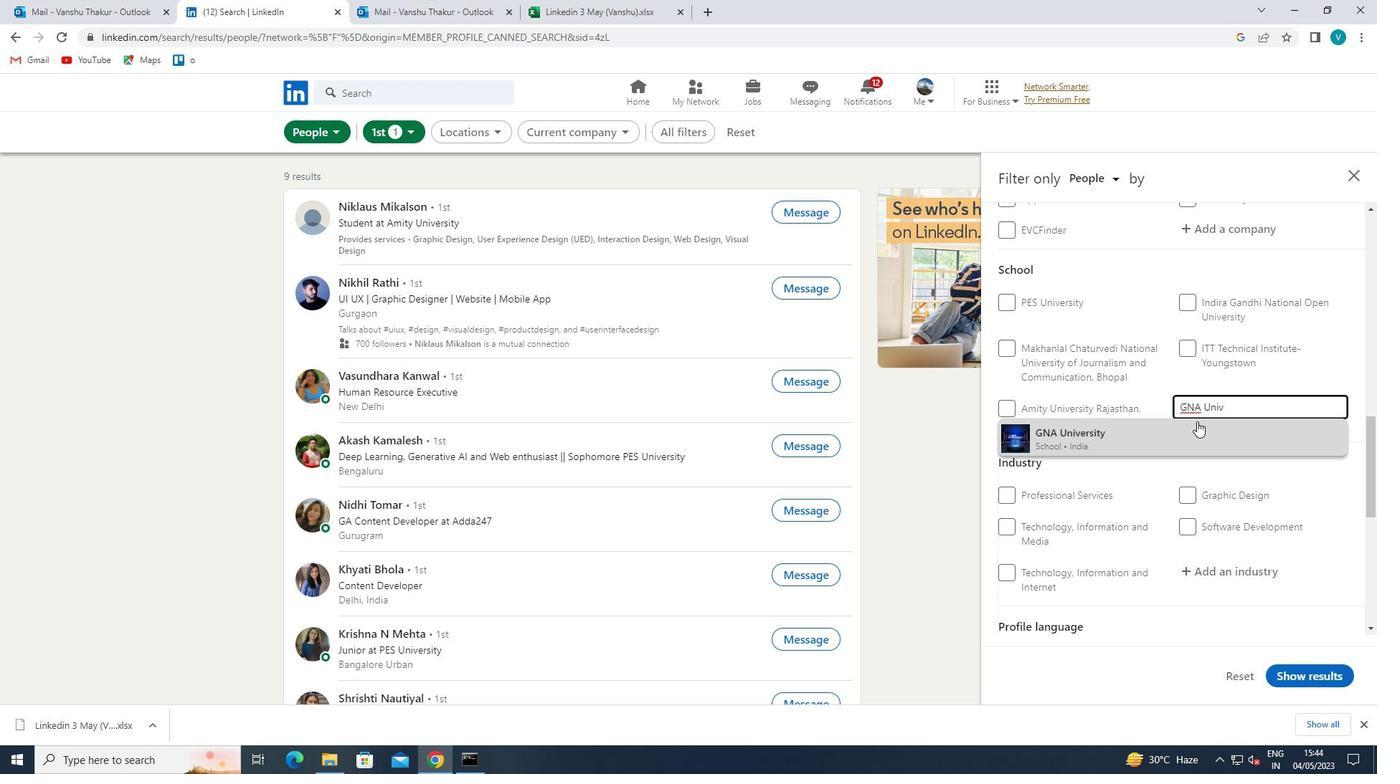 
Action: Mouse scrolled (1196, 424) with delta (0, 0)
Screenshot: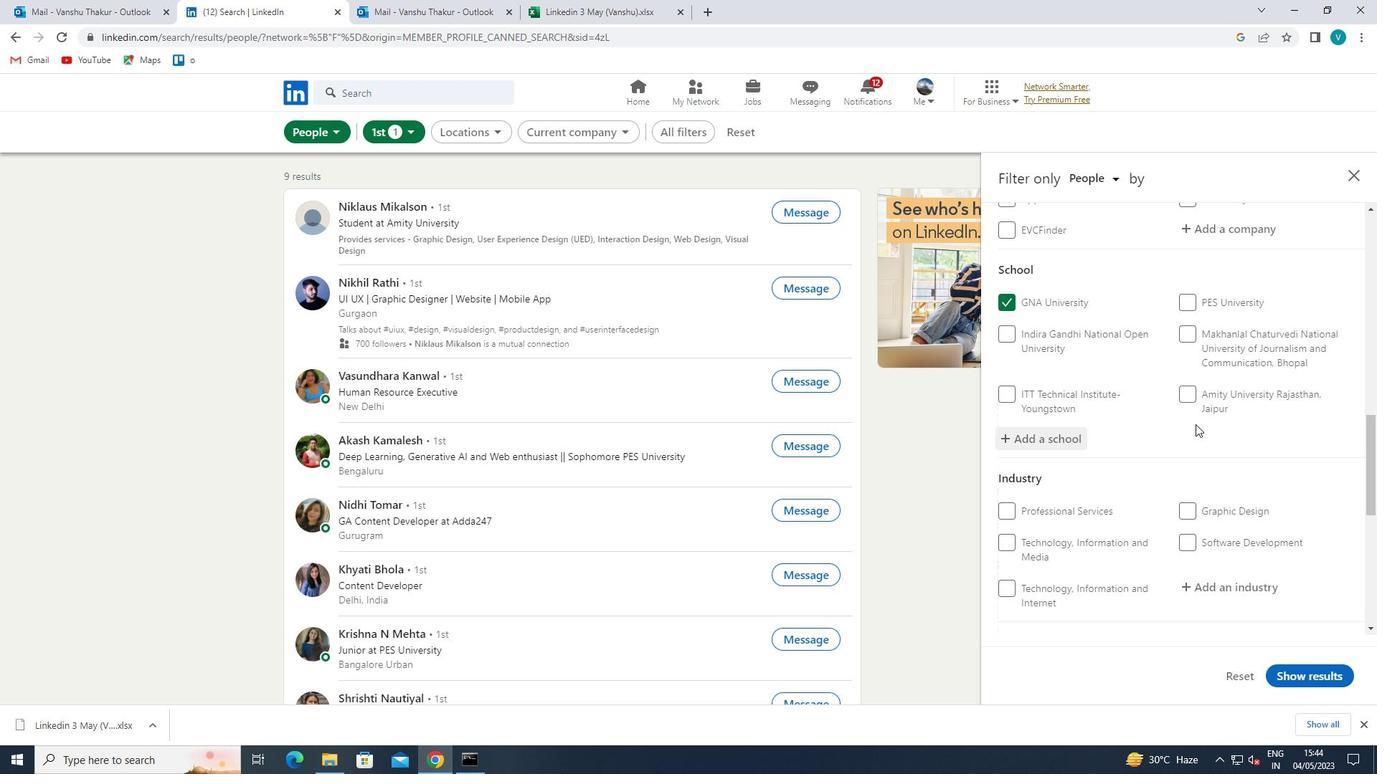 
Action: Mouse scrolled (1196, 424) with delta (0, 0)
Screenshot: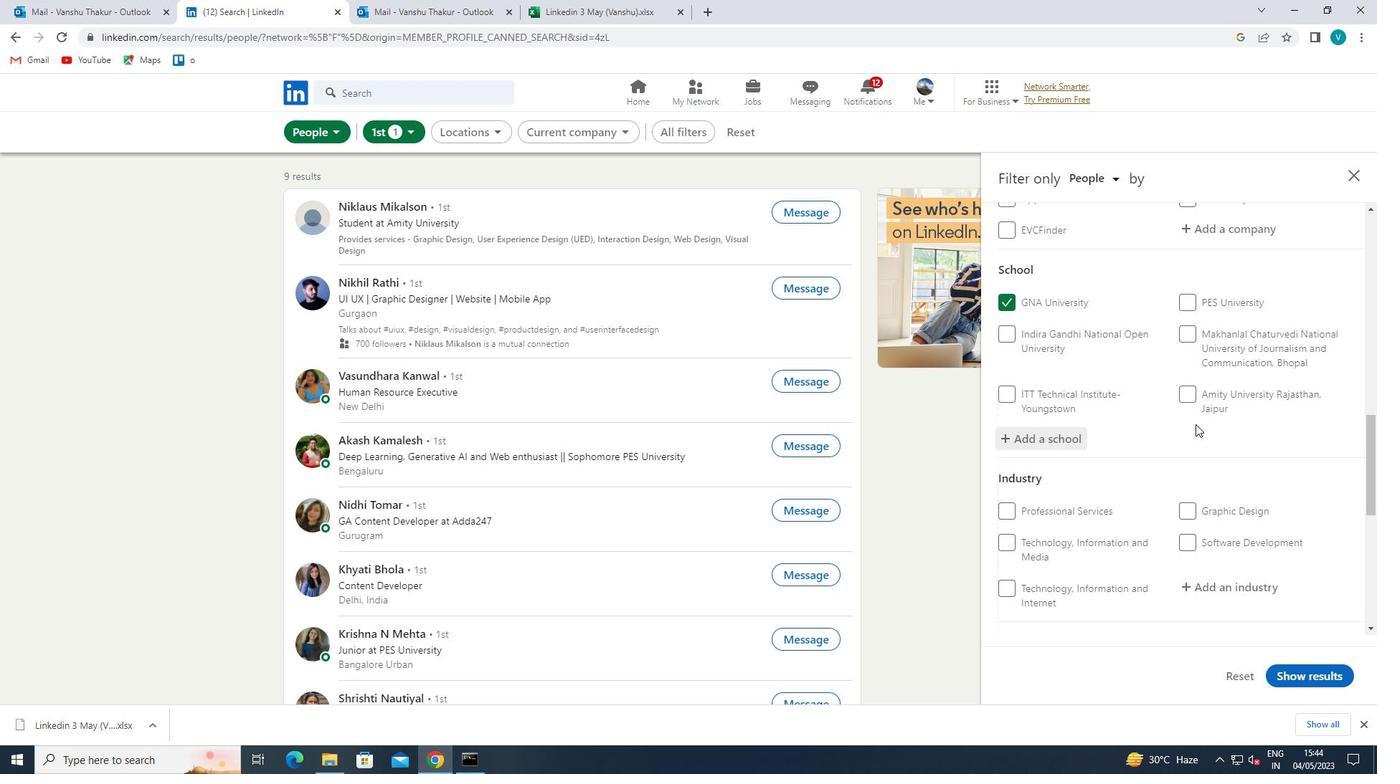 
Action: Mouse scrolled (1196, 424) with delta (0, 0)
Screenshot: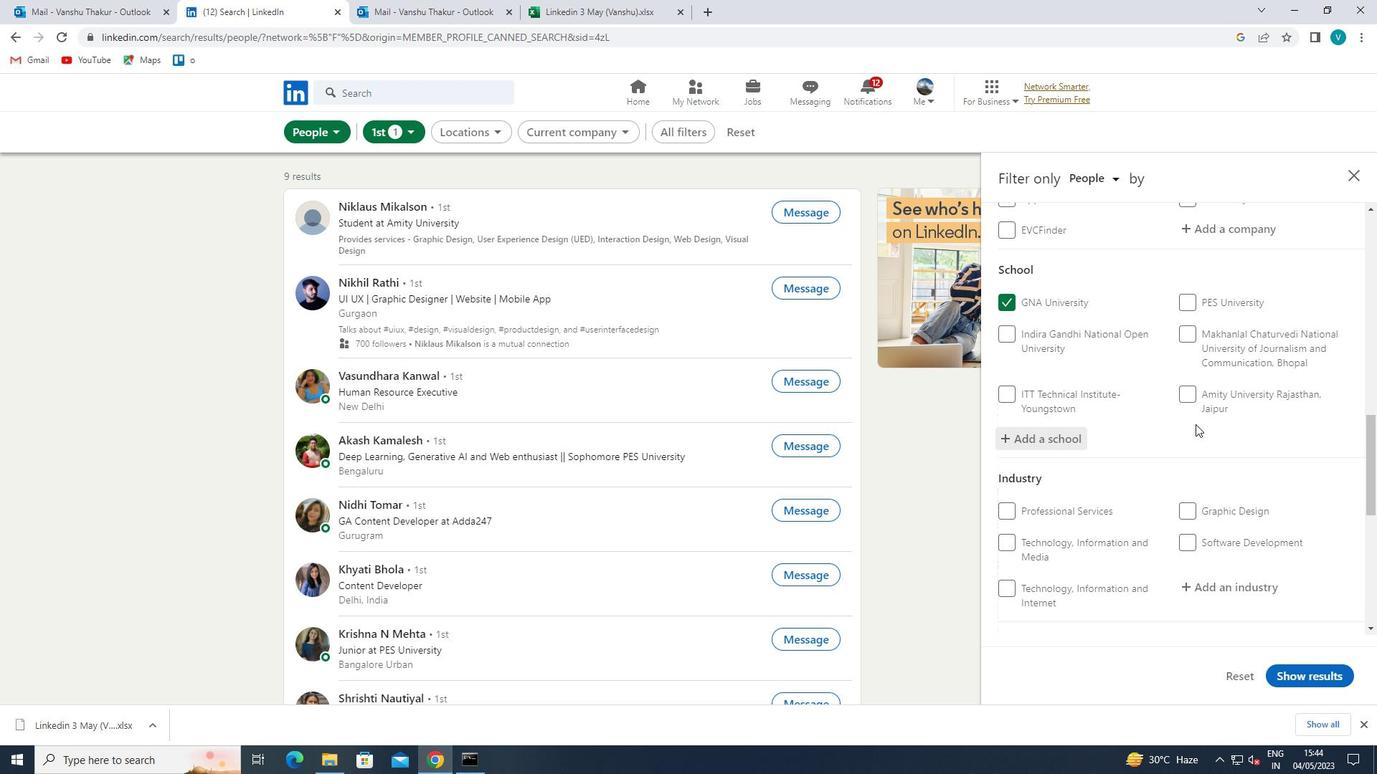 
Action: Mouse moved to (1209, 376)
Screenshot: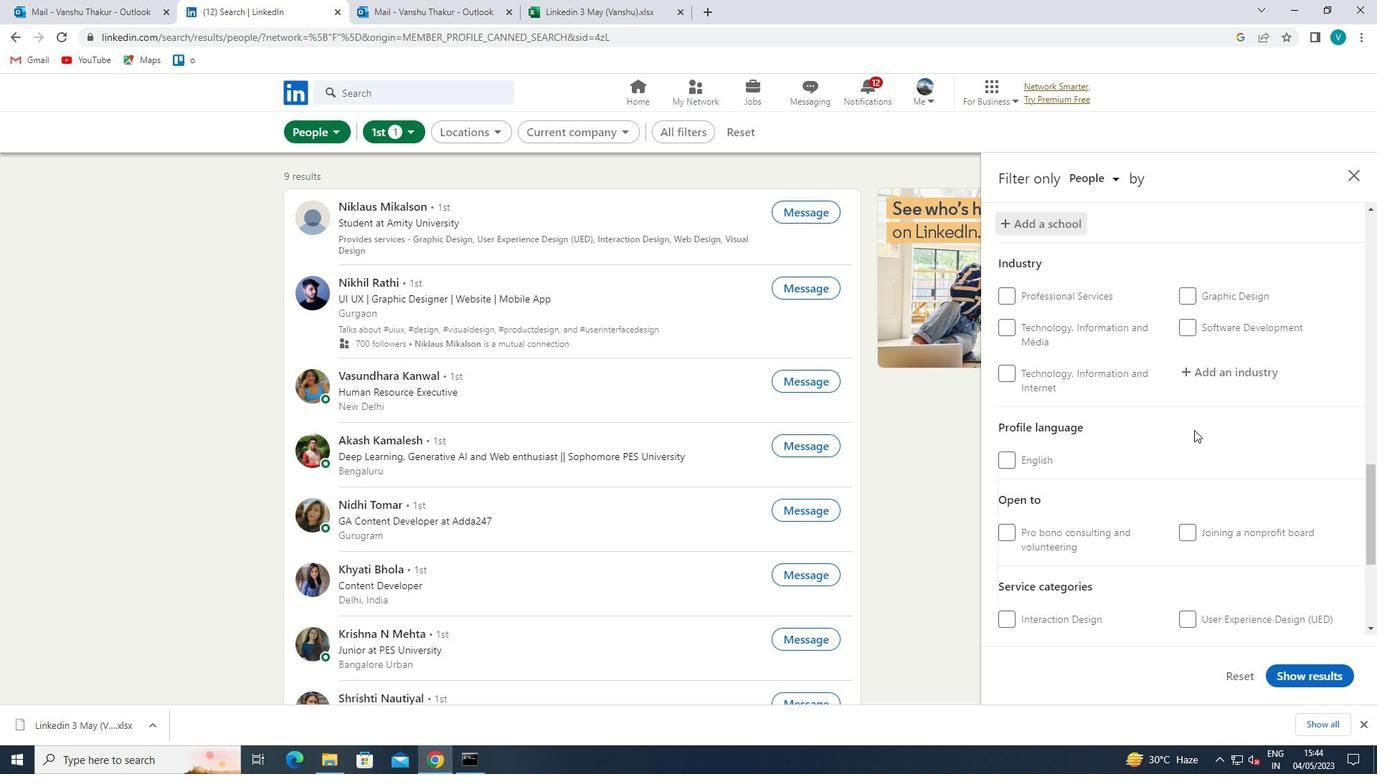
Action: Mouse pressed left at (1209, 376)
Screenshot: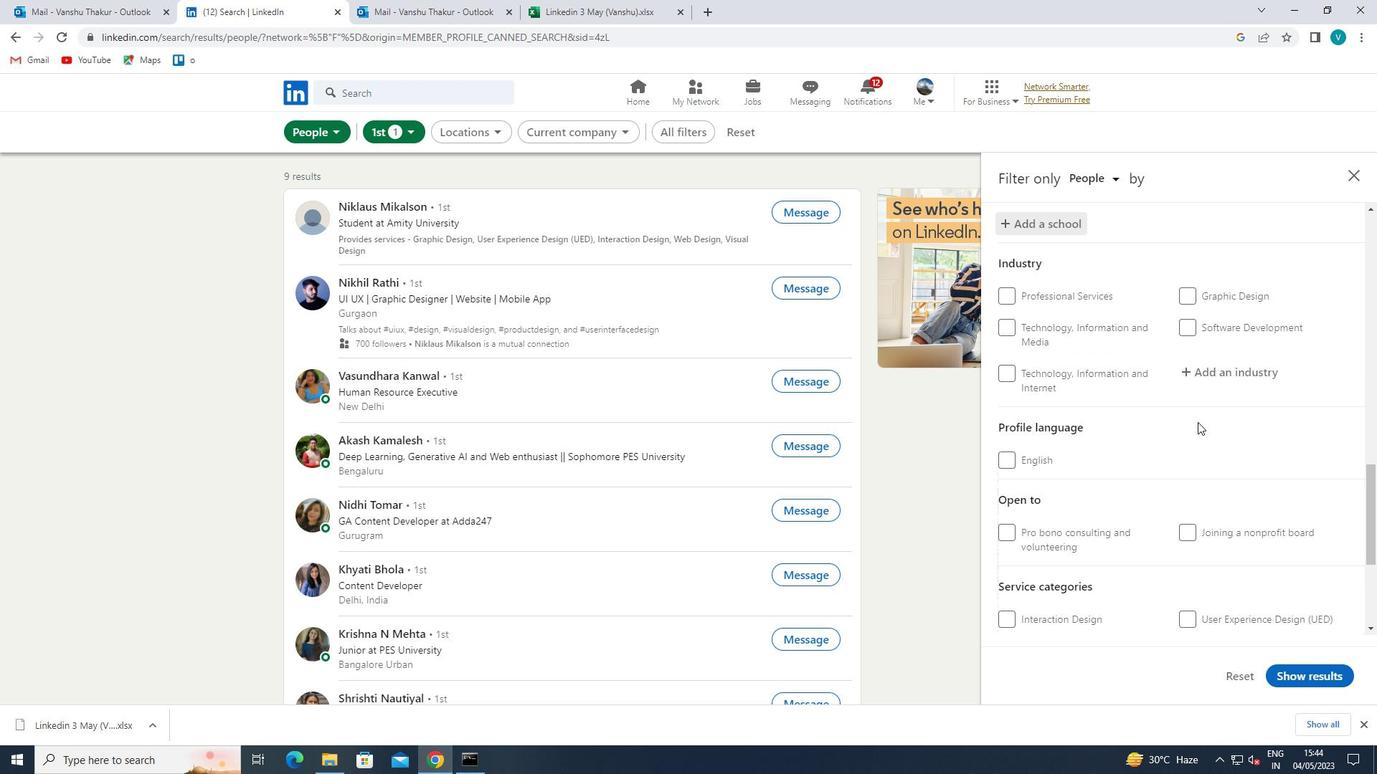 
Action: Key pressed <Key.shift><Key.shift>WHL<Key.backspace>OLESAL
Screenshot: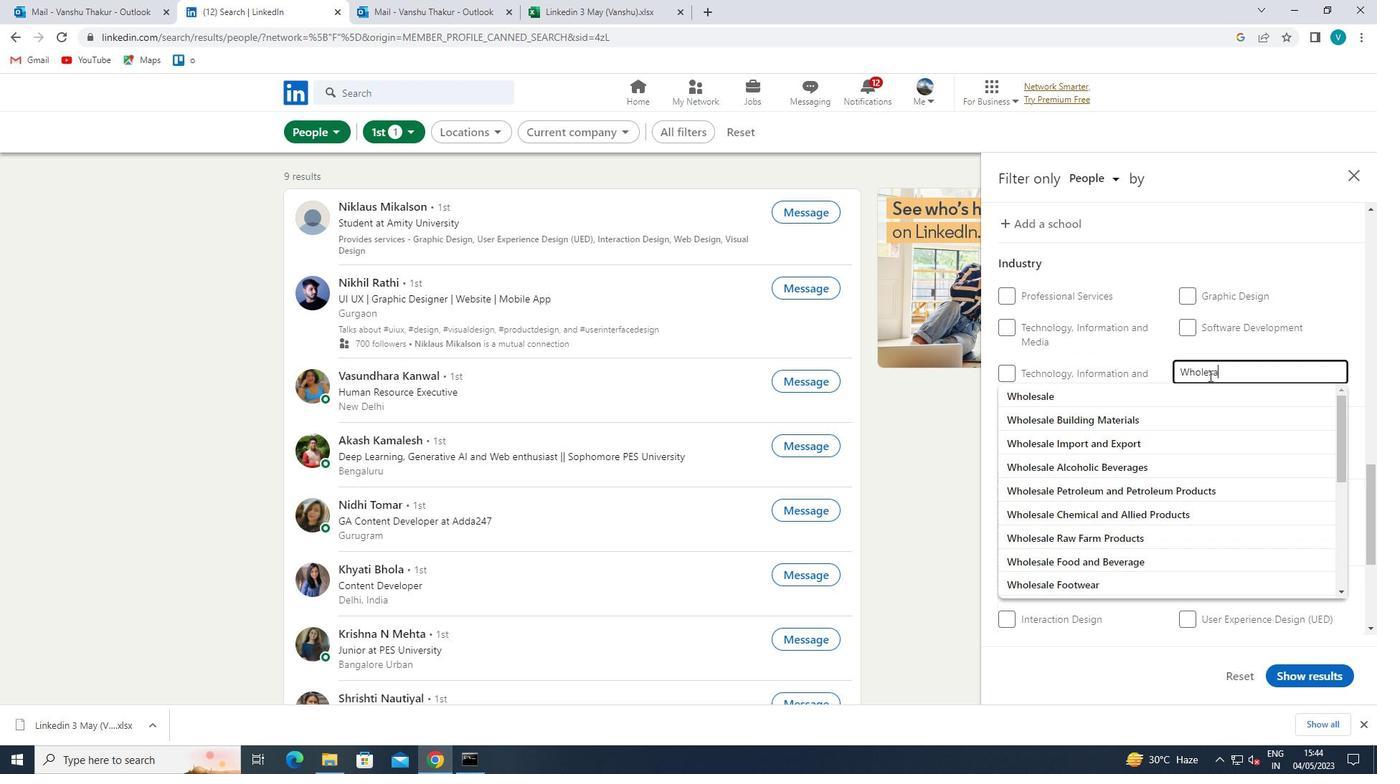 
Action: Mouse moved to (1171, 416)
Screenshot: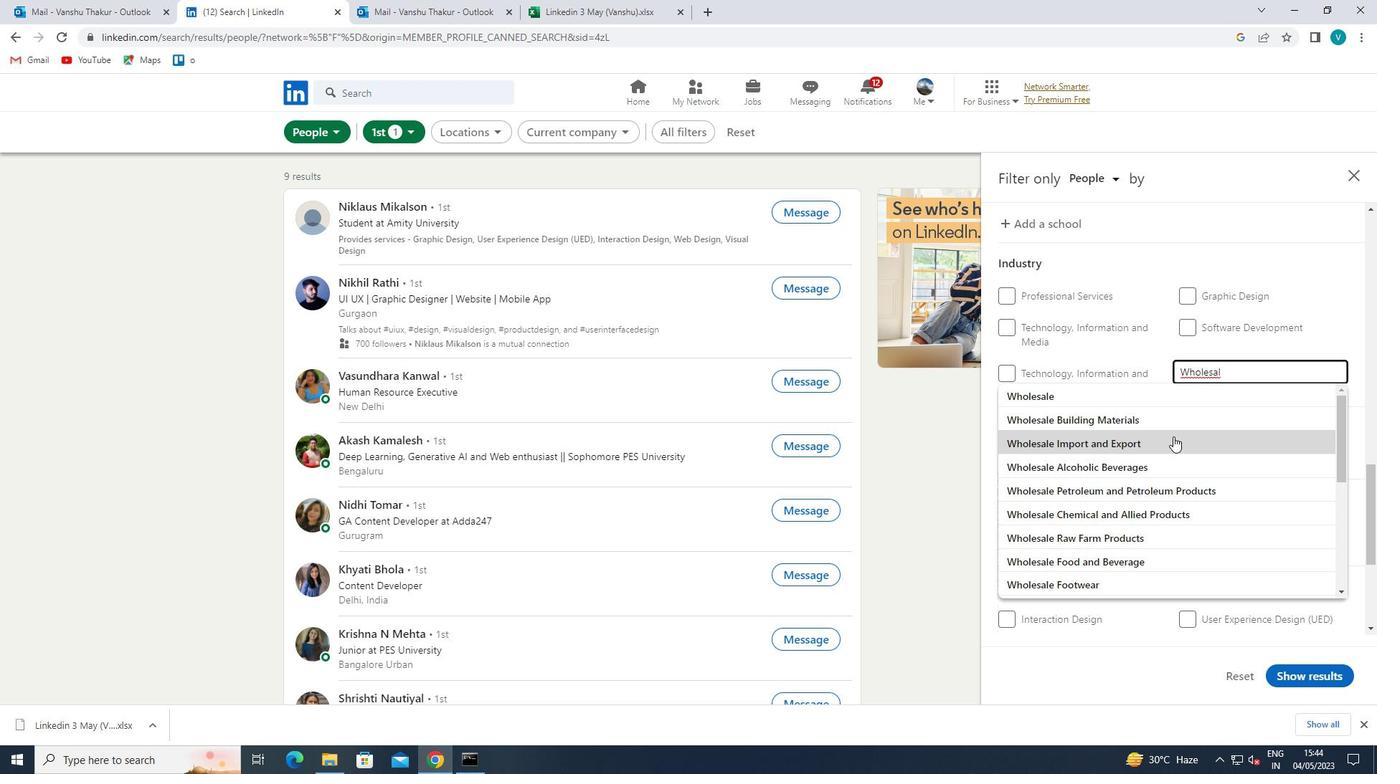 
Action: Mouse pressed left at (1171, 416)
Screenshot: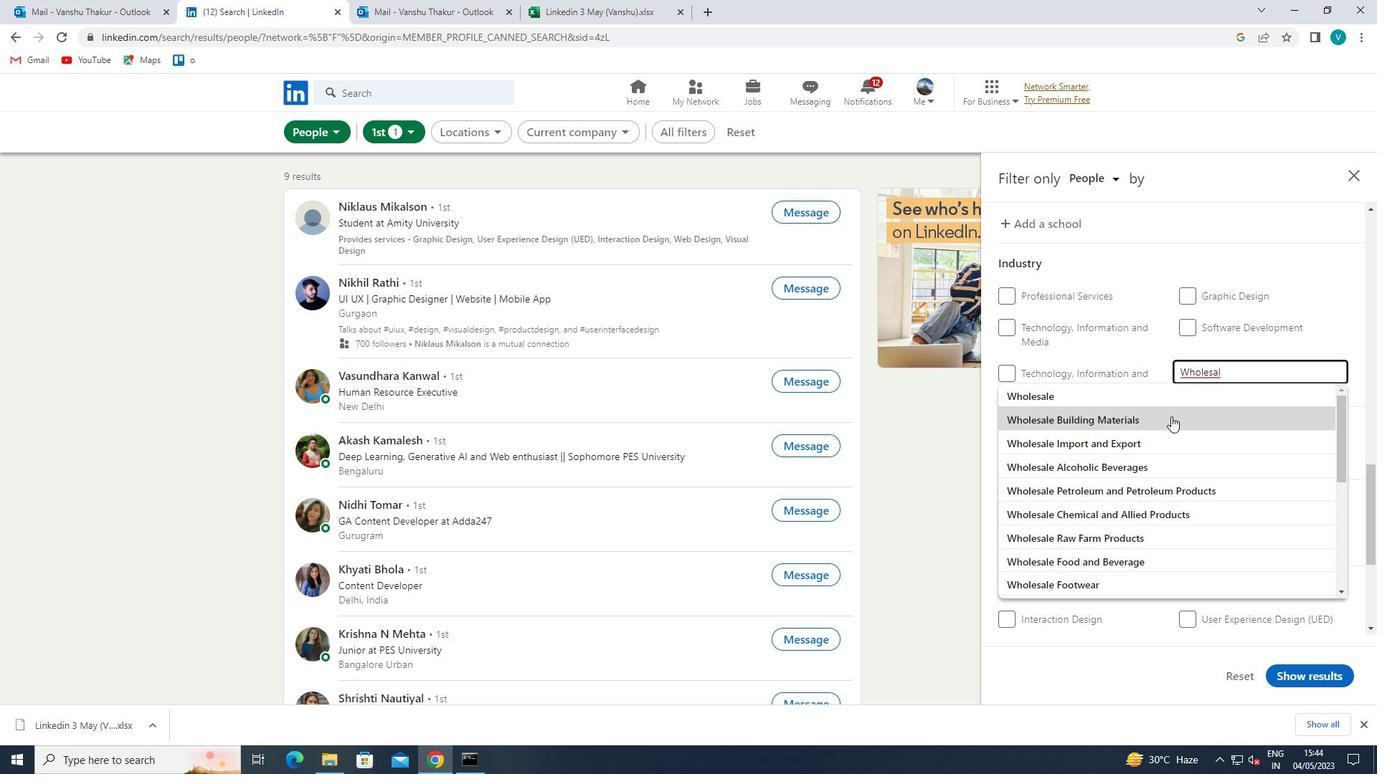 
Action: Mouse scrolled (1171, 416) with delta (0, 0)
Screenshot: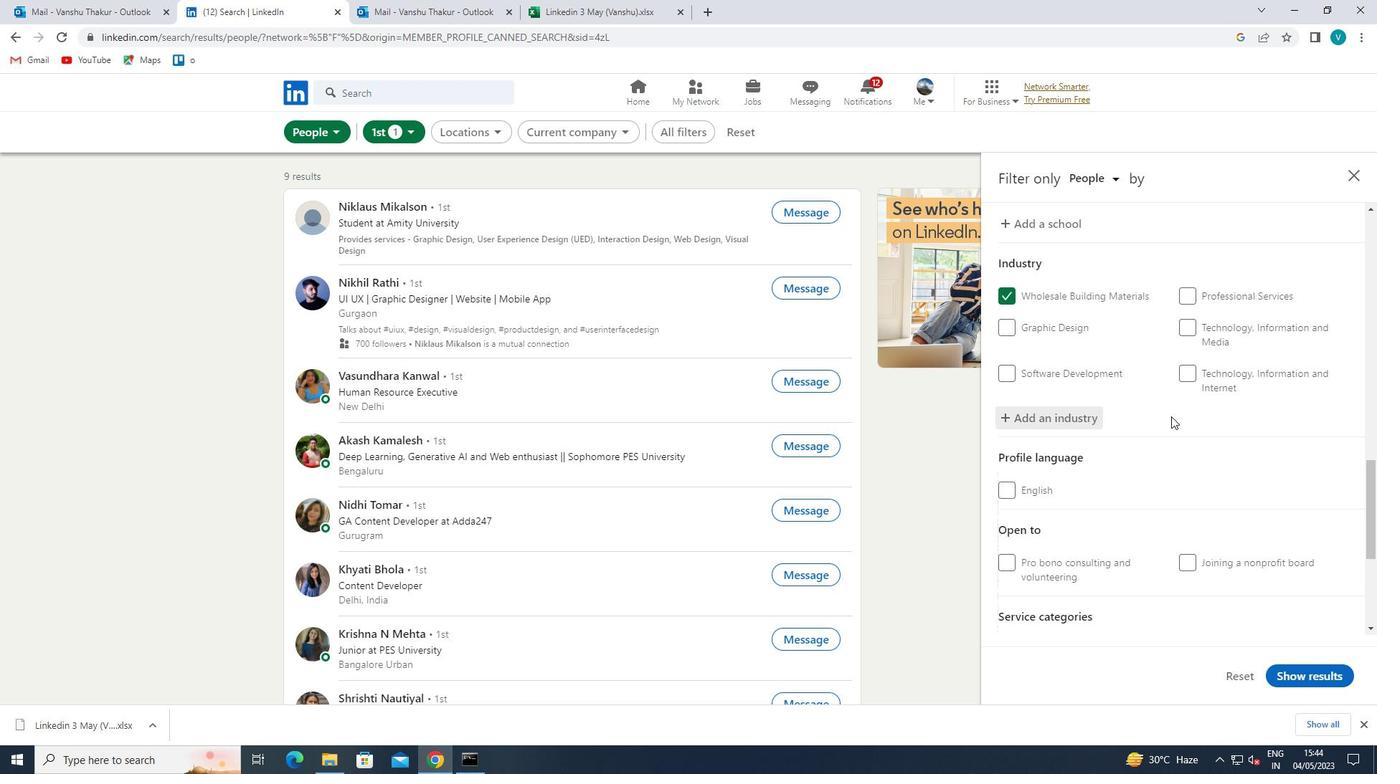 
Action: Mouse scrolled (1171, 416) with delta (0, 0)
Screenshot: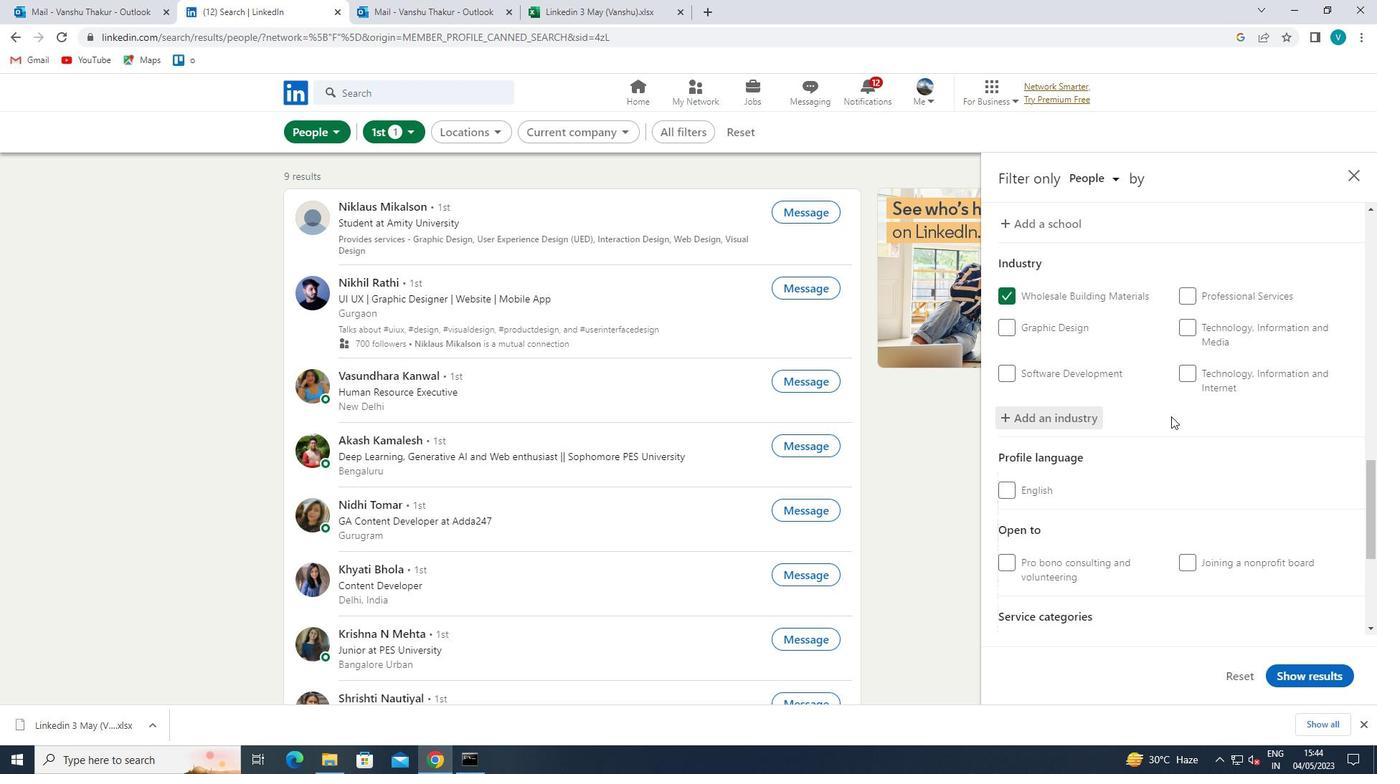 
Action: Mouse scrolled (1171, 416) with delta (0, 0)
Screenshot: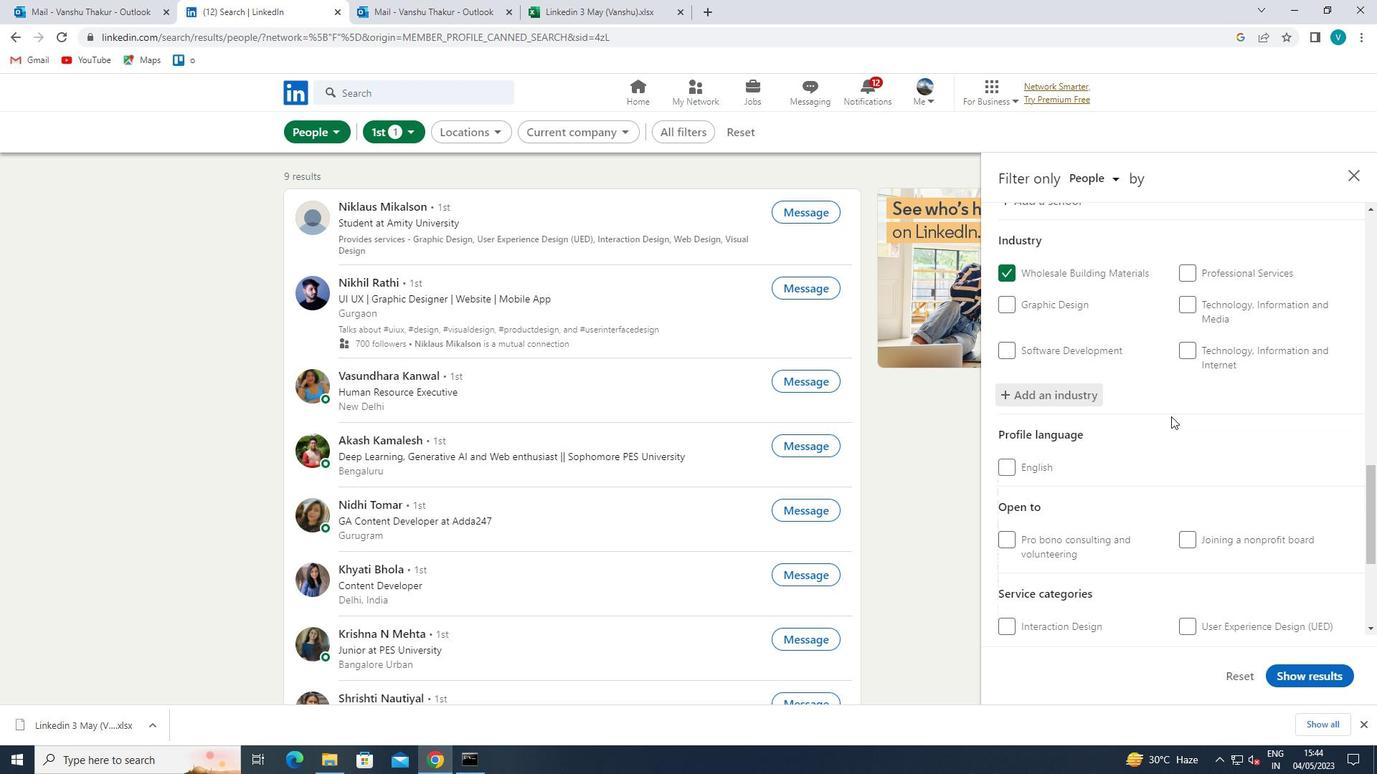 
Action: Mouse scrolled (1171, 416) with delta (0, 0)
Screenshot: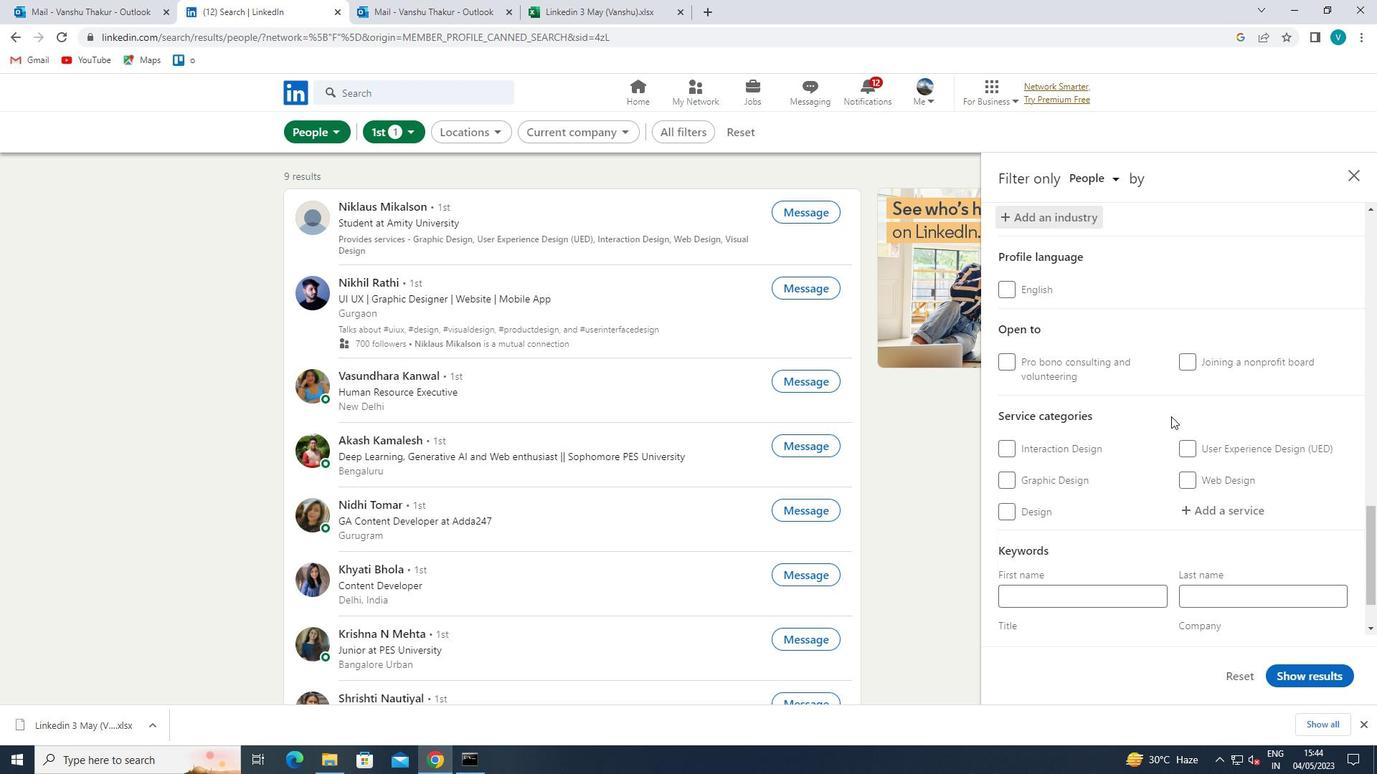 
Action: Mouse moved to (1191, 426)
Screenshot: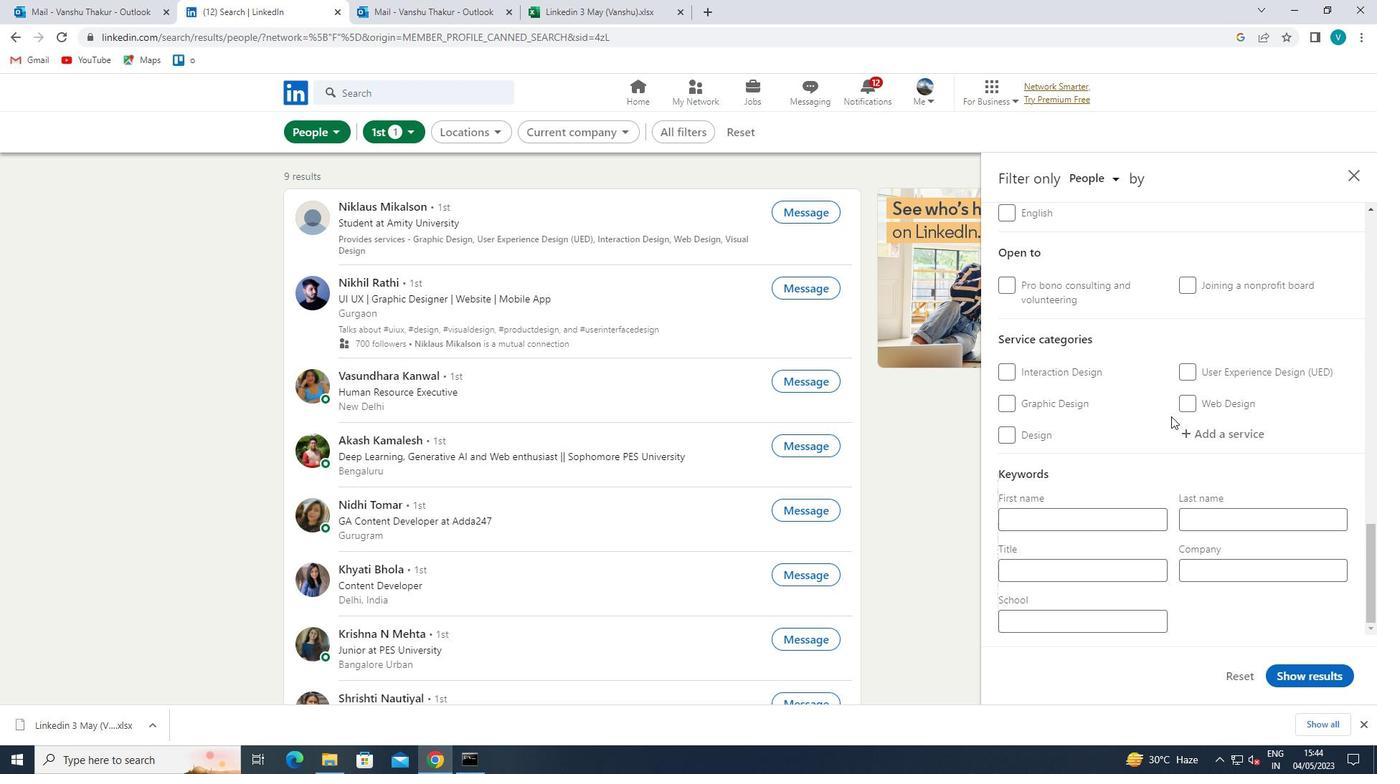 
Action: Mouse pressed left at (1191, 426)
Screenshot: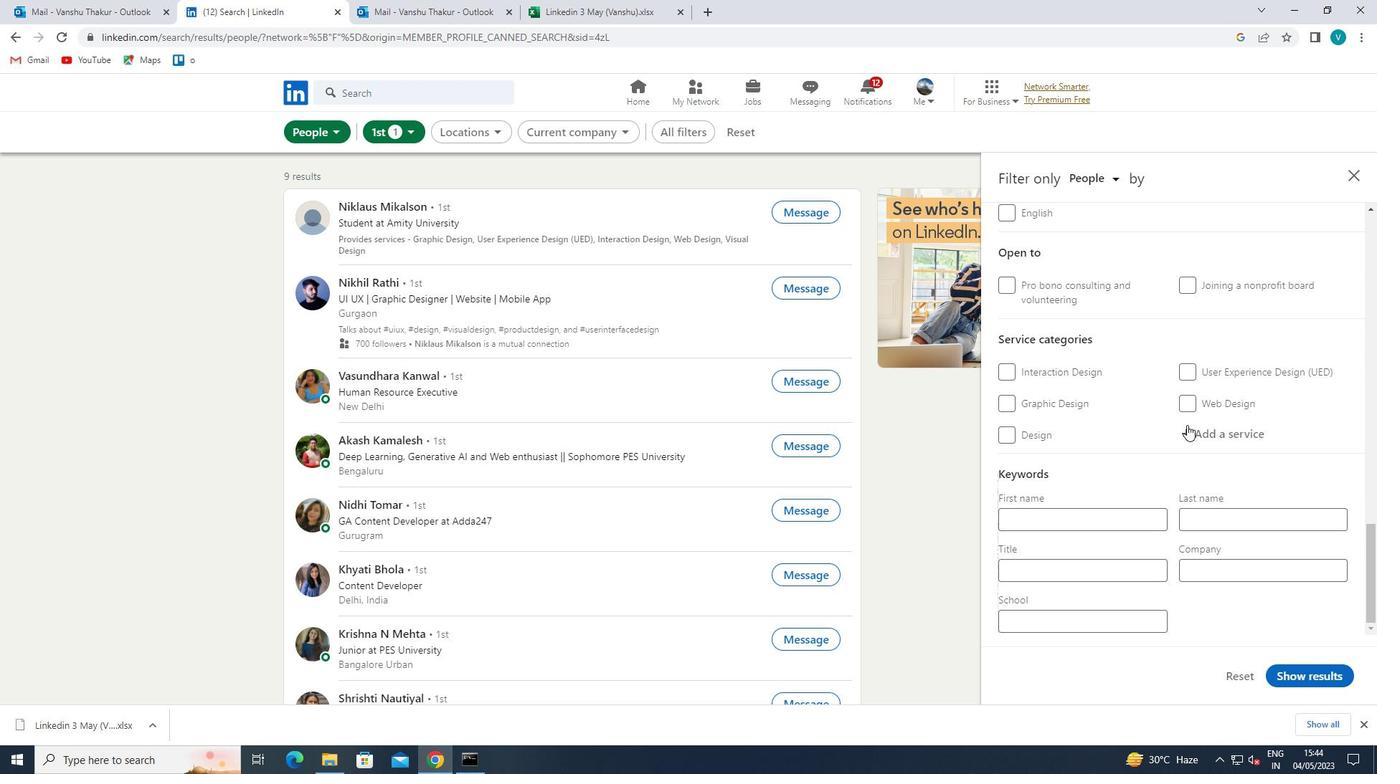 
Action: Mouse moved to (1192, 427)
Screenshot: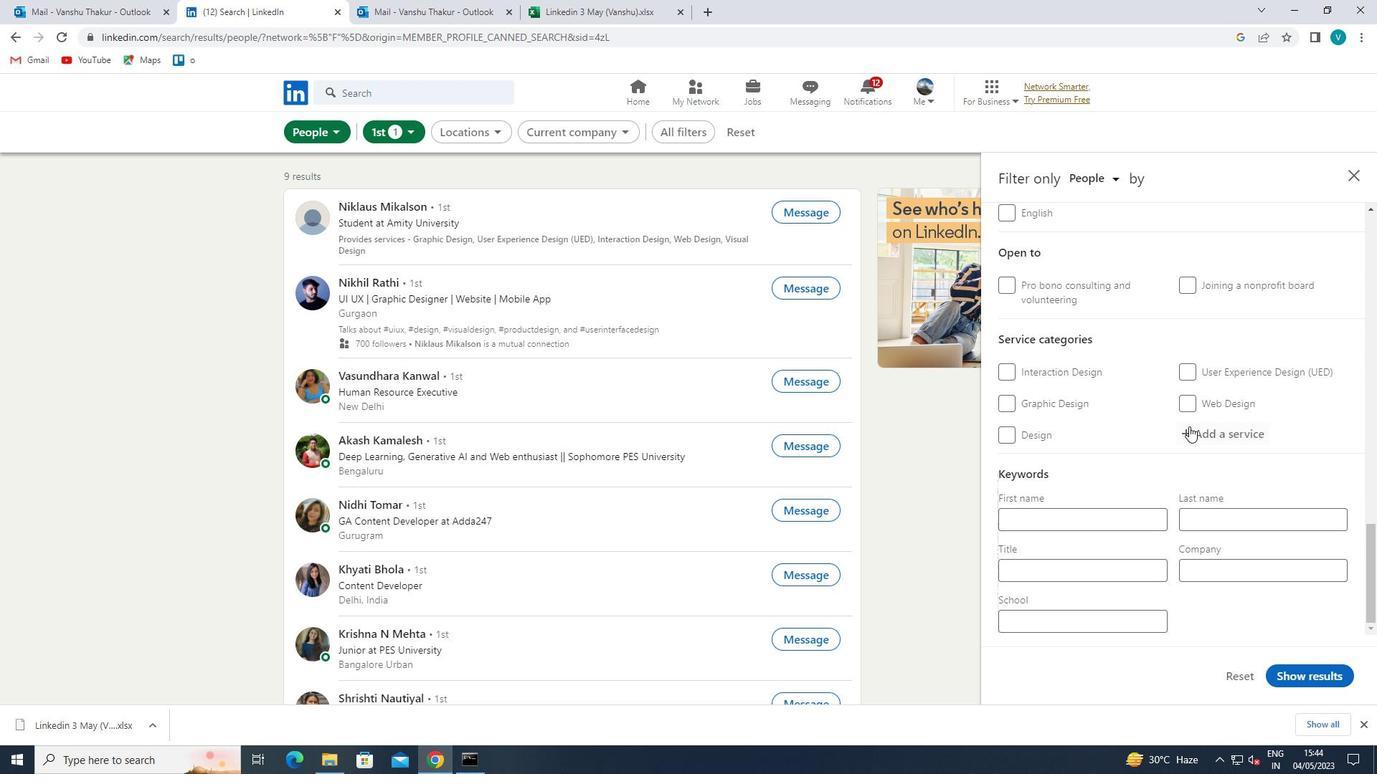 
Action: Key pressed <Key.shift>COMMERCIAL<Key.space>
Screenshot: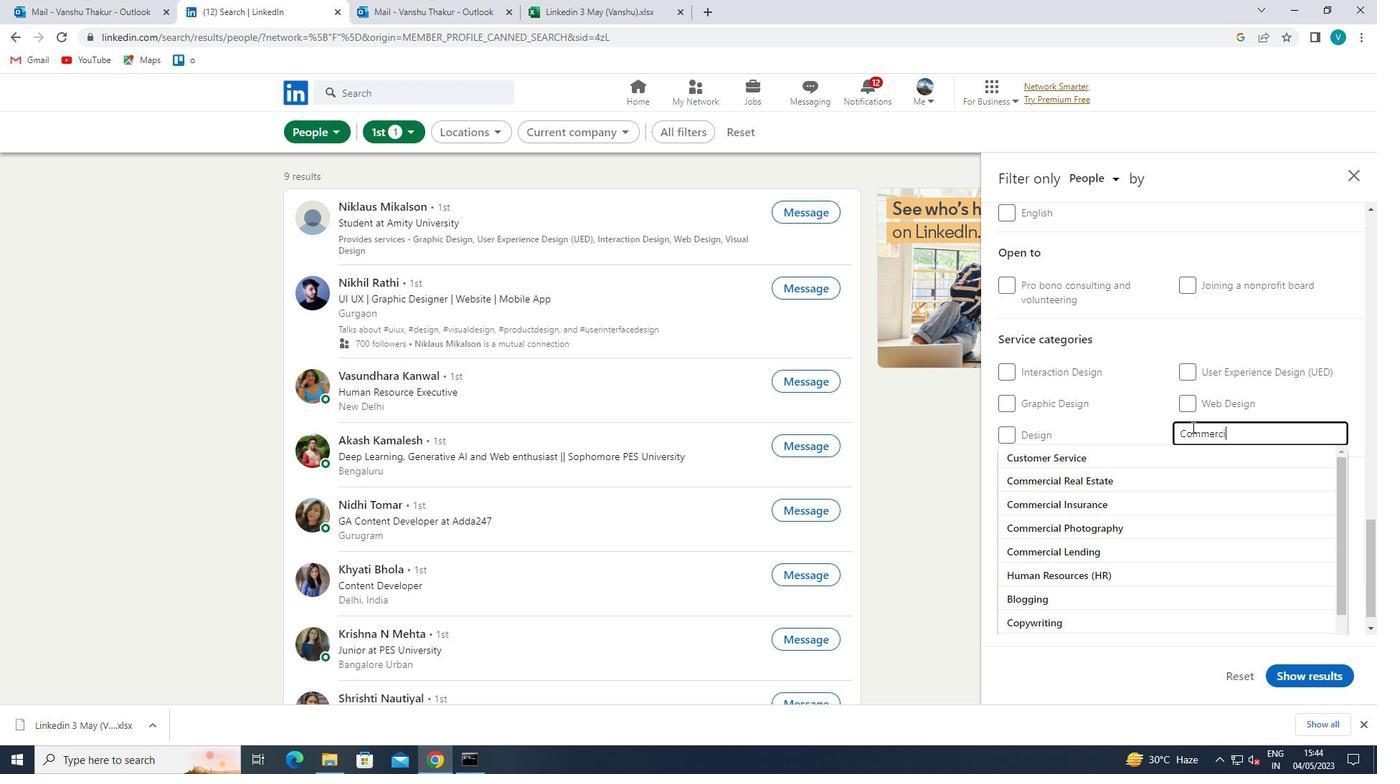 
Action: Mouse moved to (1123, 481)
Screenshot: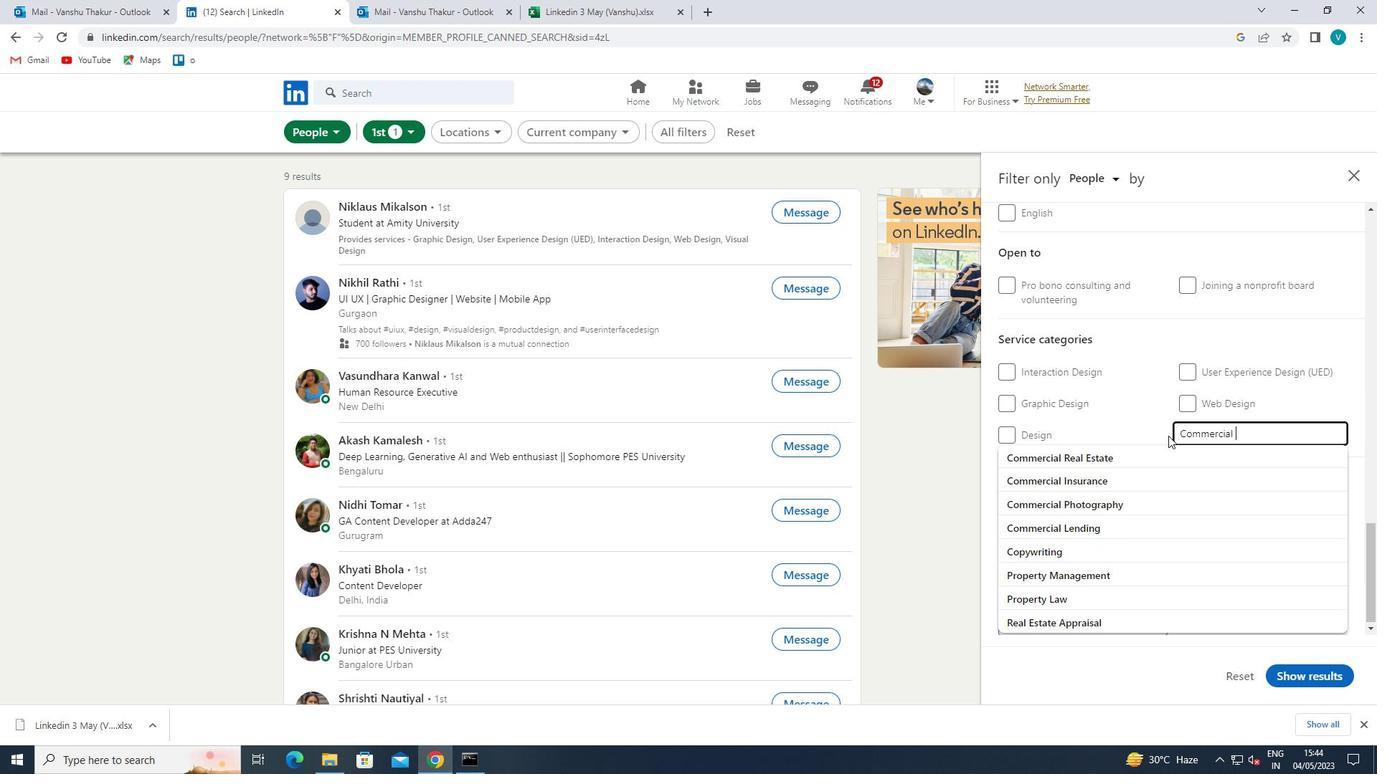 
Action: Mouse pressed left at (1123, 481)
Screenshot: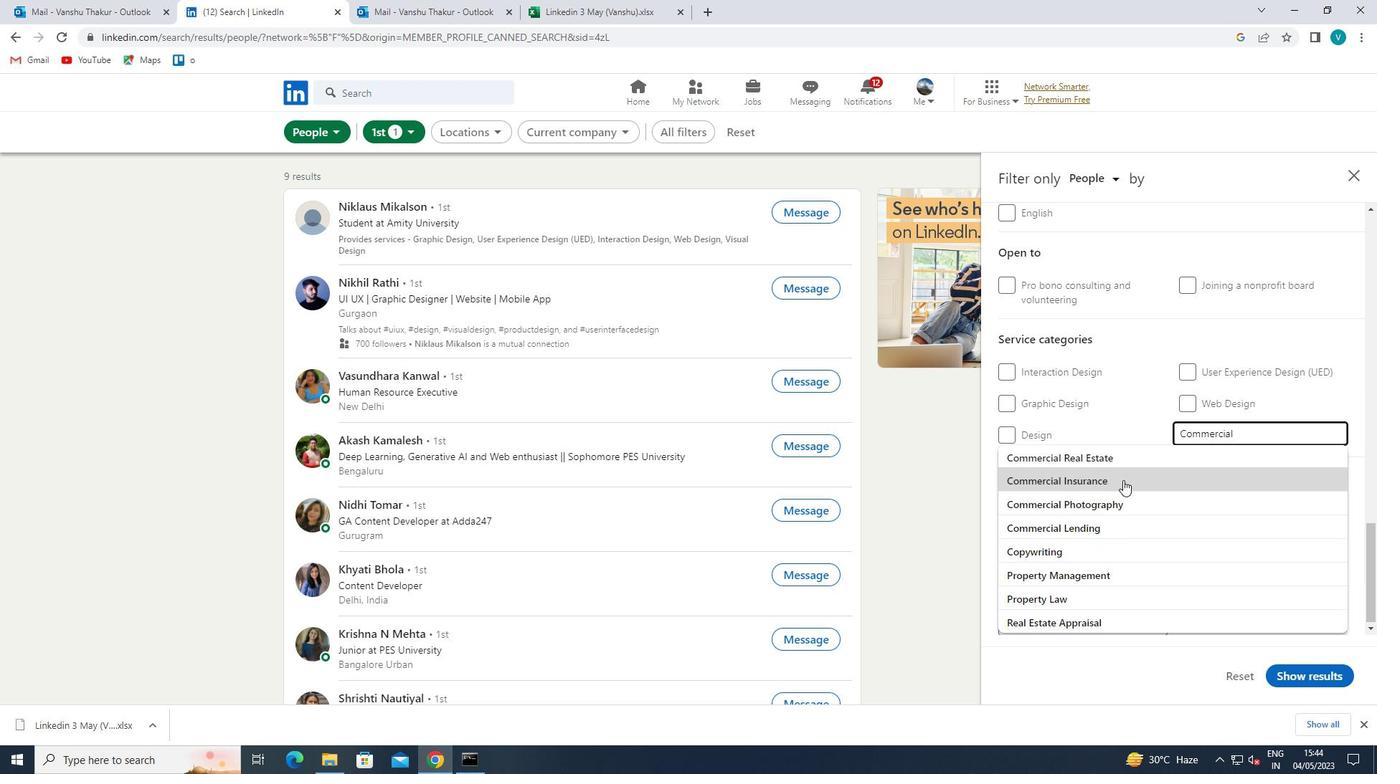 
Action: Mouse scrolled (1123, 480) with delta (0, 0)
Screenshot: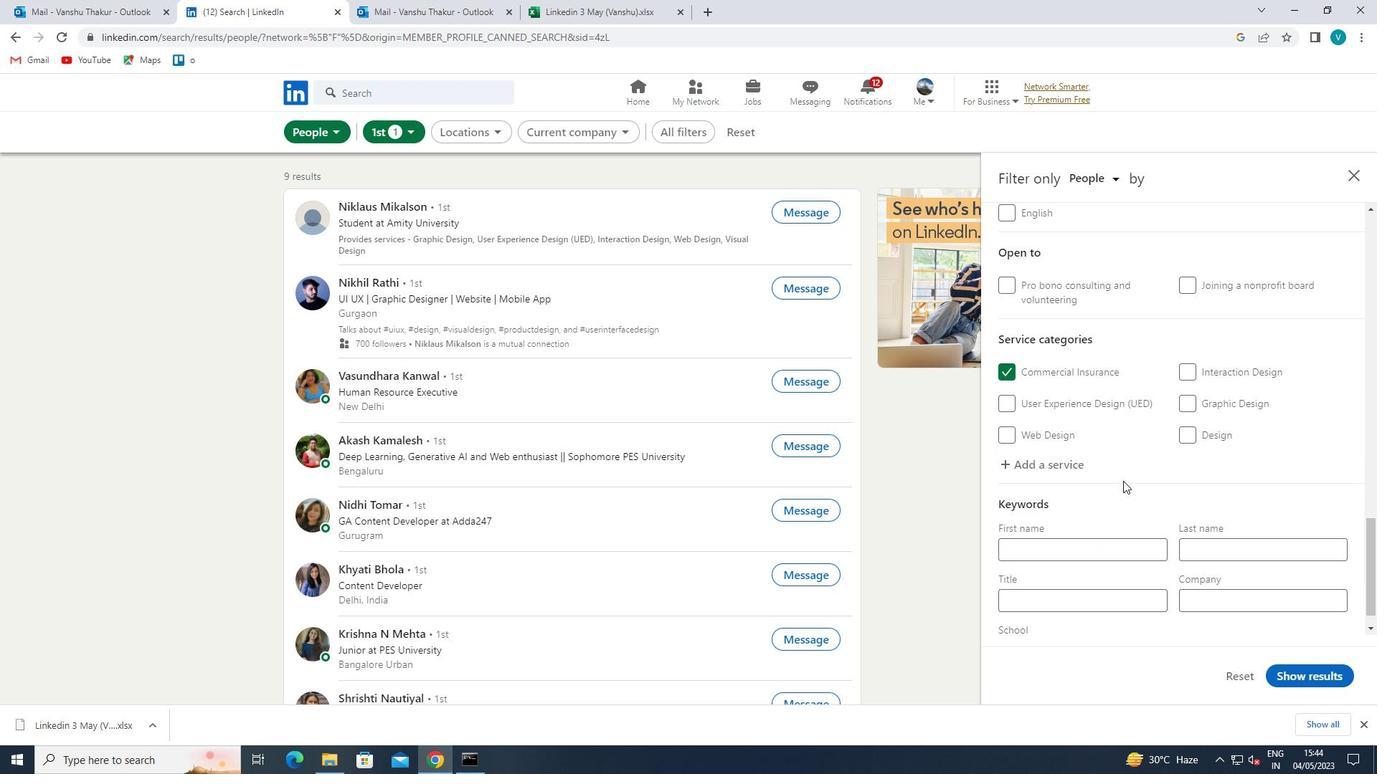 
Action: Mouse scrolled (1123, 480) with delta (0, 0)
Screenshot: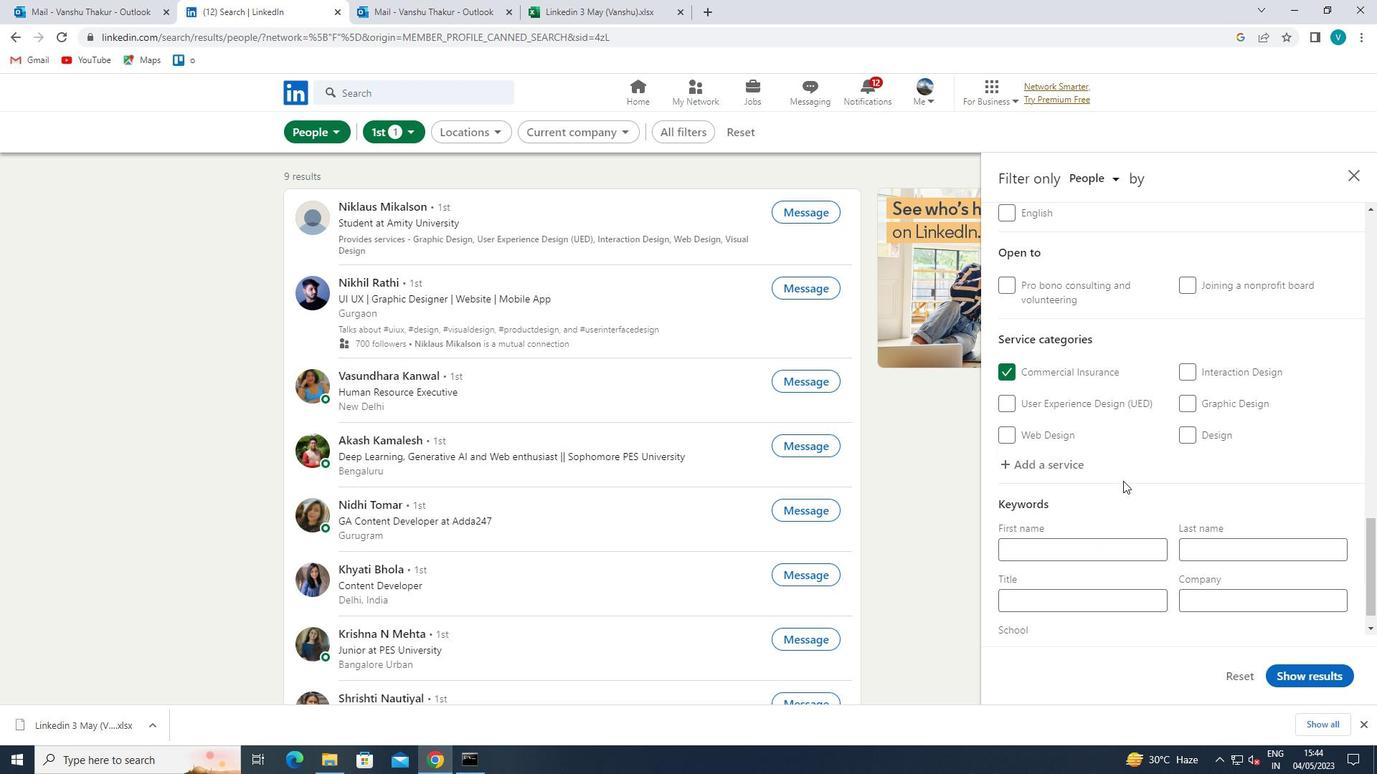 
Action: Mouse scrolled (1123, 480) with delta (0, 0)
Screenshot: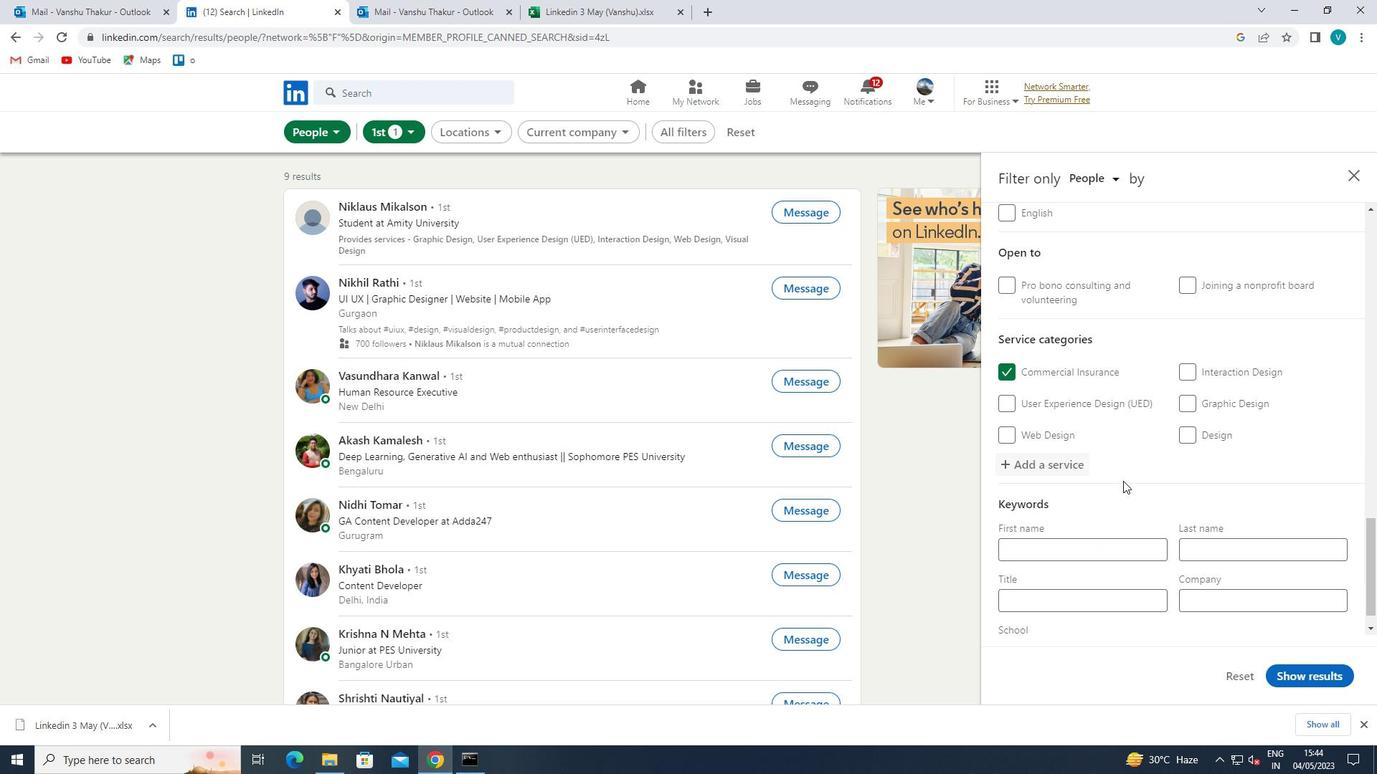 
Action: Mouse scrolled (1123, 480) with delta (0, 0)
Screenshot: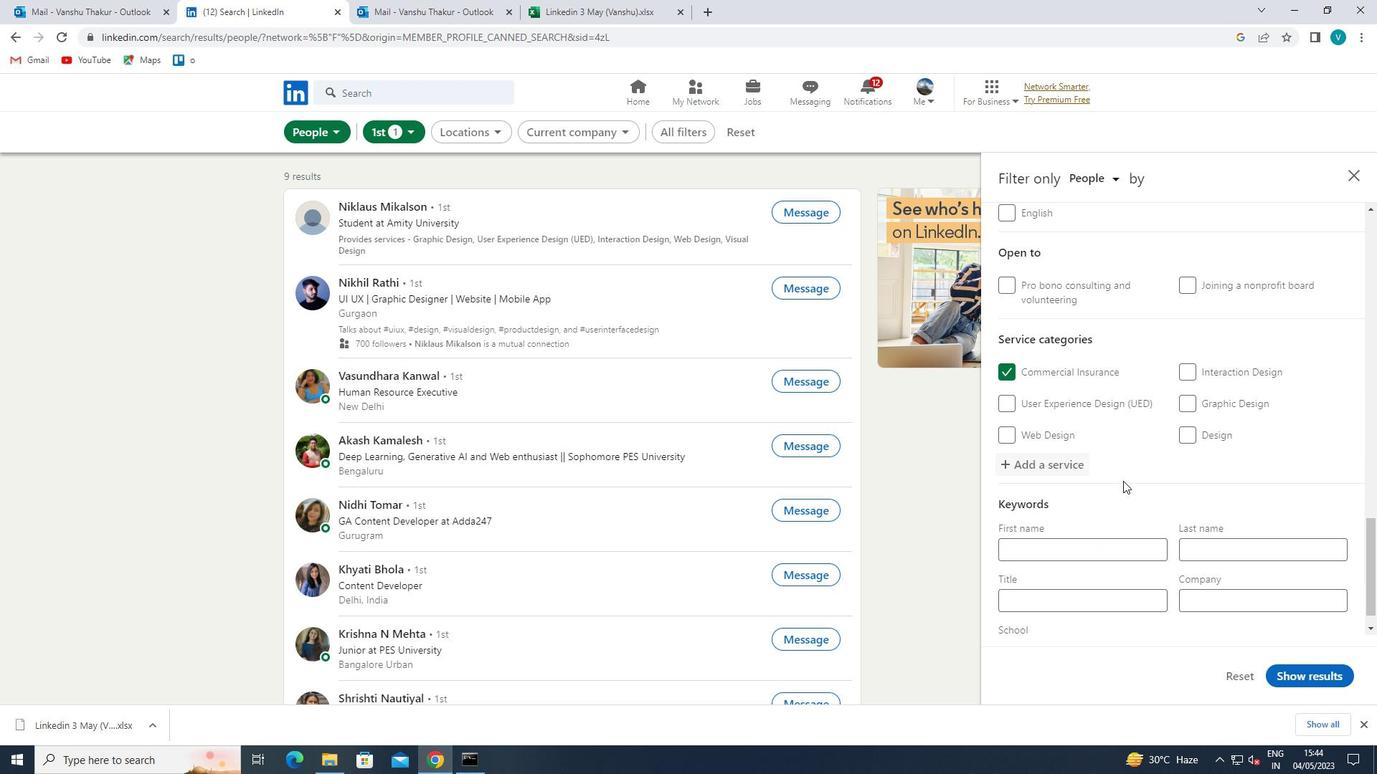 
Action: Mouse moved to (1122, 574)
Screenshot: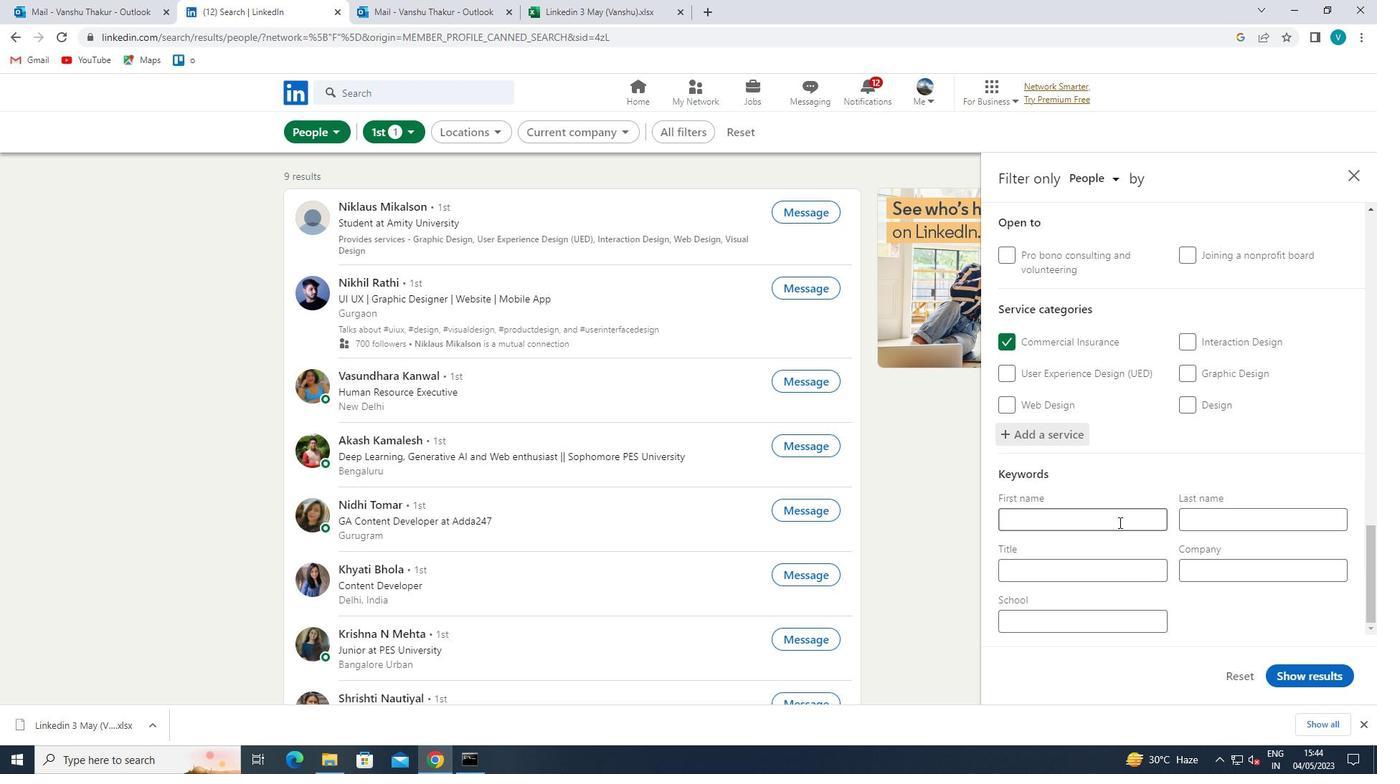 
Action: Mouse pressed left at (1122, 574)
Screenshot: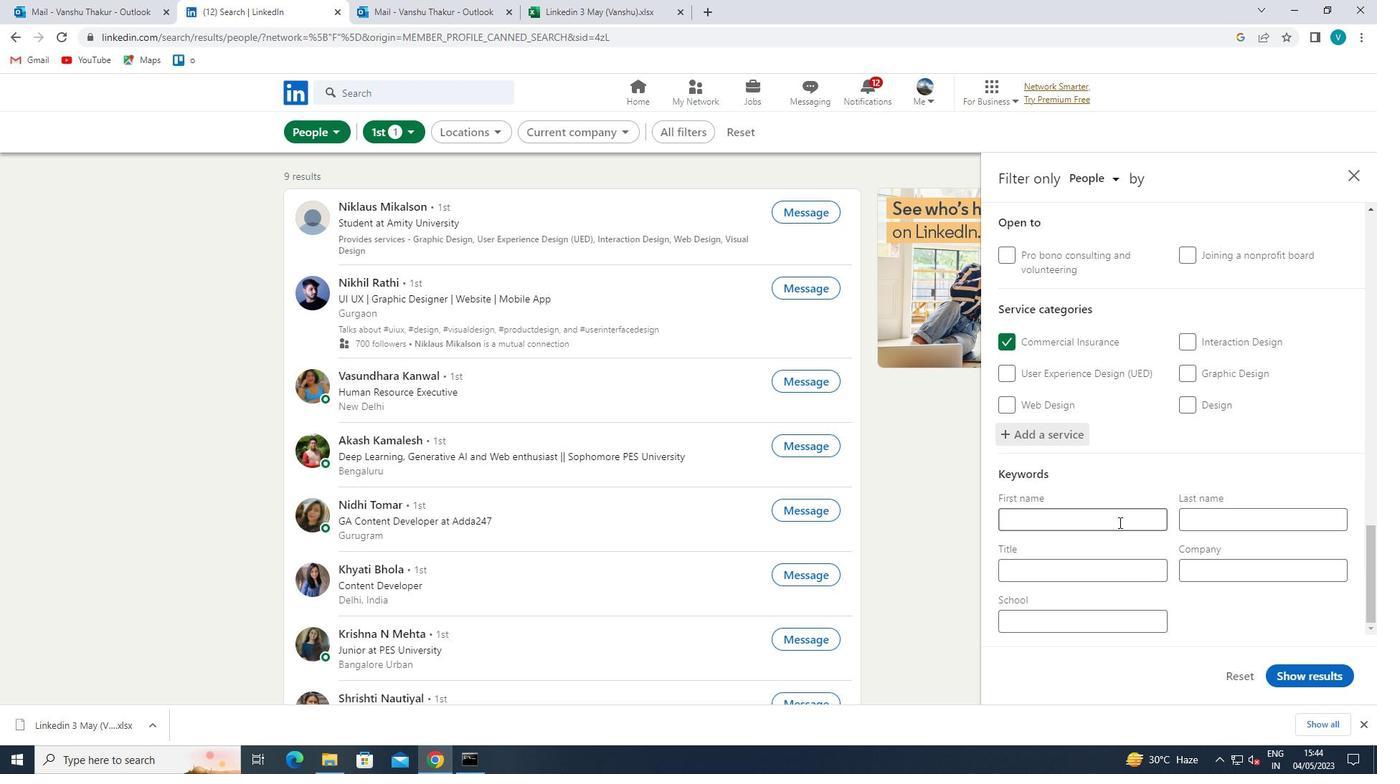 
Action: Mouse moved to (1127, 574)
Screenshot: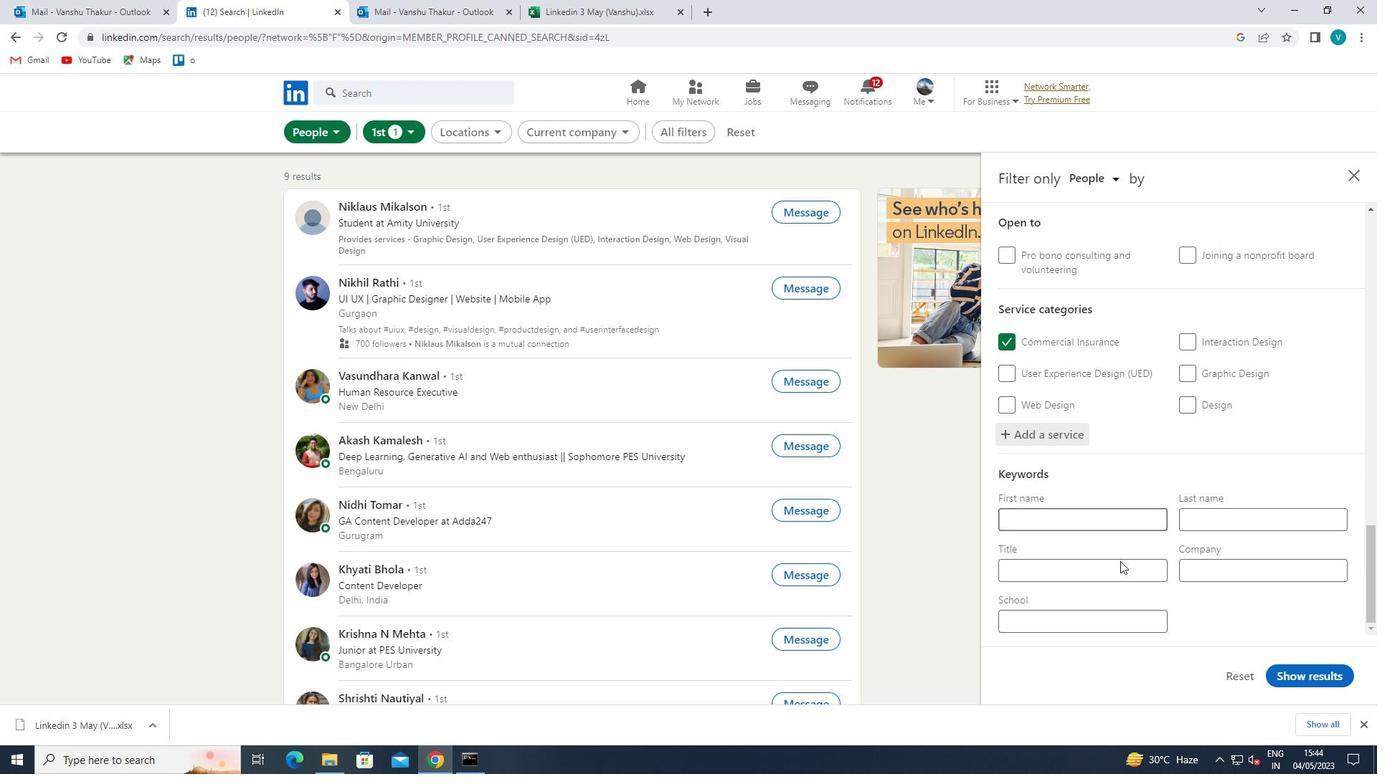 
Action: Key pressed <Key.shift>SHAREHOLF<Key.backspace>DERS
Screenshot: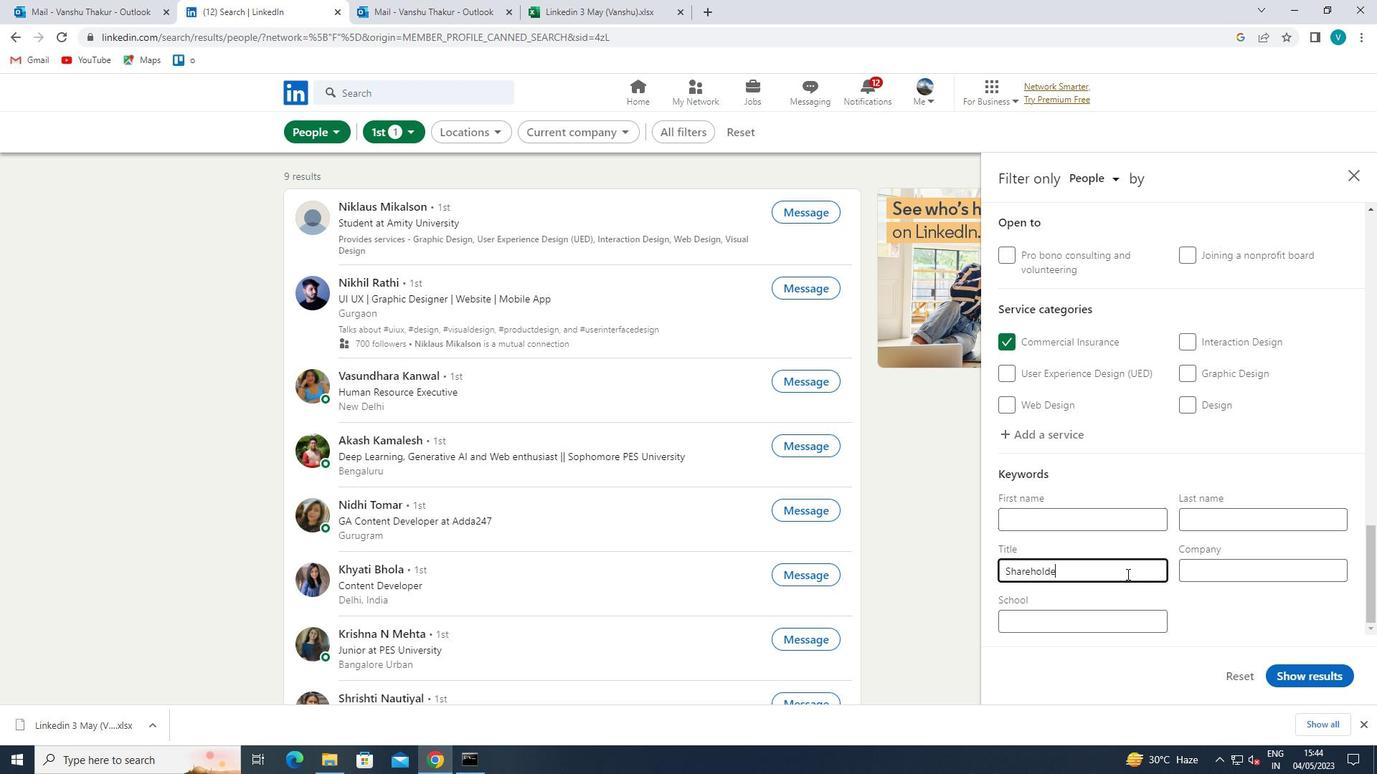 
Action: Mouse moved to (1317, 680)
Screenshot: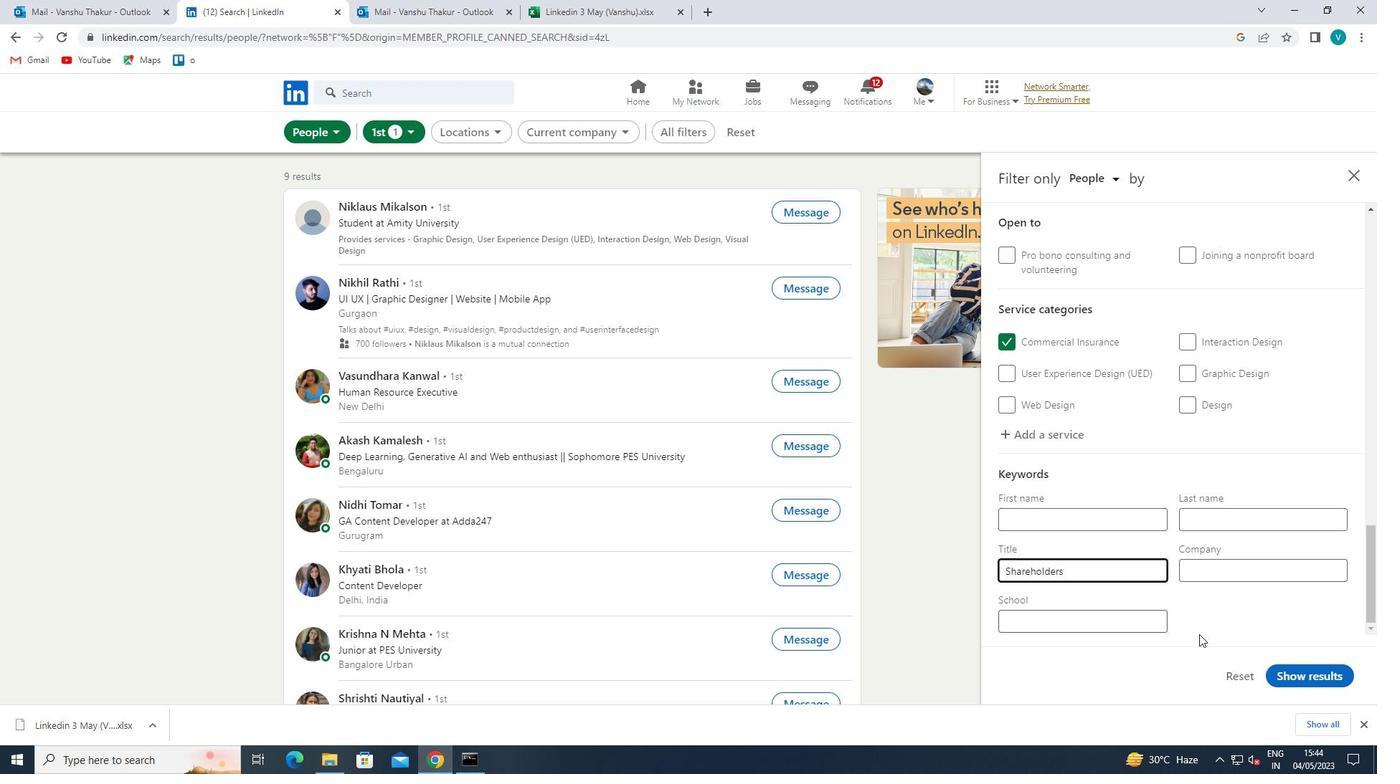 
Action: Mouse pressed left at (1317, 680)
Screenshot: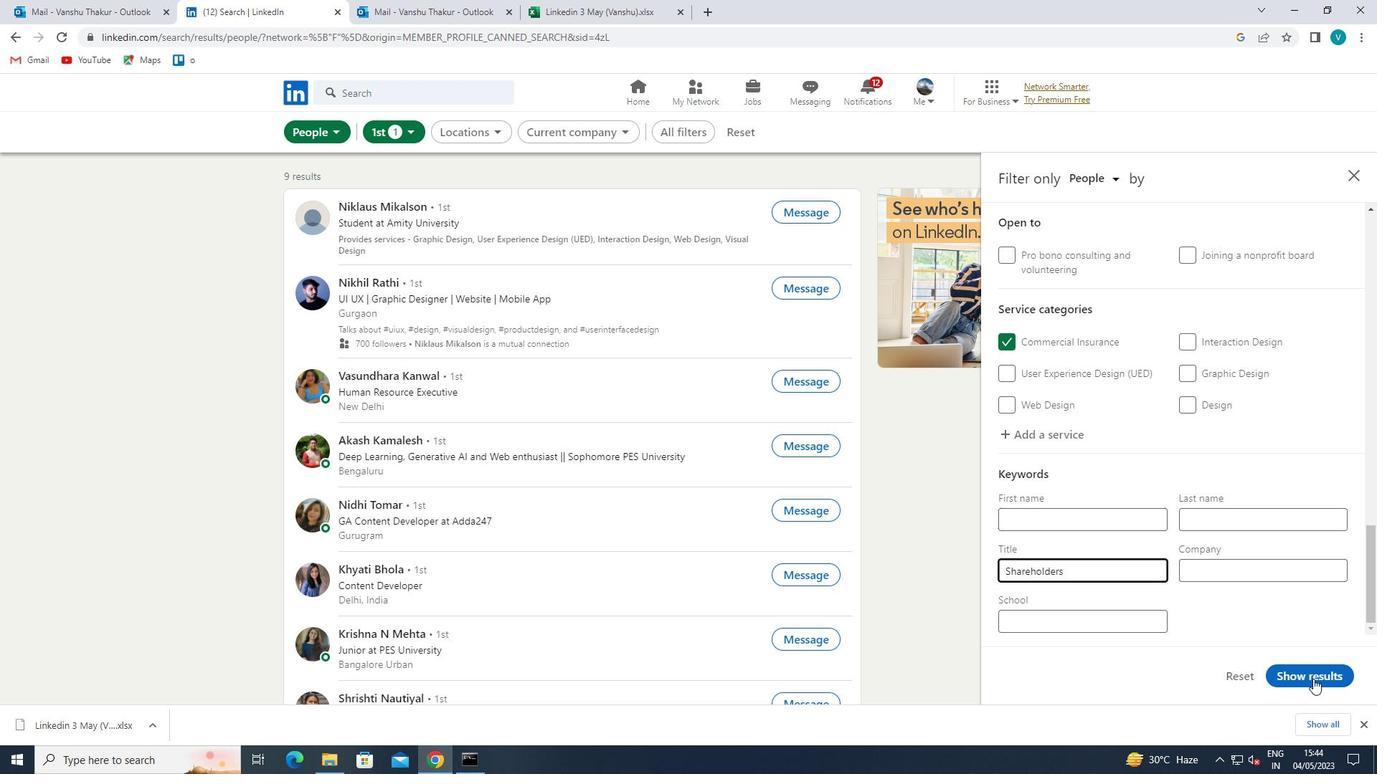 
